 Task: Look for space in Bam, Iran from 7th July, 2023 to 15th July, 2023 for 6 adults in price range Rs.15000 to Rs.20000. Place can be entire place with 3 bedrooms having 3 beds and 3 bathrooms. Property type can be house, flat, guest house. Booking option can be shelf check-in. Required host language is English.
Action: Mouse moved to (538, 86)
Screenshot: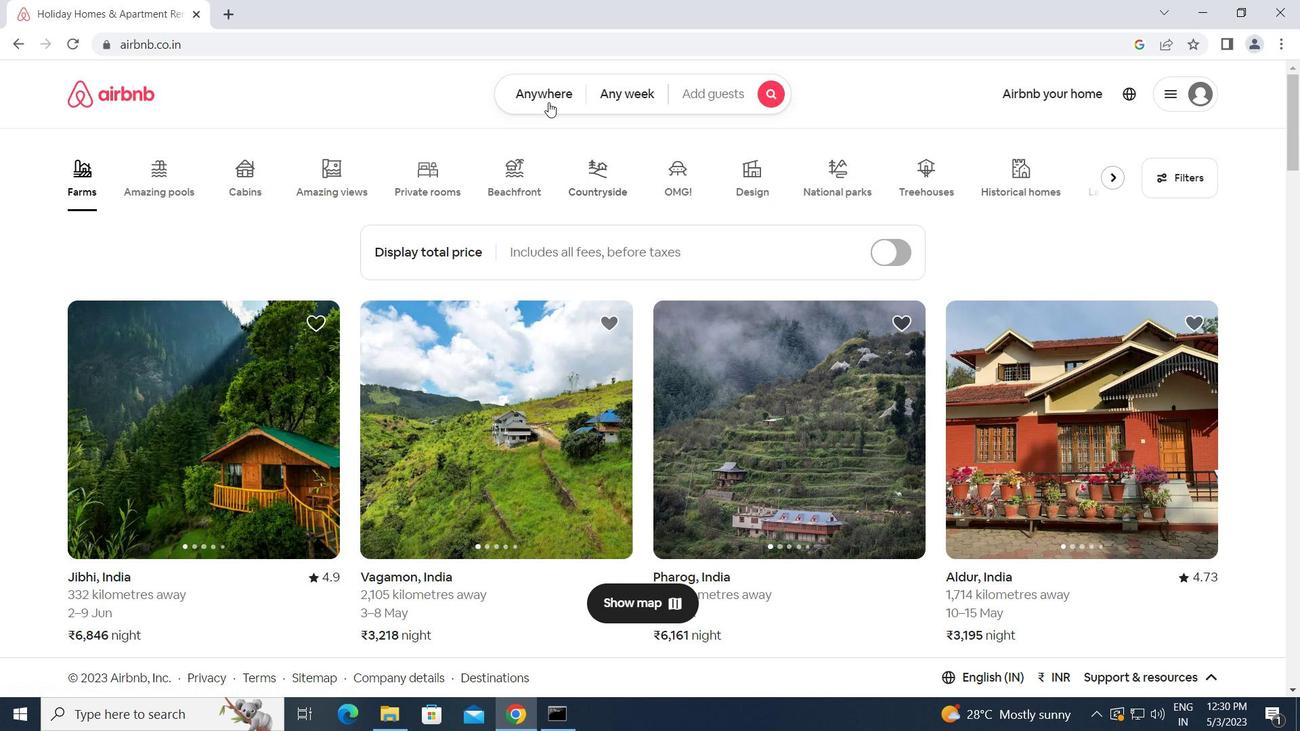 
Action: Mouse pressed left at (538, 86)
Screenshot: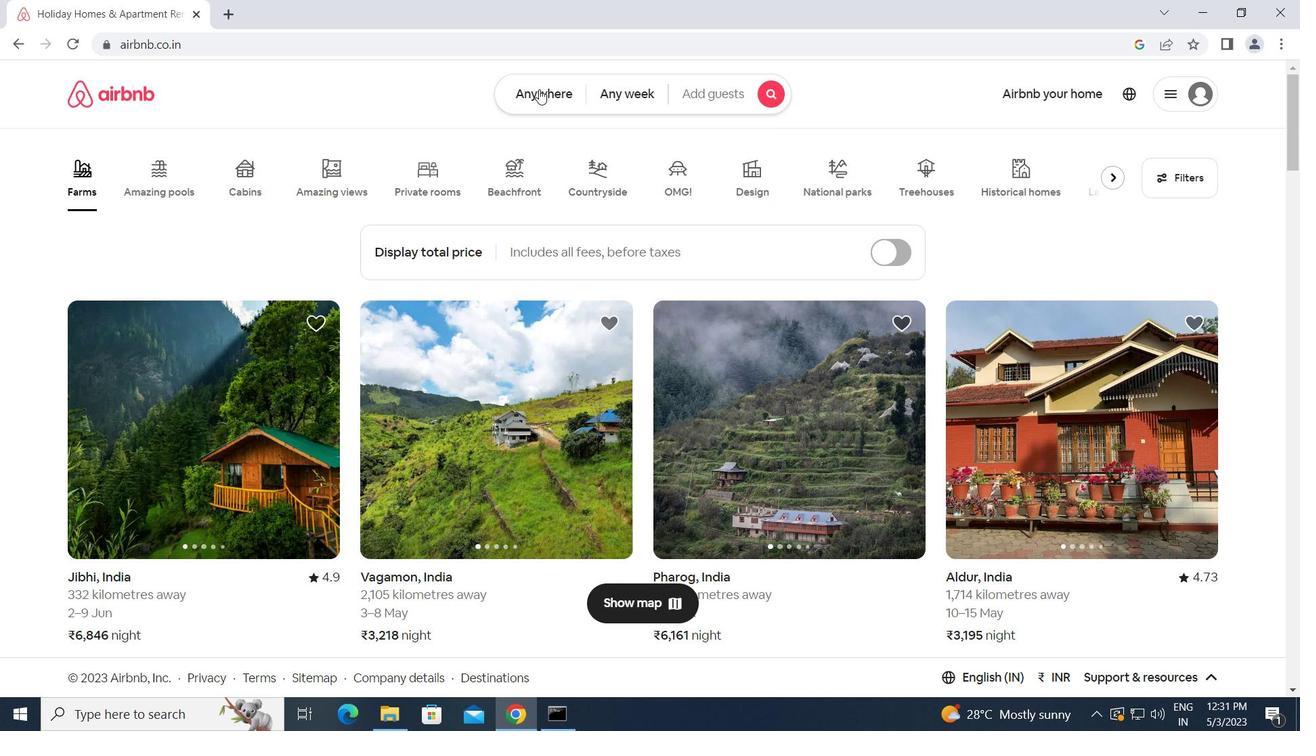 
Action: Mouse moved to (434, 153)
Screenshot: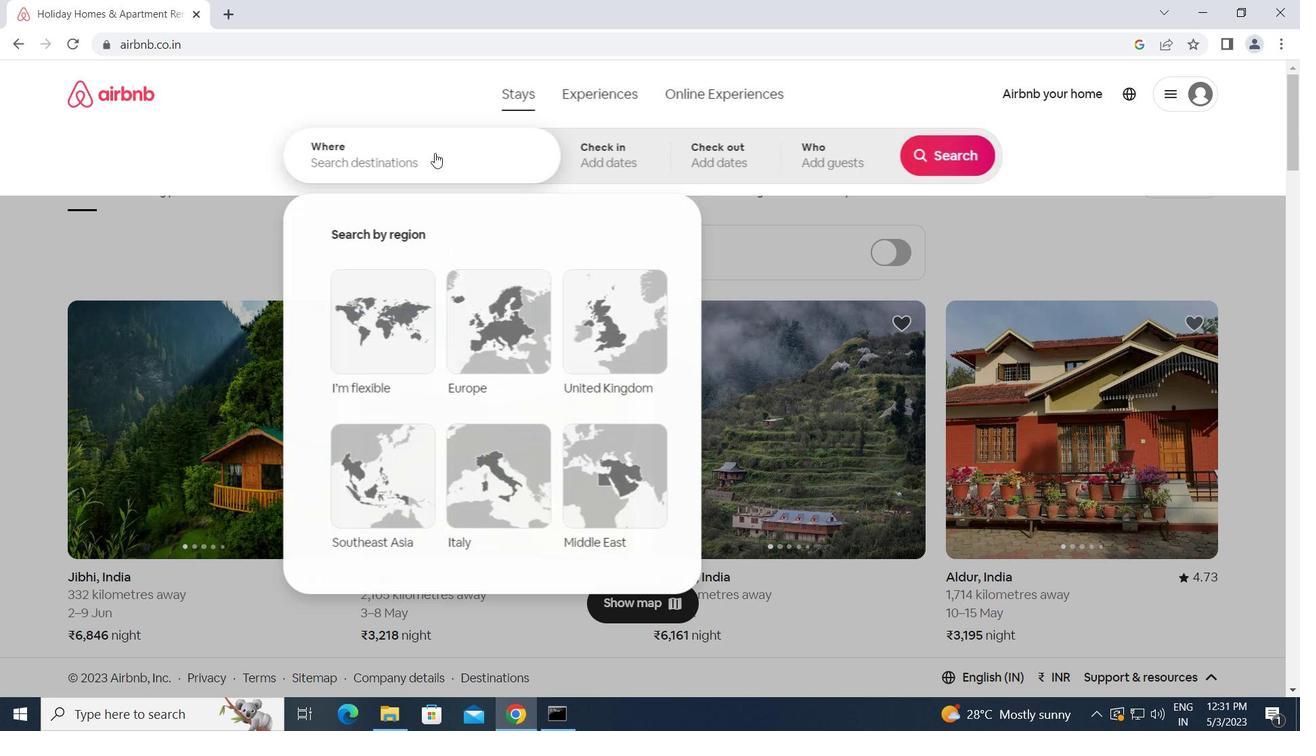 
Action: Mouse pressed left at (434, 153)
Screenshot: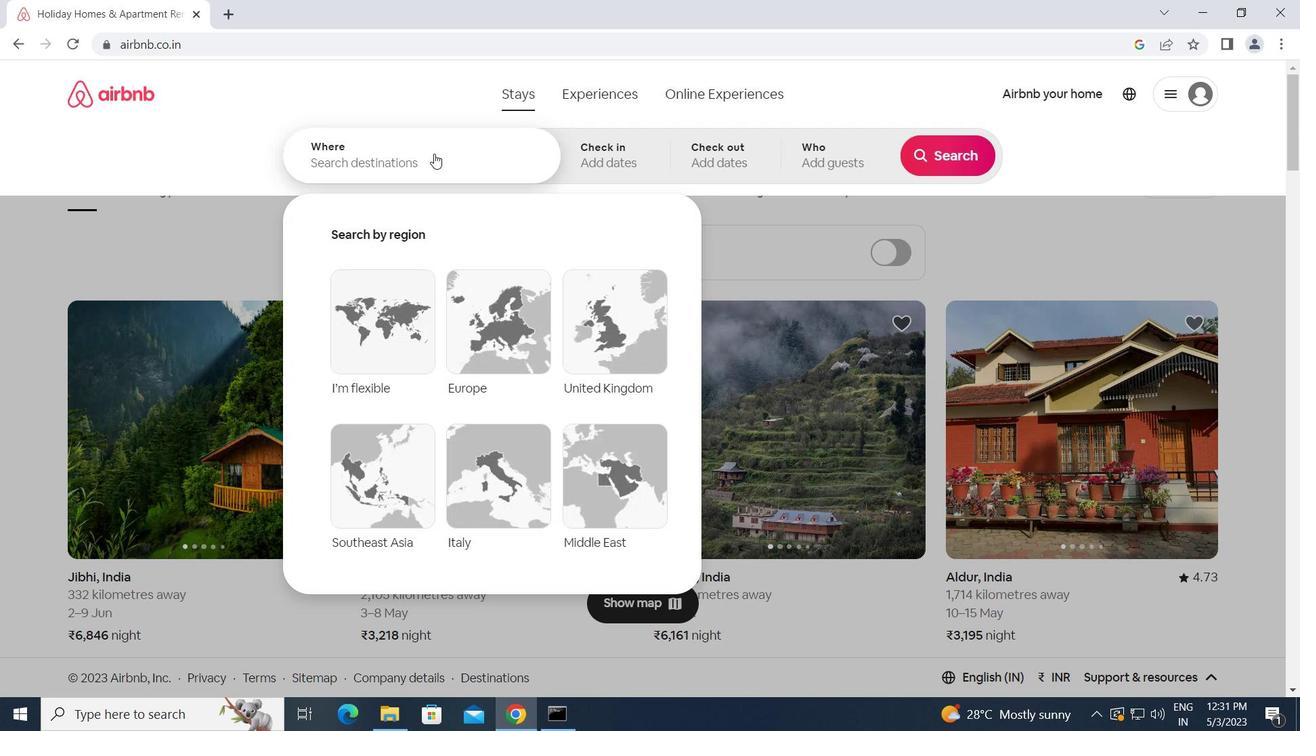 
Action: Key pressed <Key.caps_lock>b<Key.caps_lock>am,<Key.space><Key.caps_lock>i<Key.caps_lock>ran<Key.enter>
Screenshot: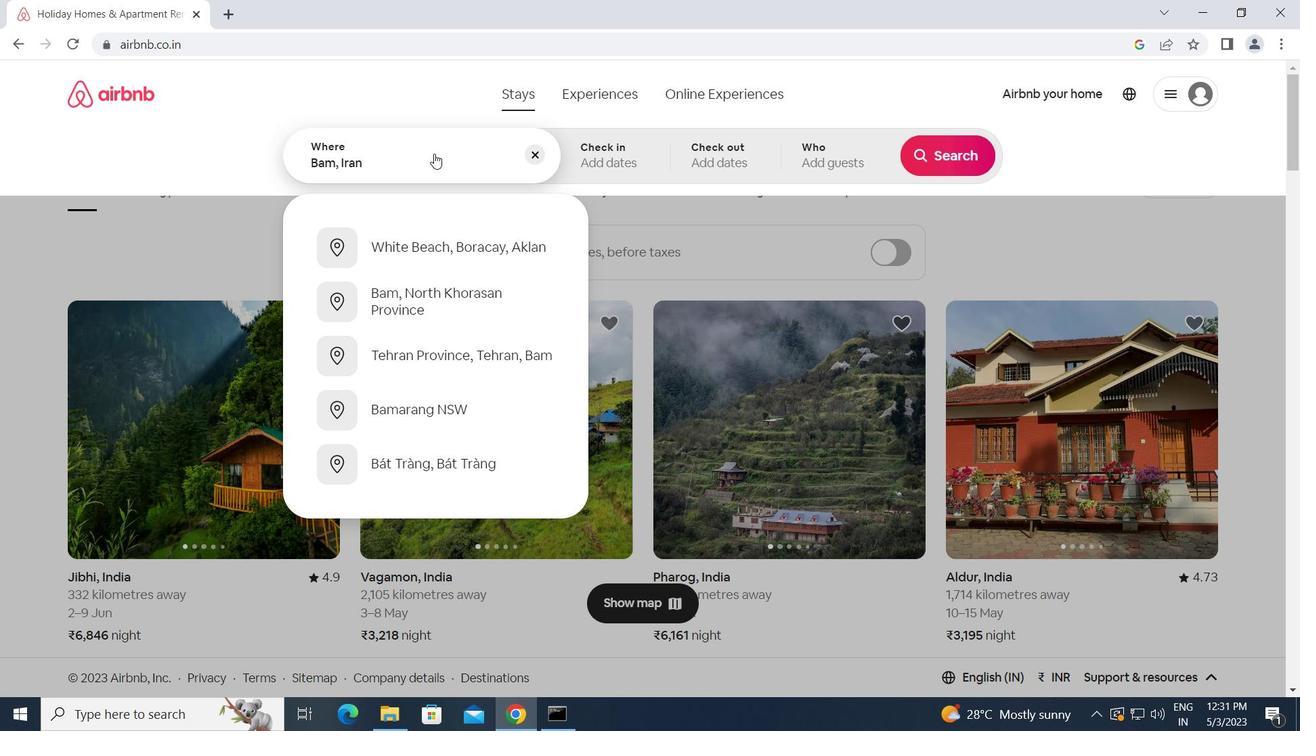 
Action: Mouse moved to (941, 292)
Screenshot: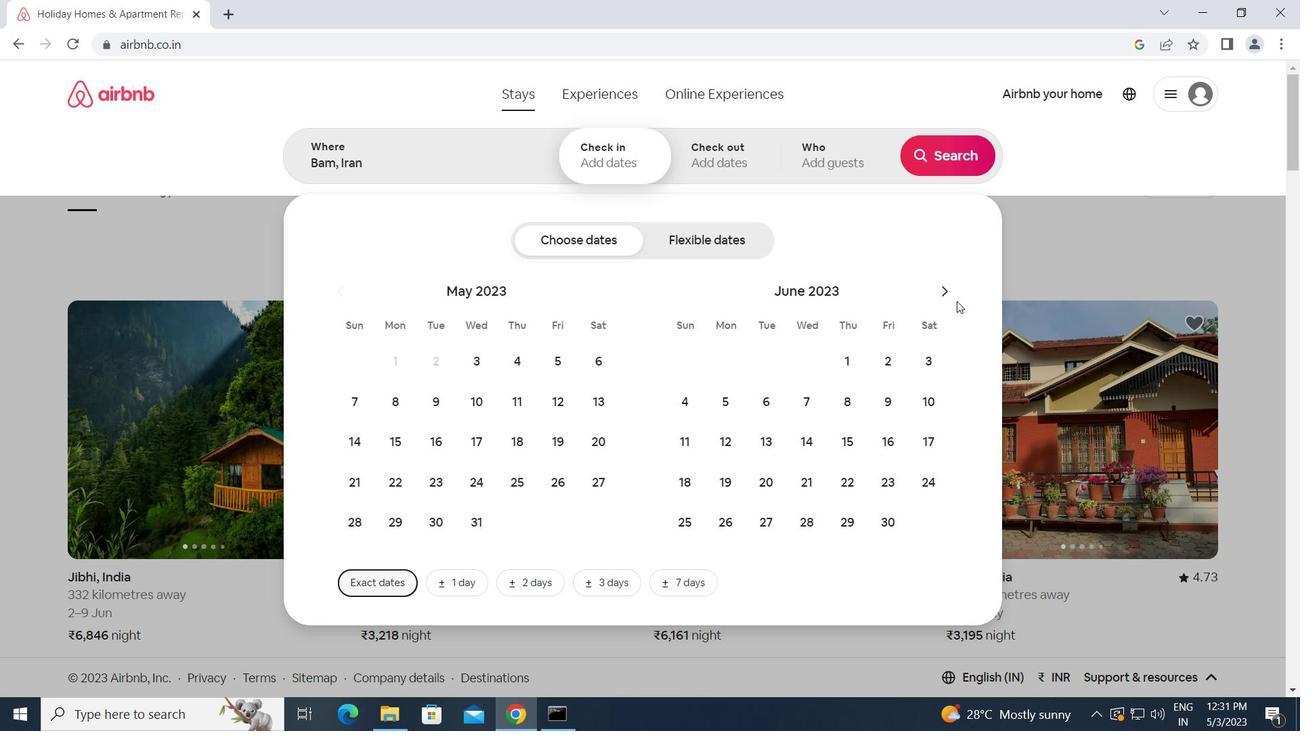 
Action: Mouse pressed left at (941, 292)
Screenshot: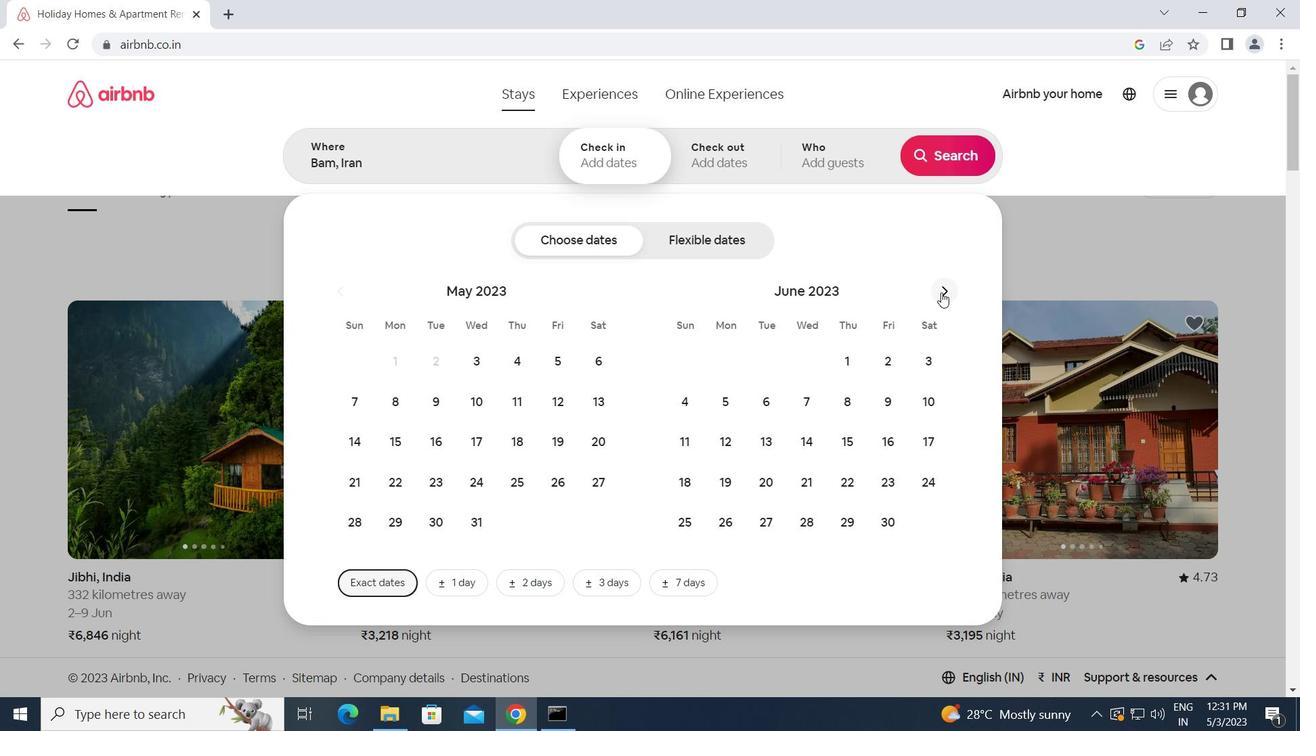 
Action: Mouse moved to (886, 401)
Screenshot: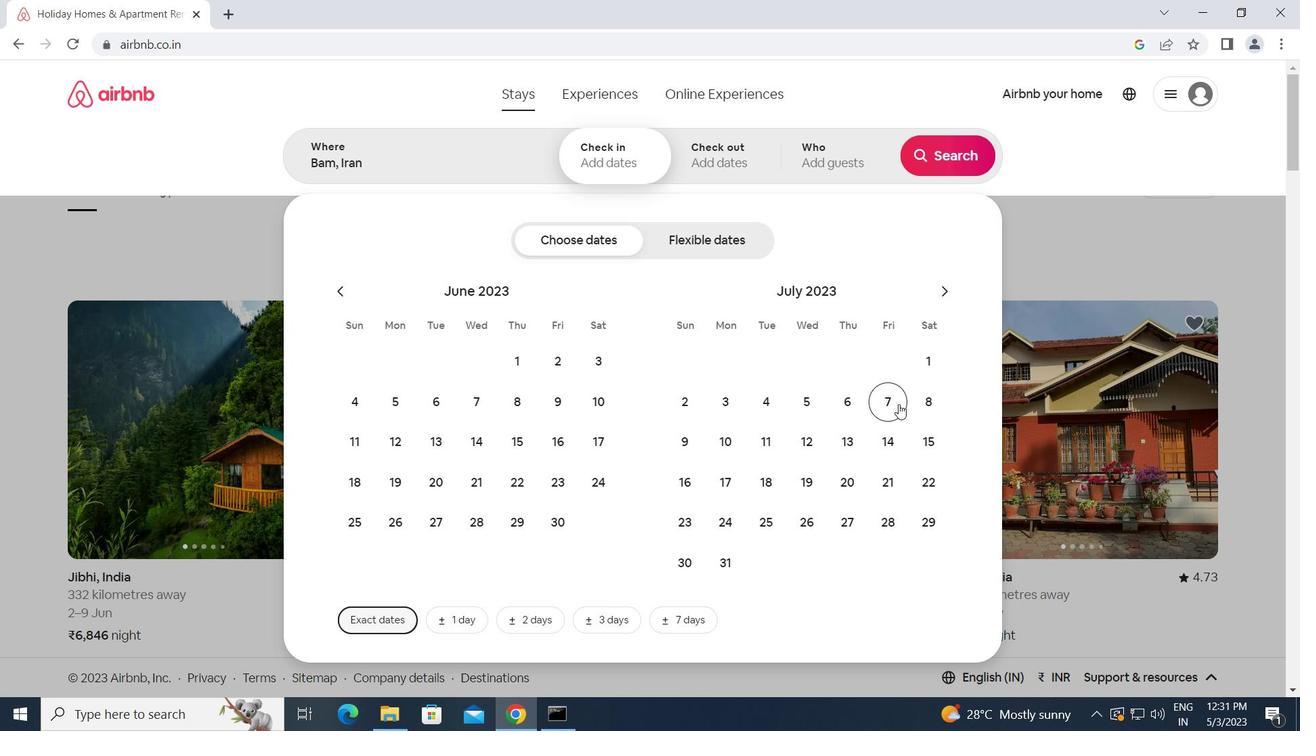 
Action: Mouse pressed left at (886, 401)
Screenshot: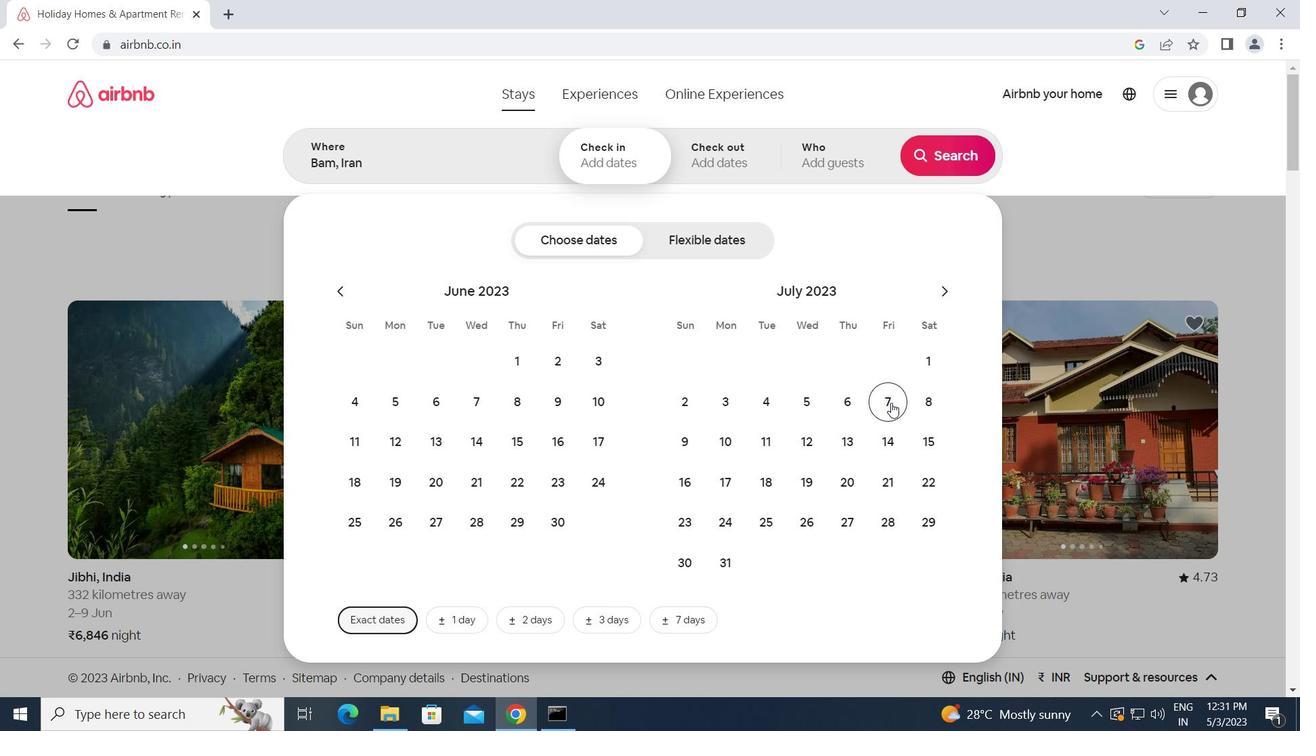 
Action: Mouse moved to (922, 443)
Screenshot: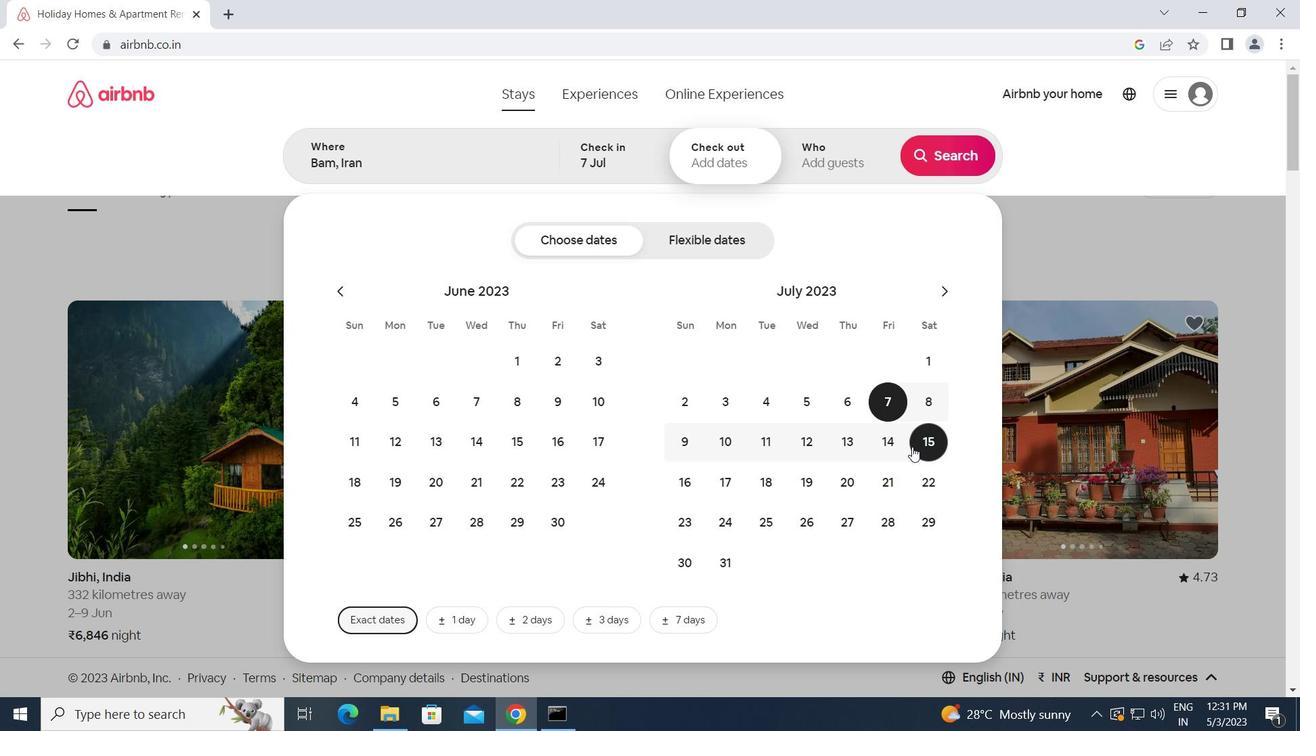 
Action: Mouse pressed left at (922, 443)
Screenshot: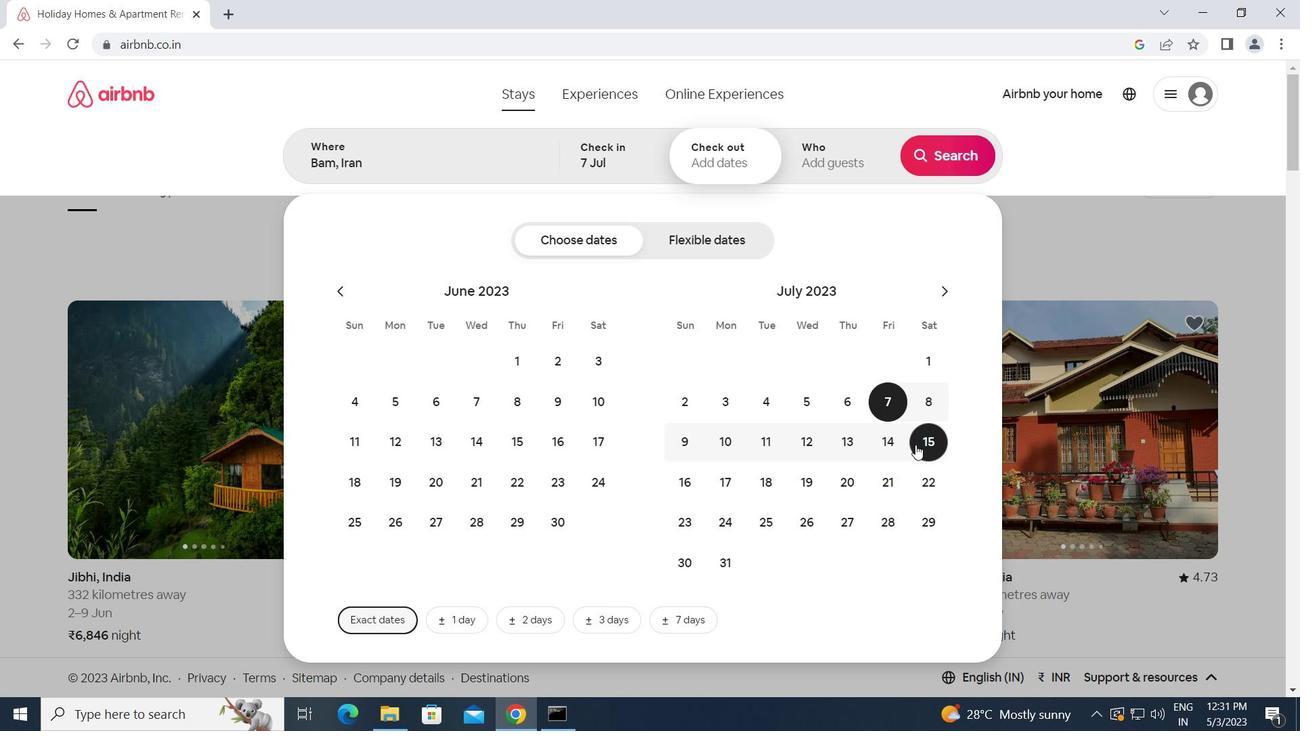 
Action: Mouse moved to (834, 156)
Screenshot: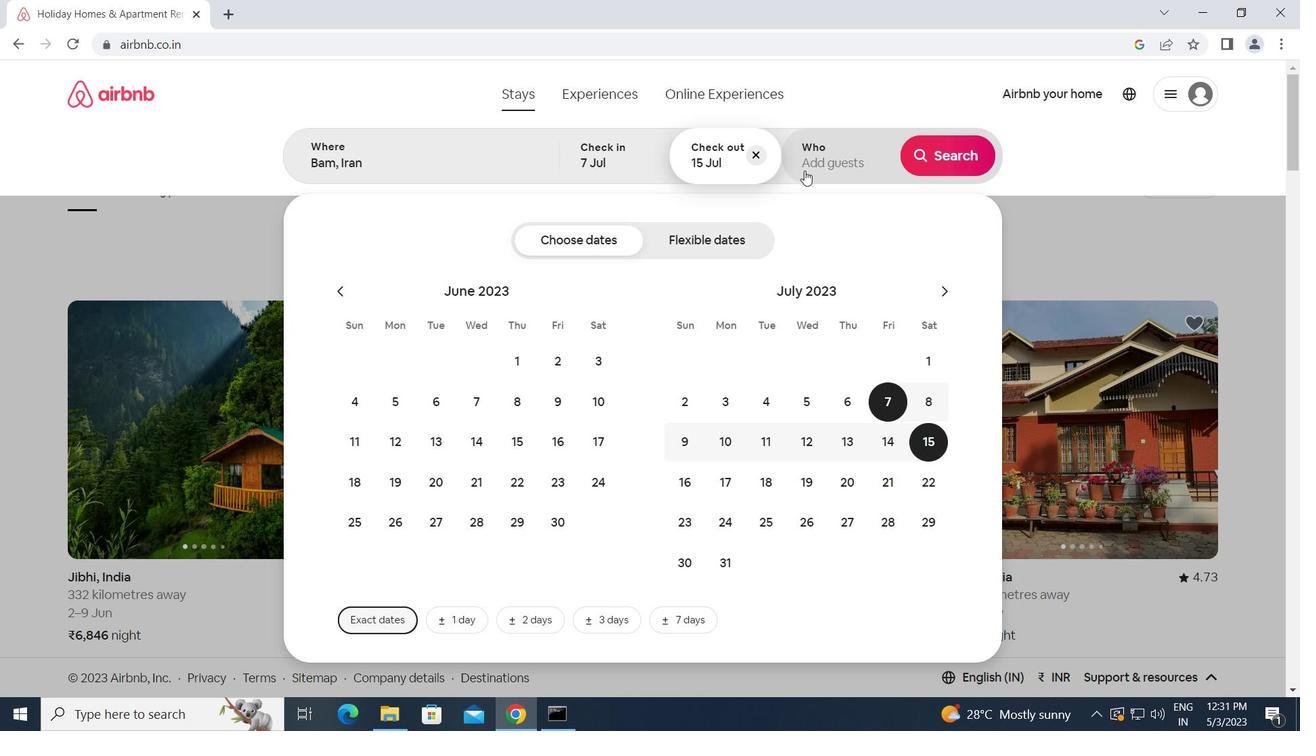 
Action: Mouse pressed left at (834, 156)
Screenshot: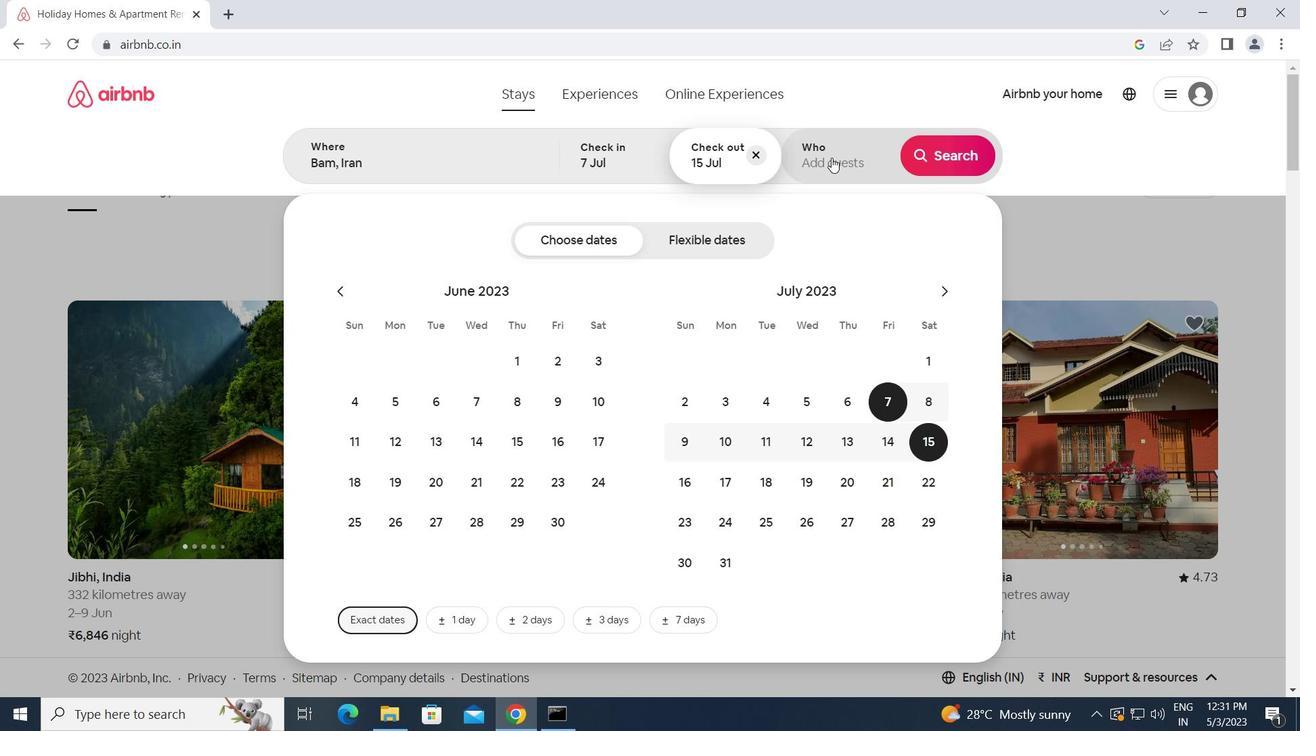 
Action: Mouse moved to (960, 247)
Screenshot: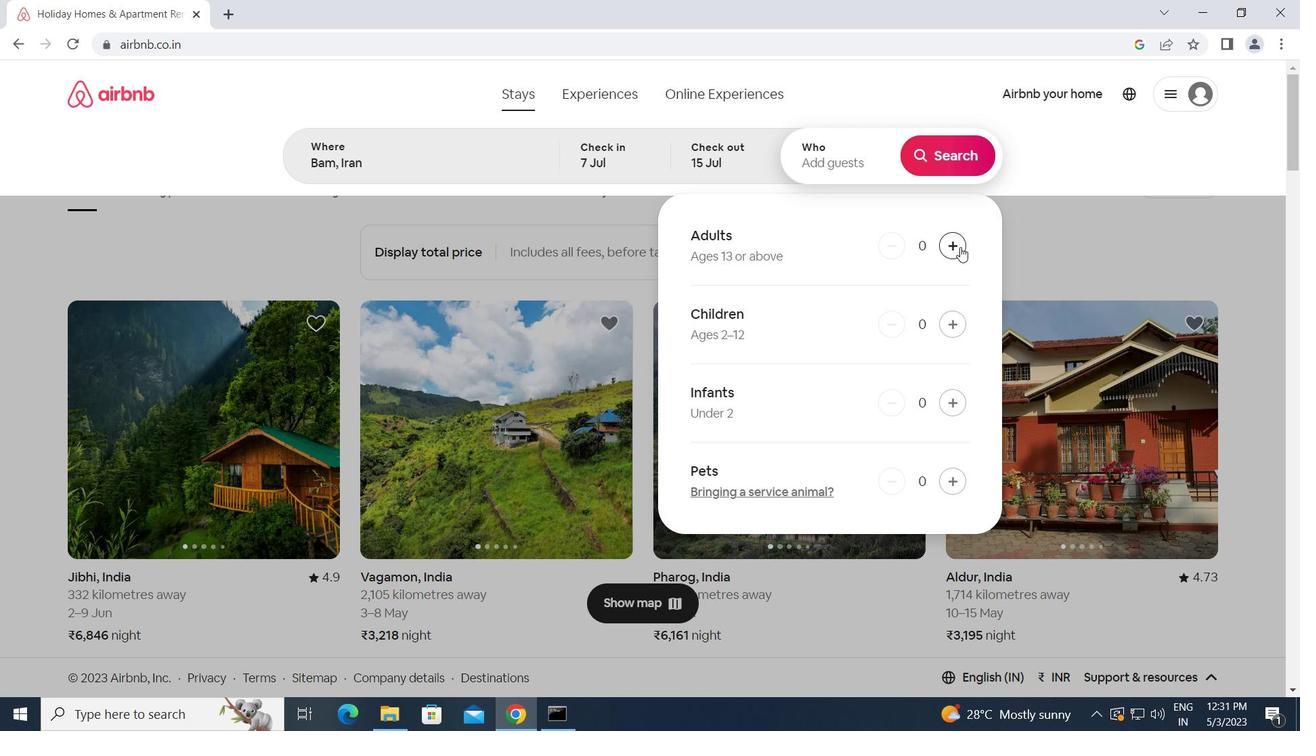 
Action: Mouse pressed left at (960, 247)
Screenshot: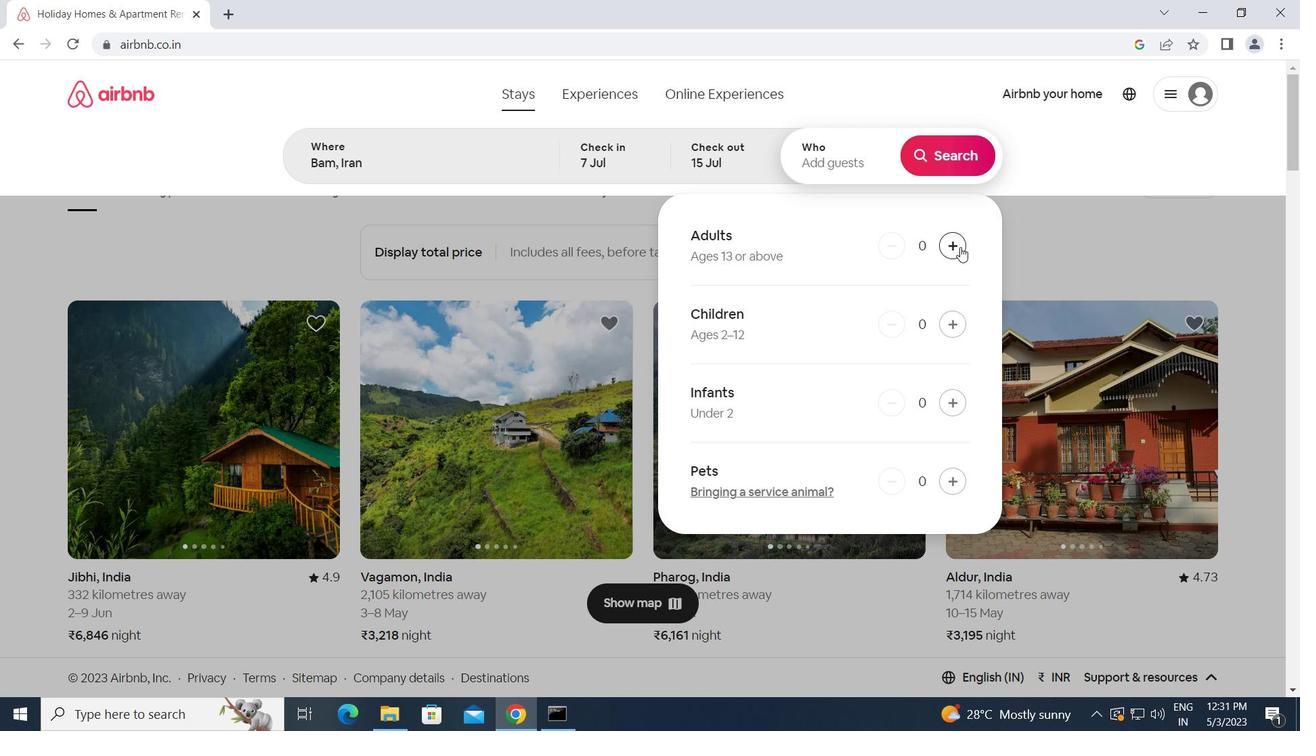 
Action: Mouse pressed left at (960, 247)
Screenshot: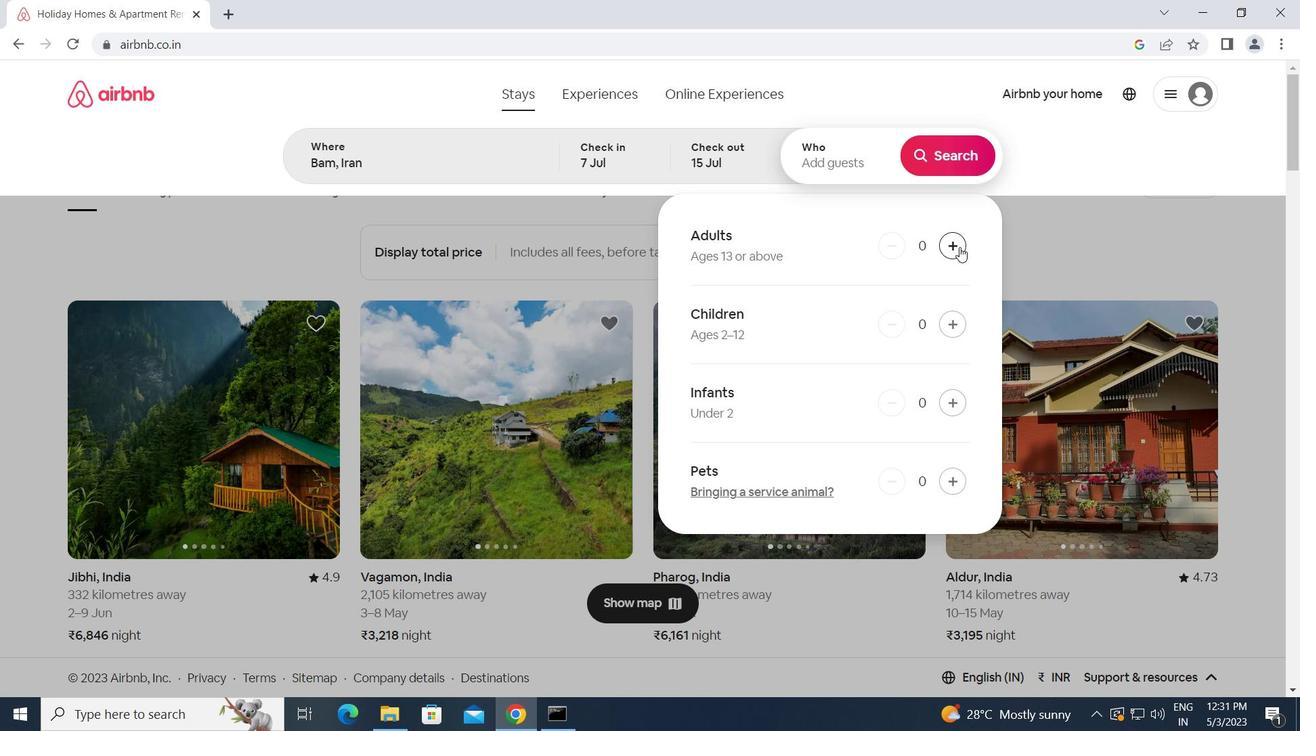 
Action: Mouse pressed left at (960, 247)
Screenshot: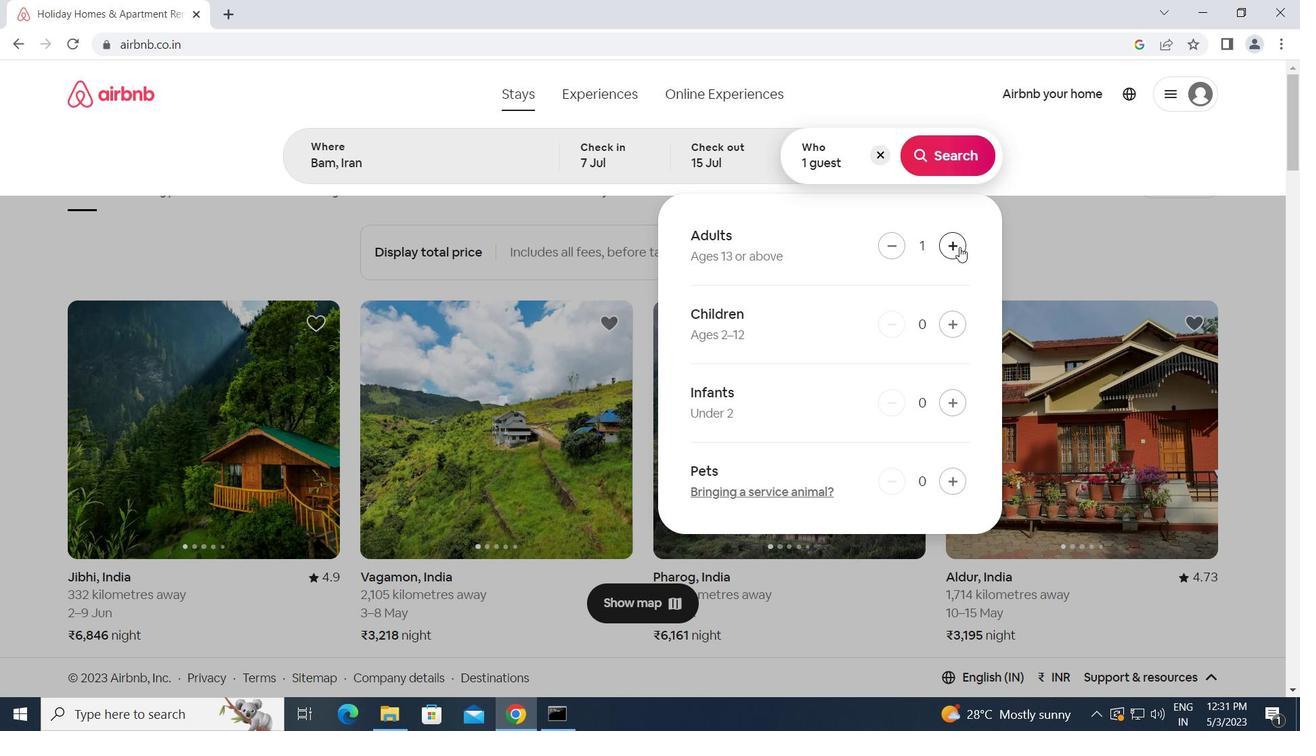 
Action: Mouse pressed left at (960, 247)
Screenshot: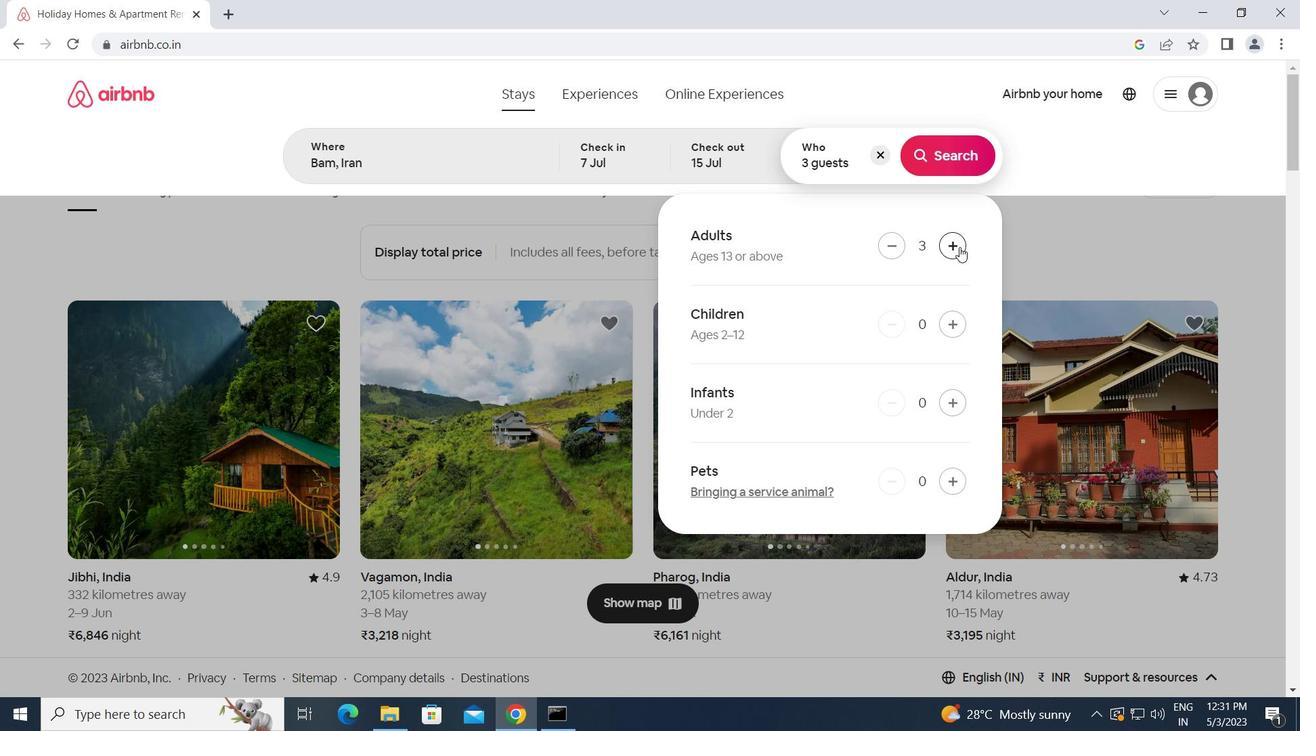
Action: Mouse pressed left at (960, 247)
Screenshot: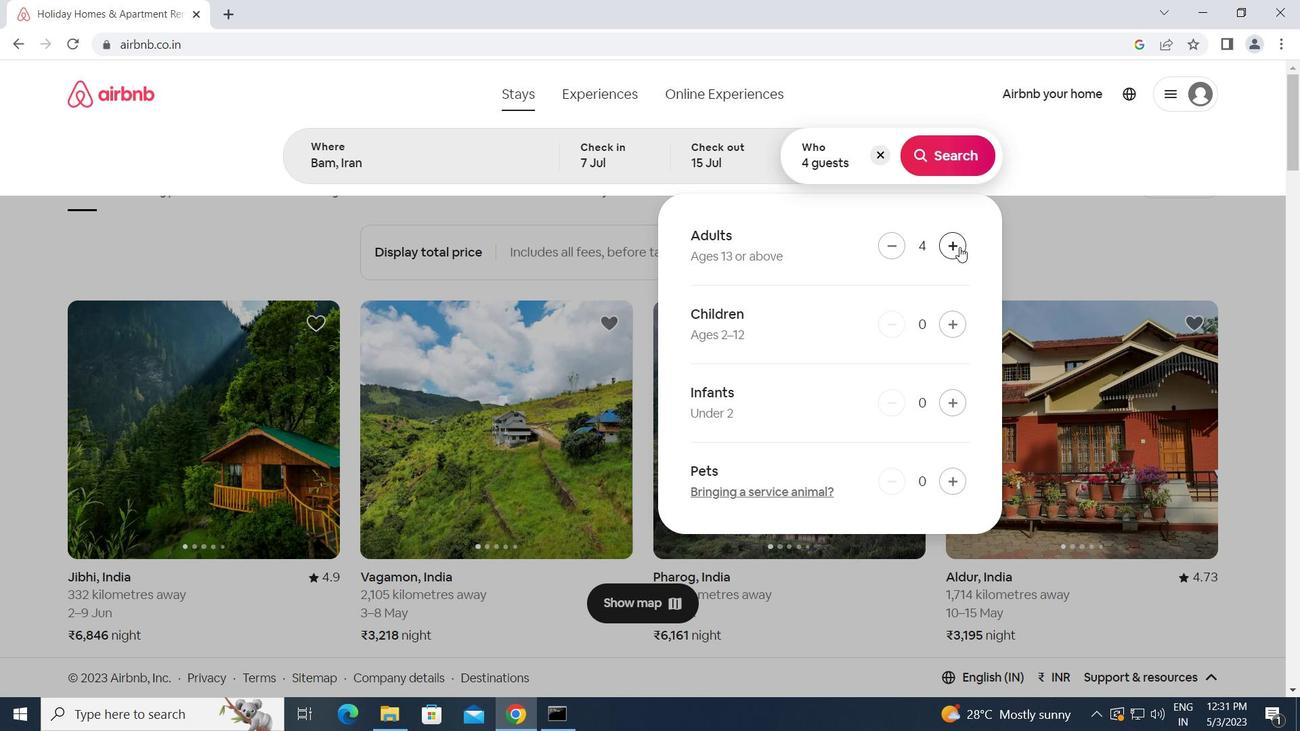
Action: Mouse pressed left at (960, 247)
Screenshot: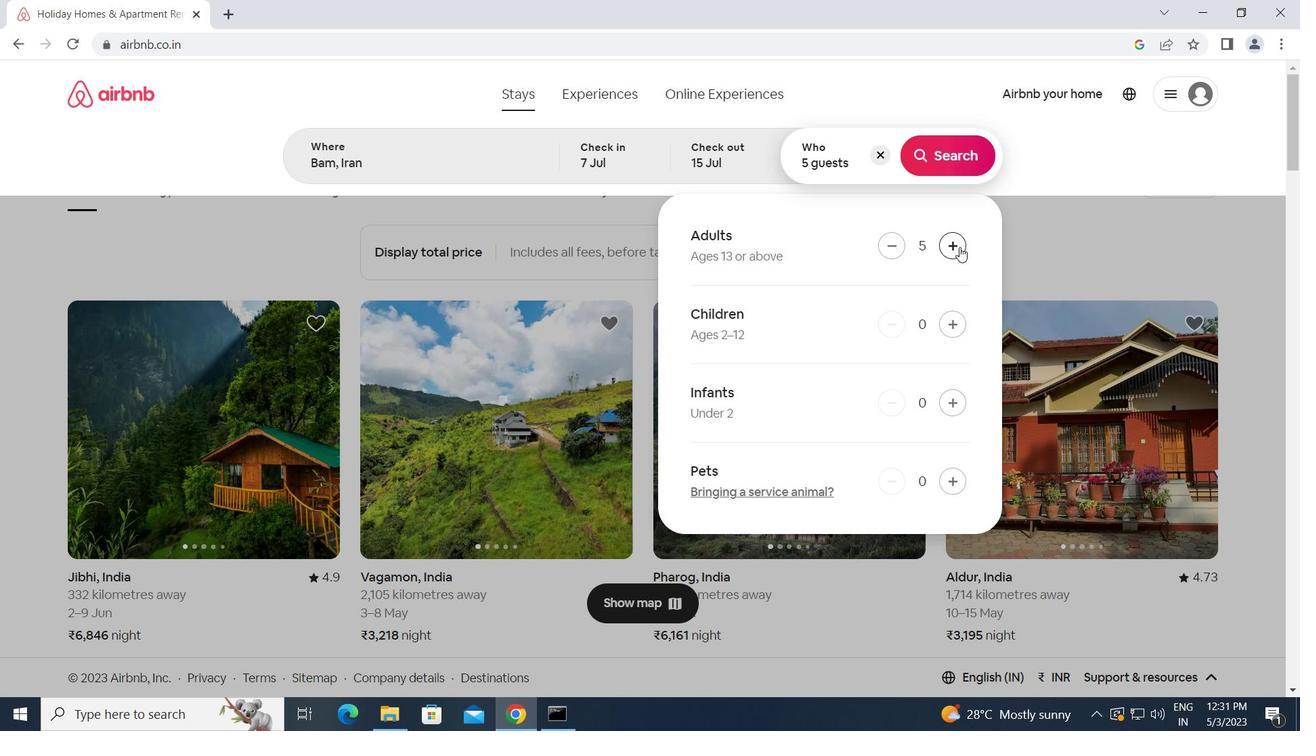 
Action: Mouse moved to (939, 157)
Screenshot: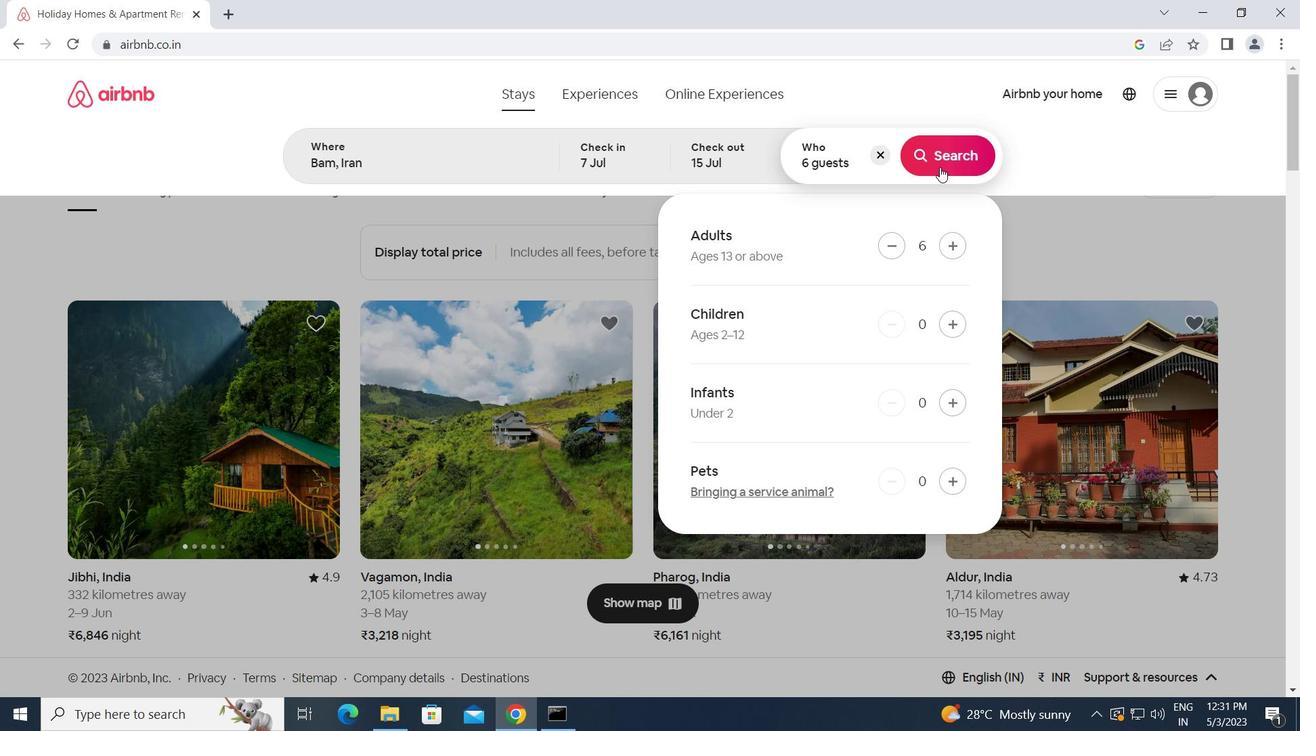 
Action: Mouse pressed left at (939, 157)
Screenshot: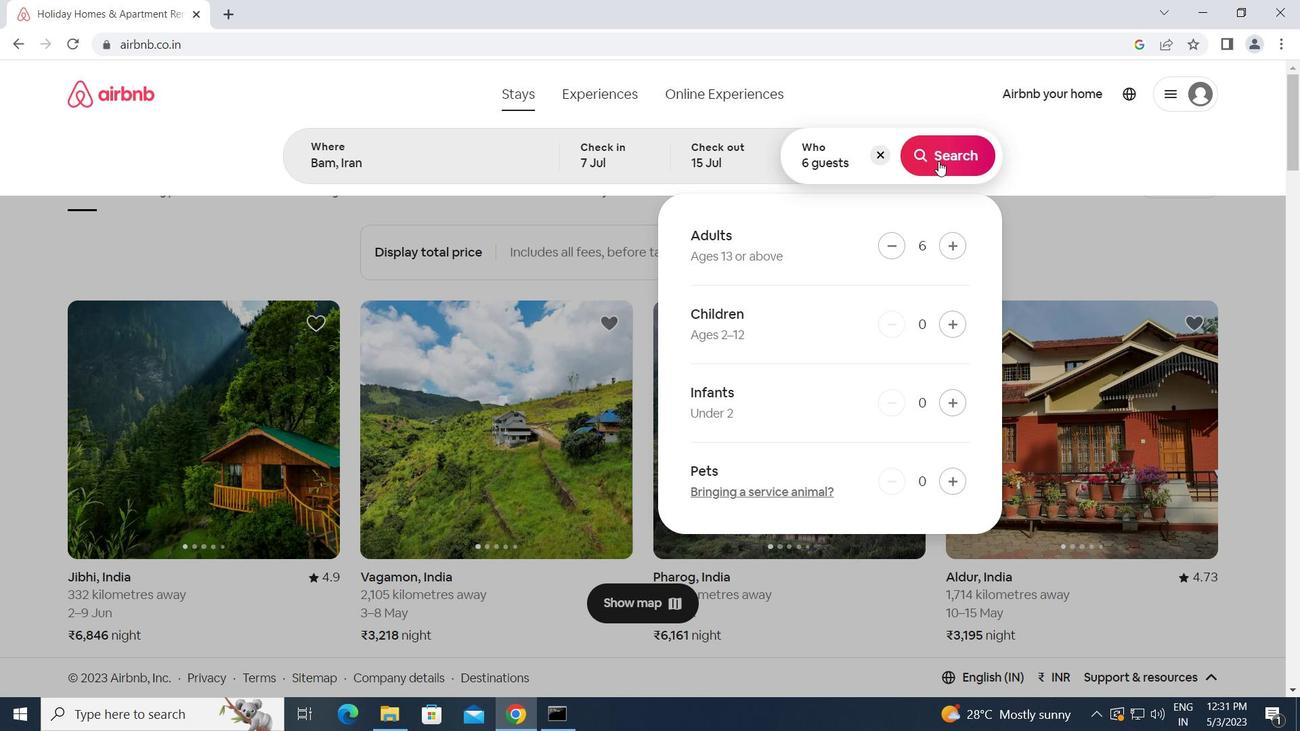 
Action: Mouse moved to (1224, 152)
Screenshot: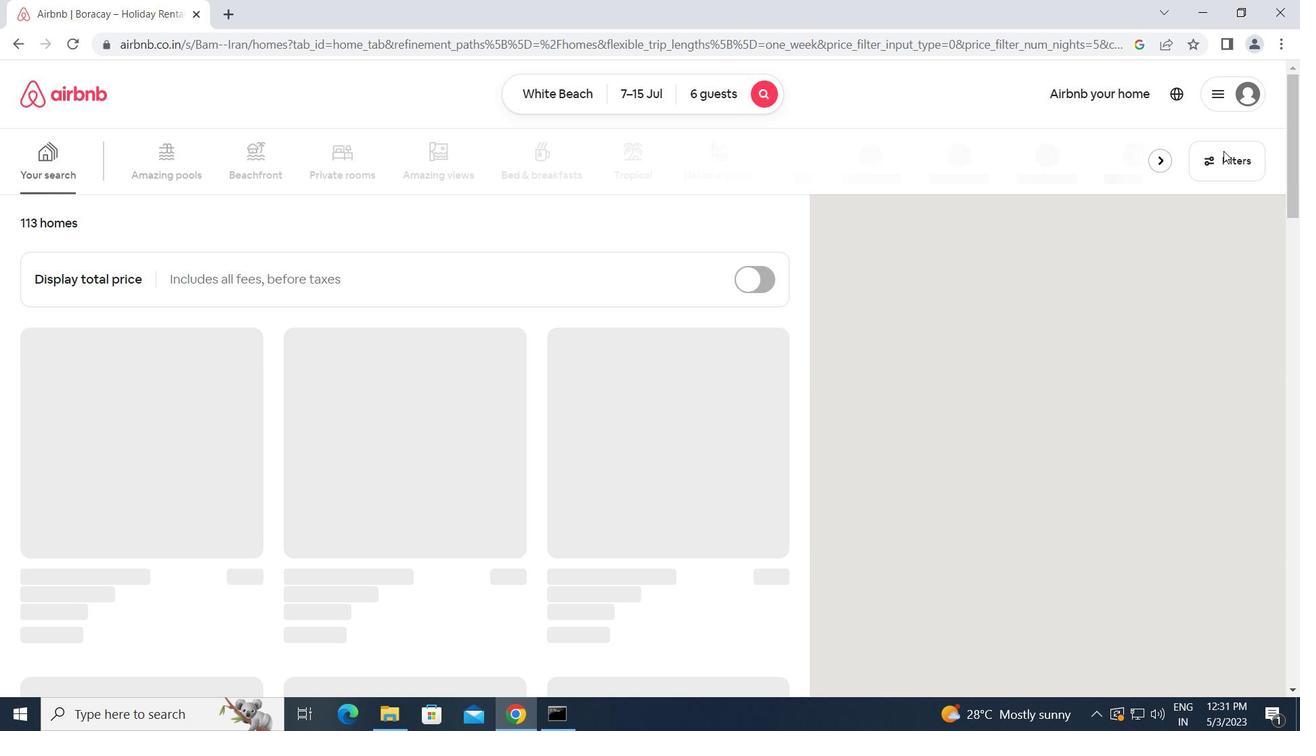 
Action: Mouse pressed left at (1224, 152)
Screenshot: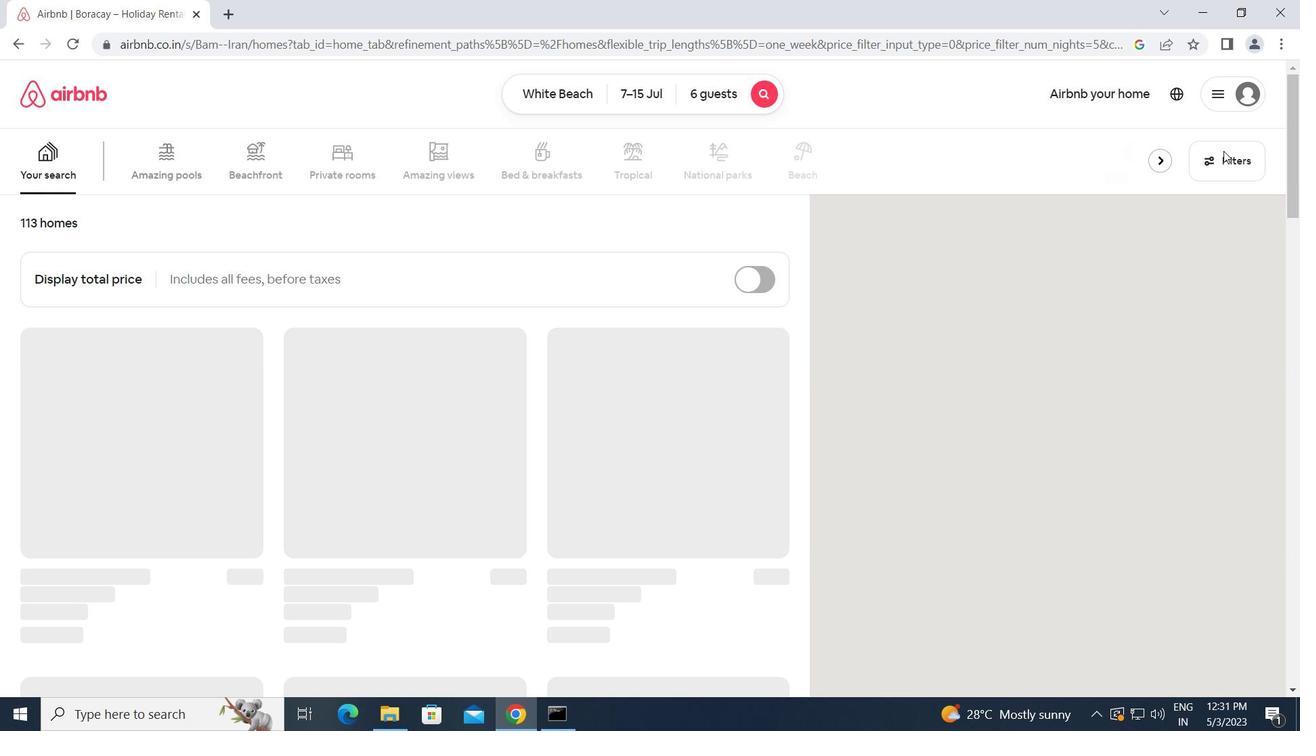 
Action: Mouse moved to (428, 376)
Screenshot: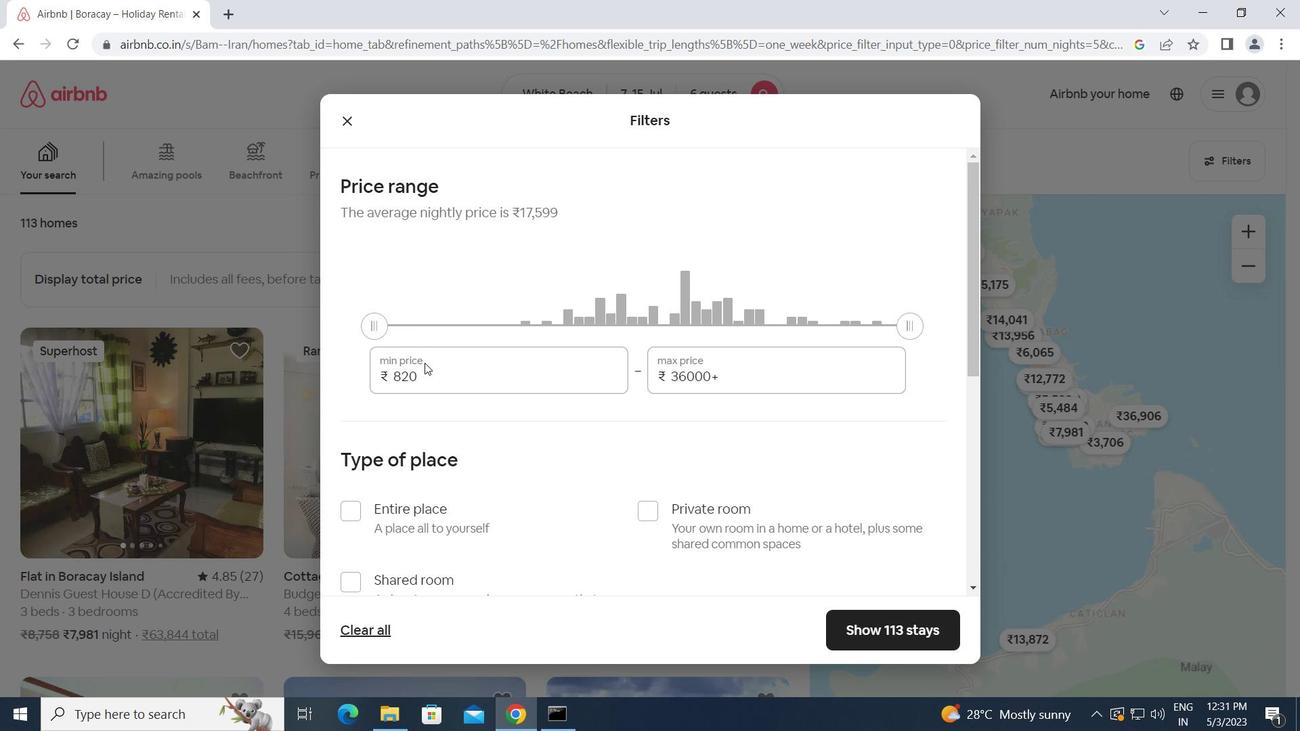 
Action: Mouse pressed left at (428, 376)
Screenshot: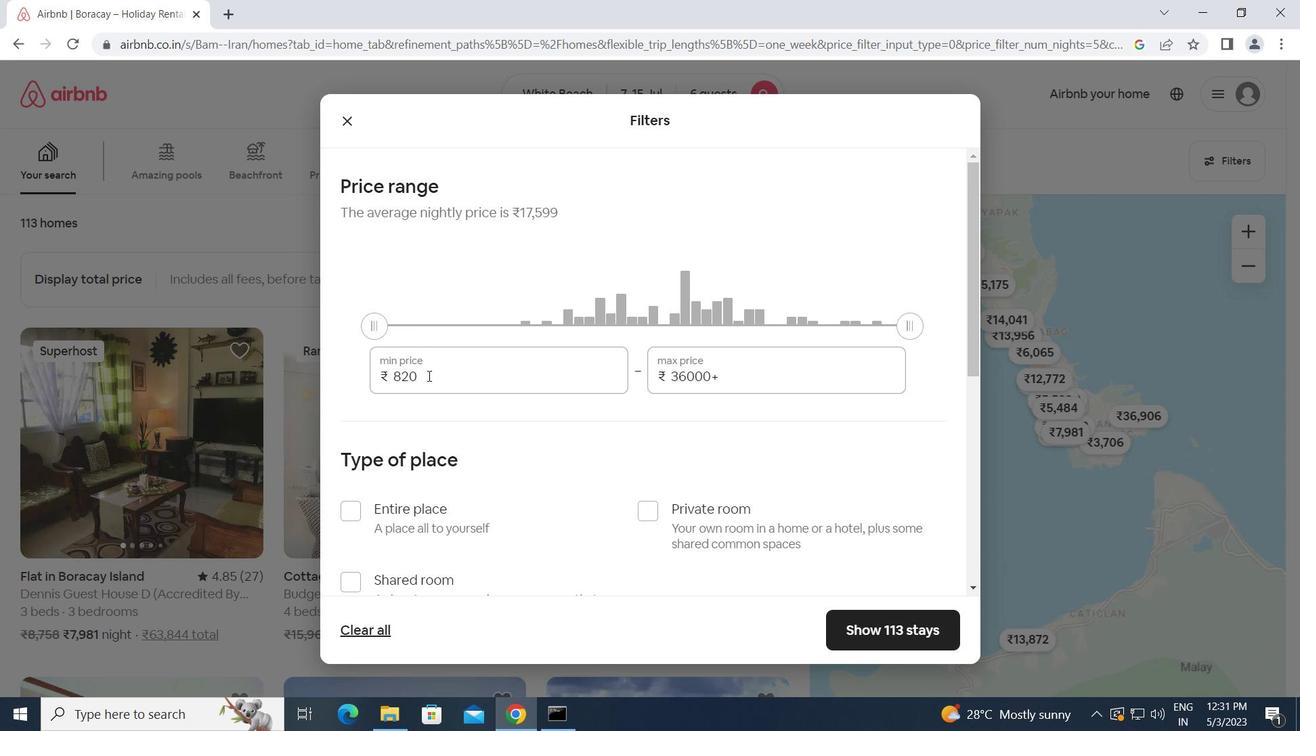 
Action: Mouse moved to (356, 378)
Screenshot: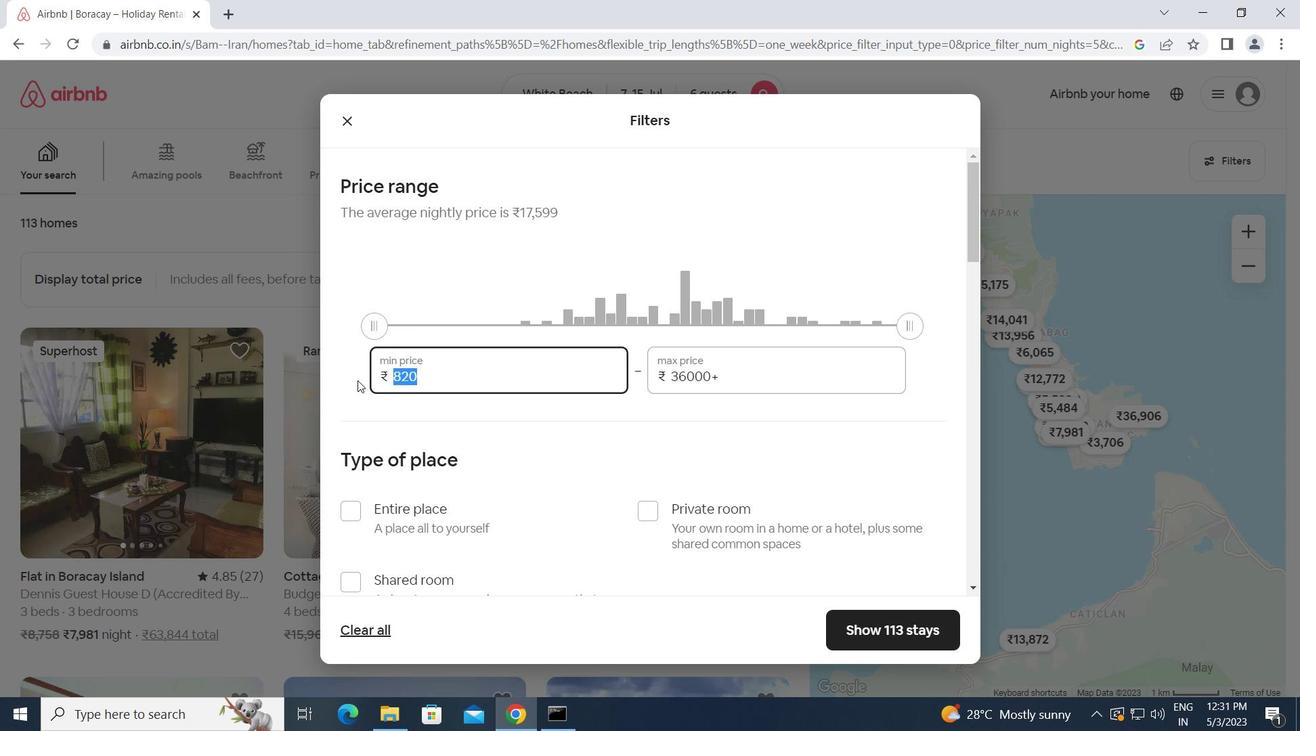 
Action: Key pressed 15000<Key.tab>20000
Screenshot: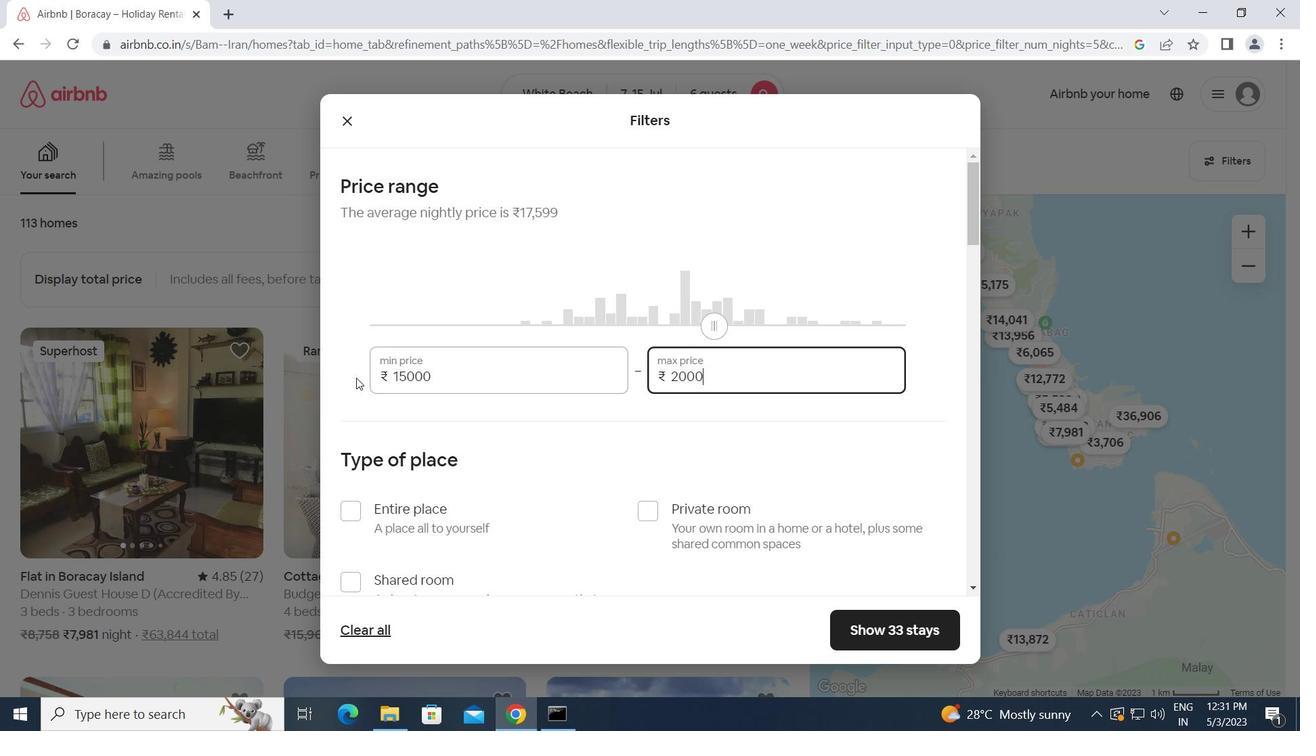 
Action: Mouse moved to (340, 508)
Screenshot: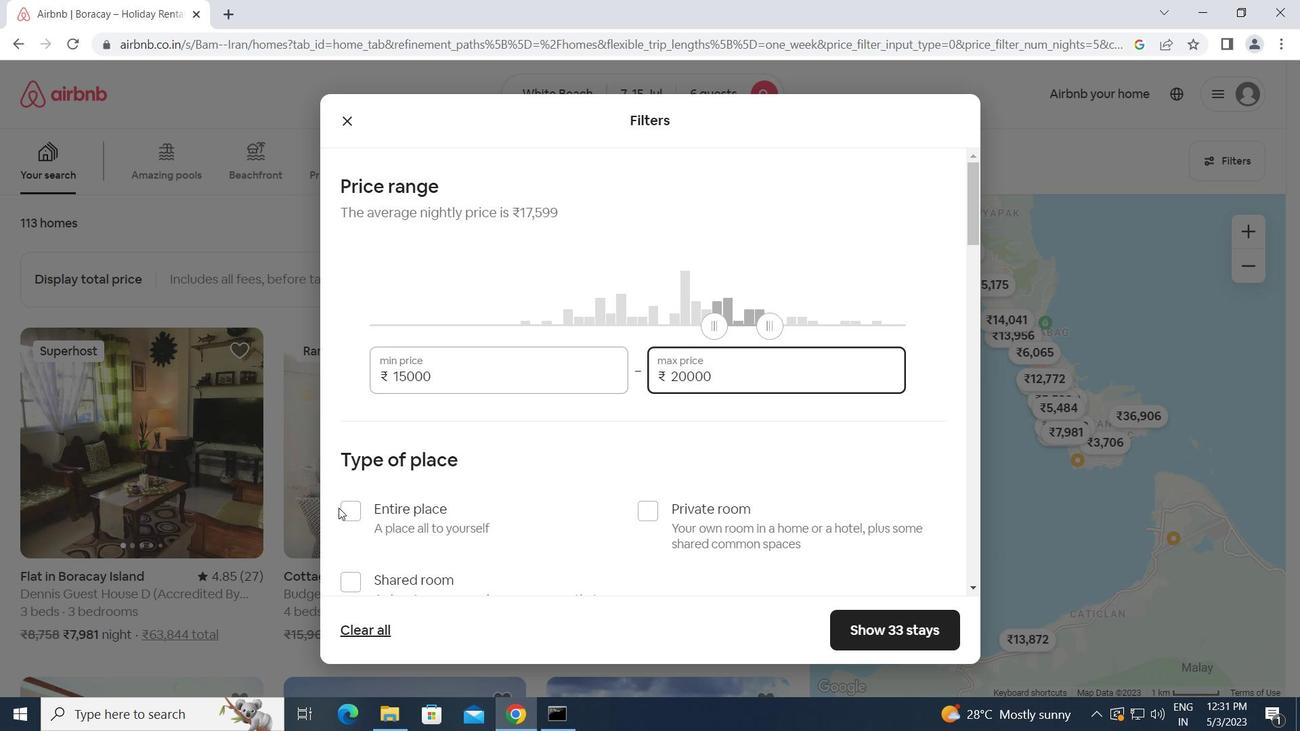 
Action: Mouse pressed left at (340, 508)
Screenshot: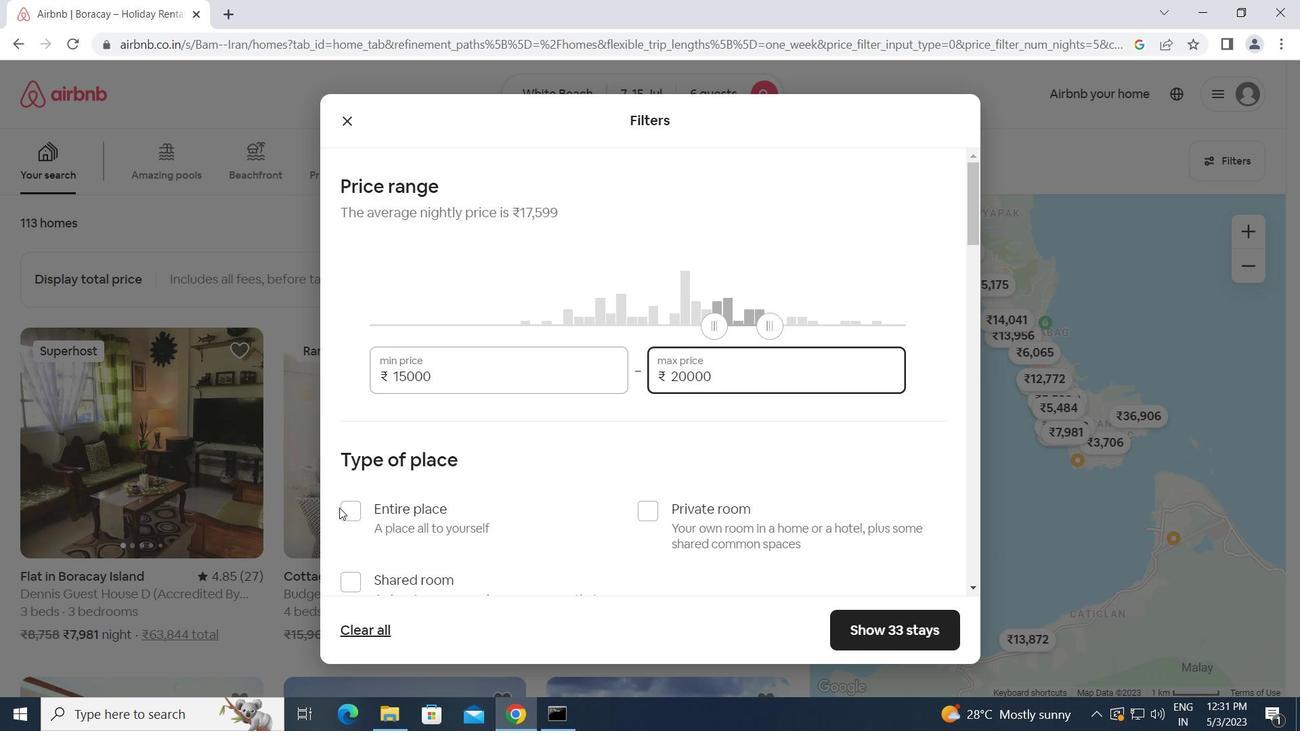 
Action: Mouse moved to (425, 511)
Screenshot: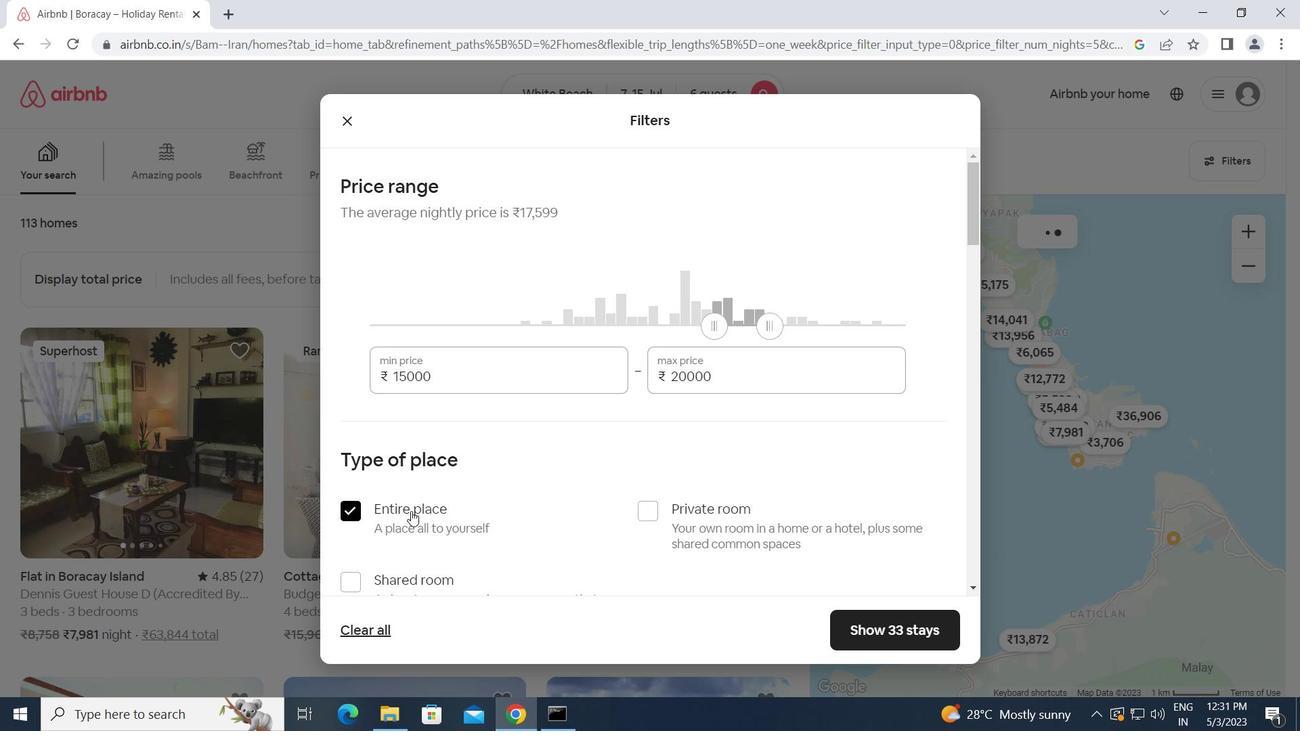 
Action: Mouse scrolled (425, 510) with delta (0, 0)
Screenshot: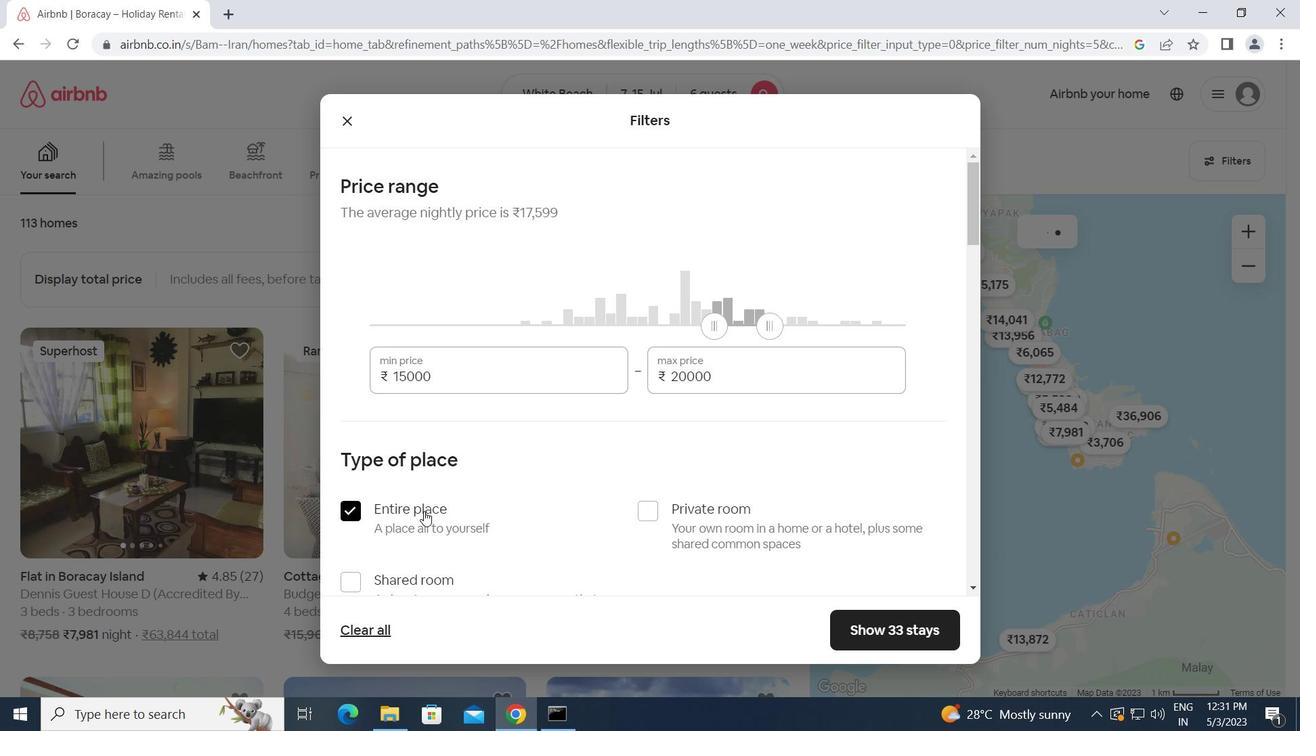 
Action: Mouse scrolled (425, 510) with delta (0, 0)
Screenshot: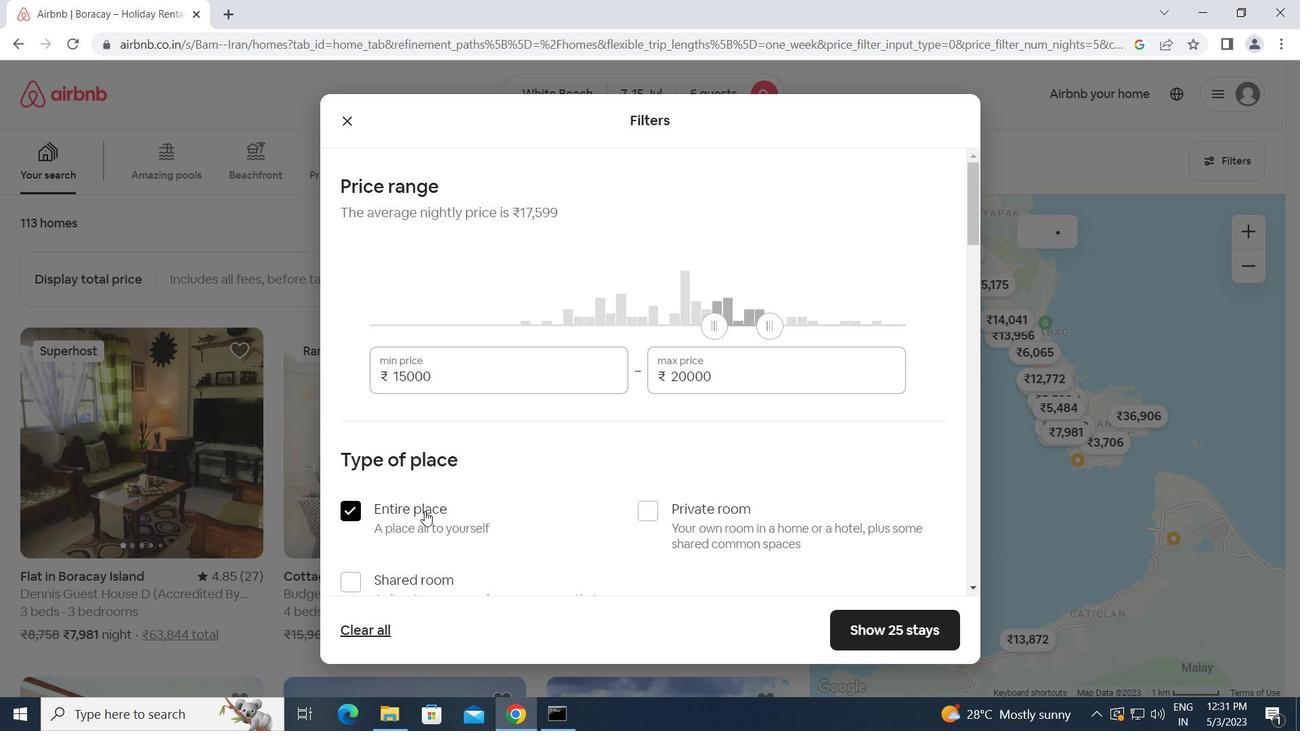 
Action: Mouse scrolled (425, 510) with delta (0, 0)
Screenshot: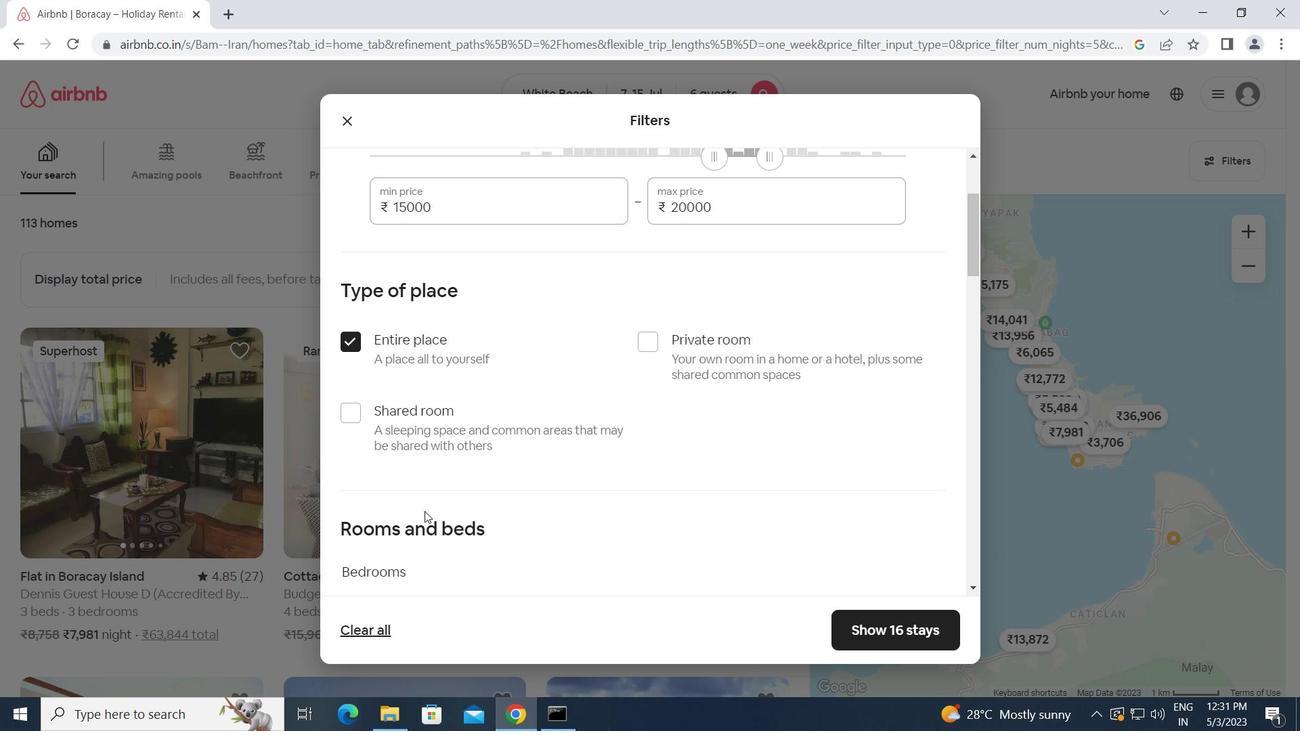 
Action: Mouse scrolled (425, 510) with delta (0, 0)
Screenshot: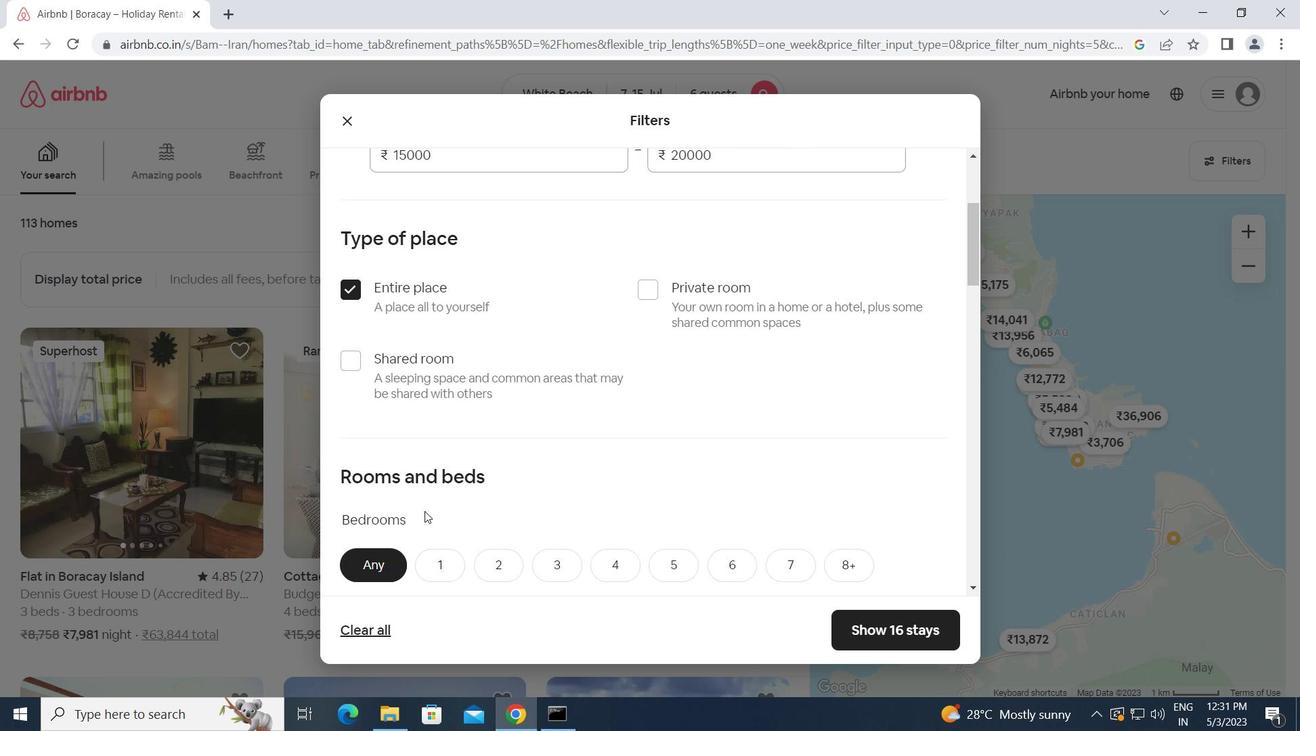 
Action: Mouse scrolled (425, 510) with delta (0, 0)
Screenshot: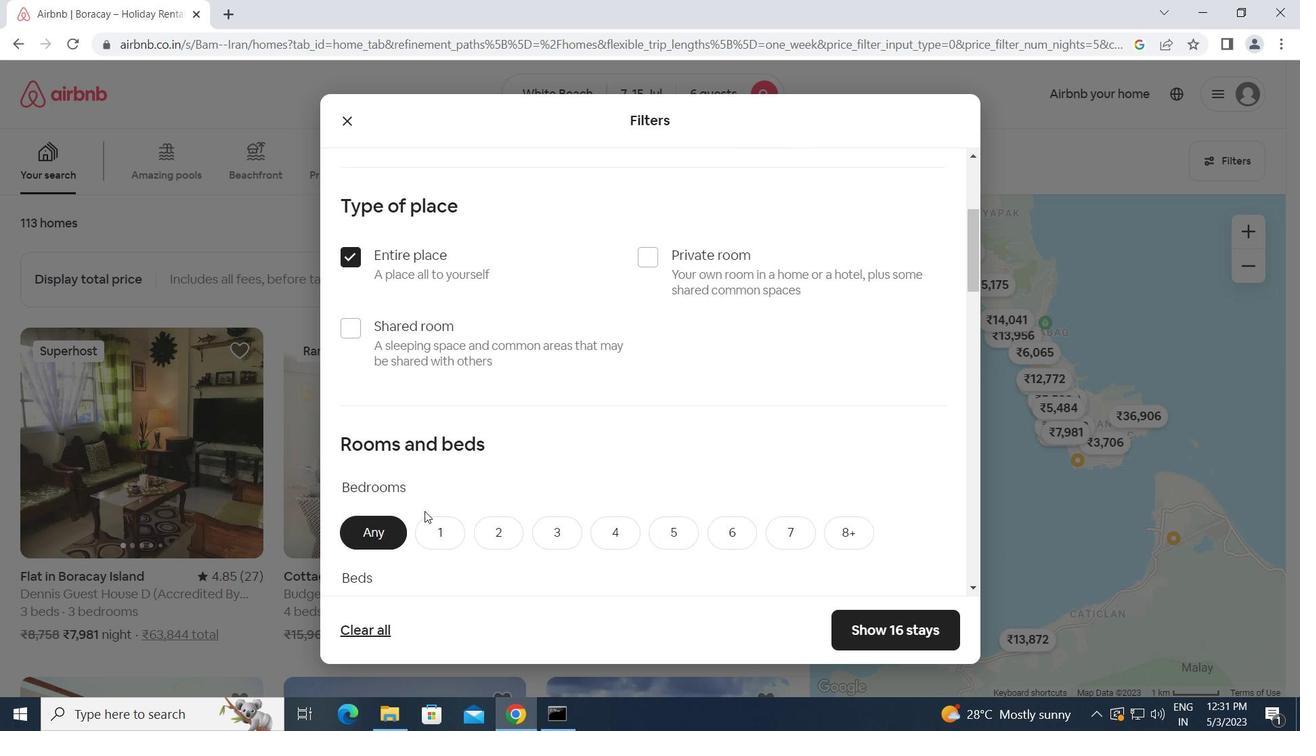 
Action: Mouse moved to (559, 365)
Screenshot: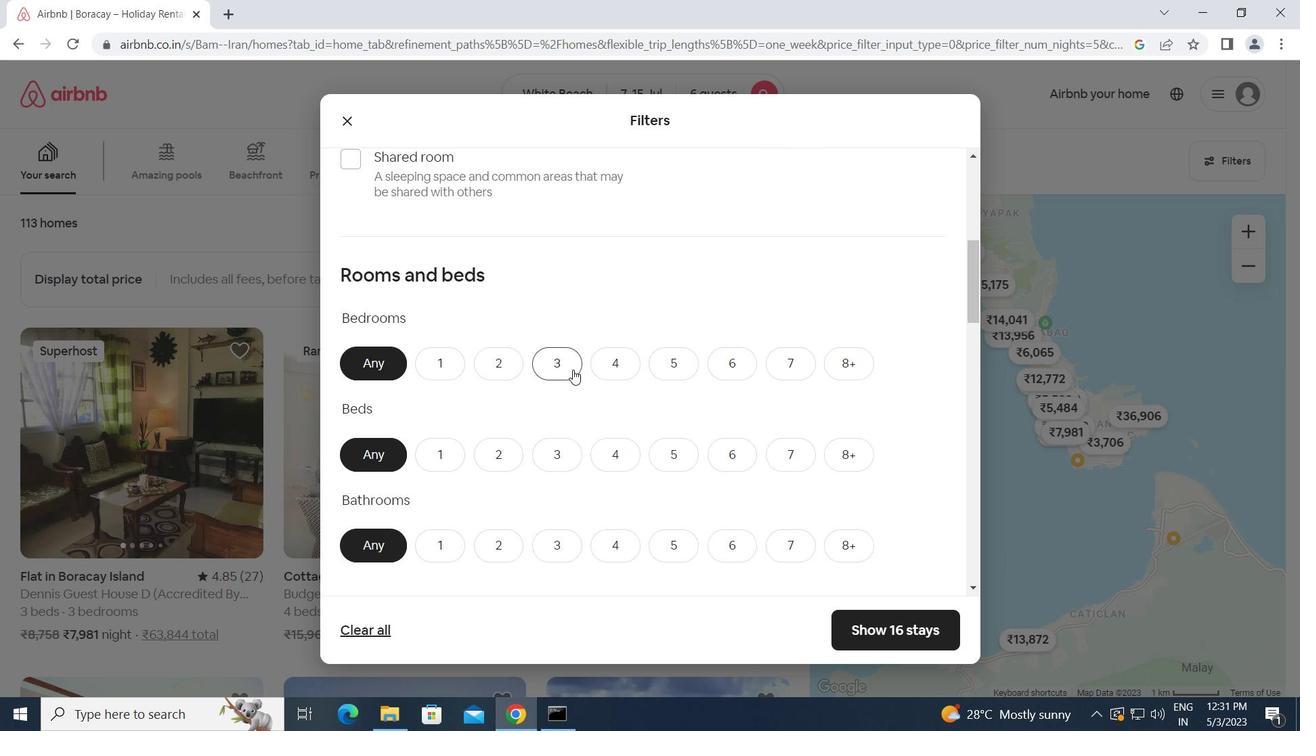 
Action: Mouse pressed left at (559, 365)
Screenshot: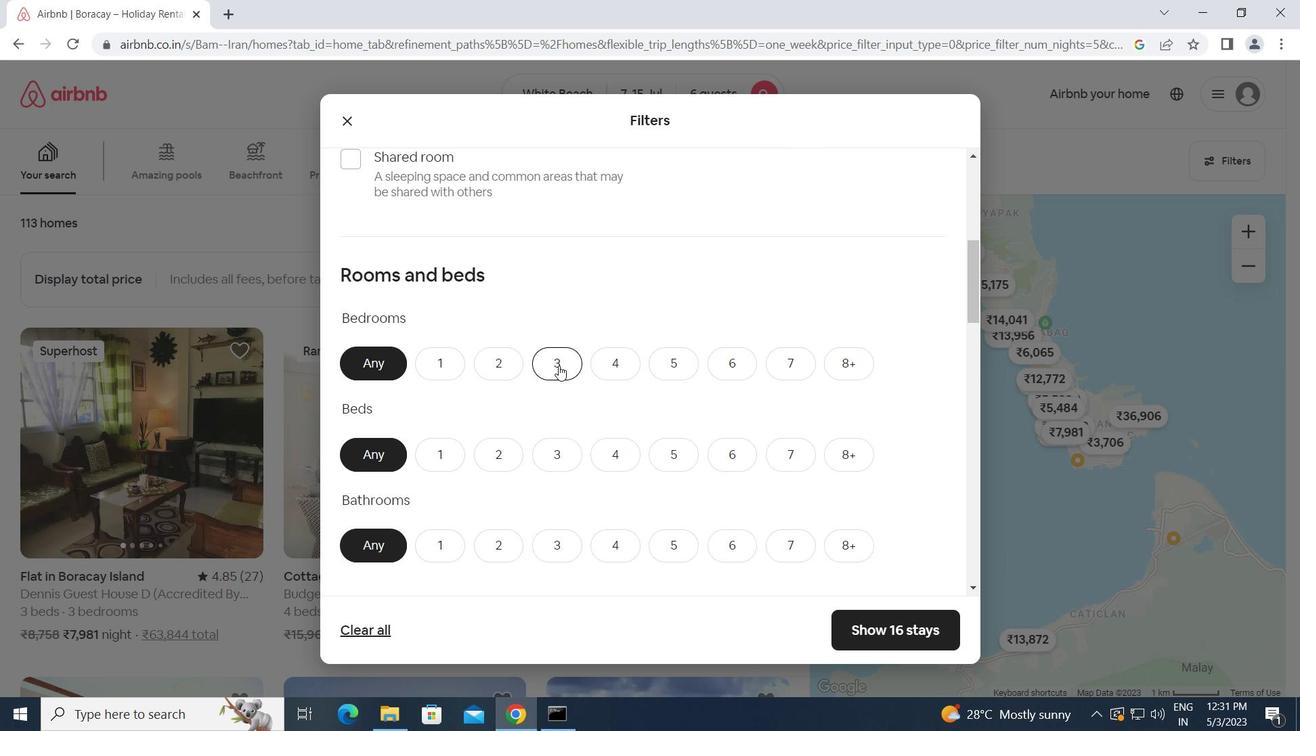 
Action: Mouse moved to (552, 444)
Screenshot: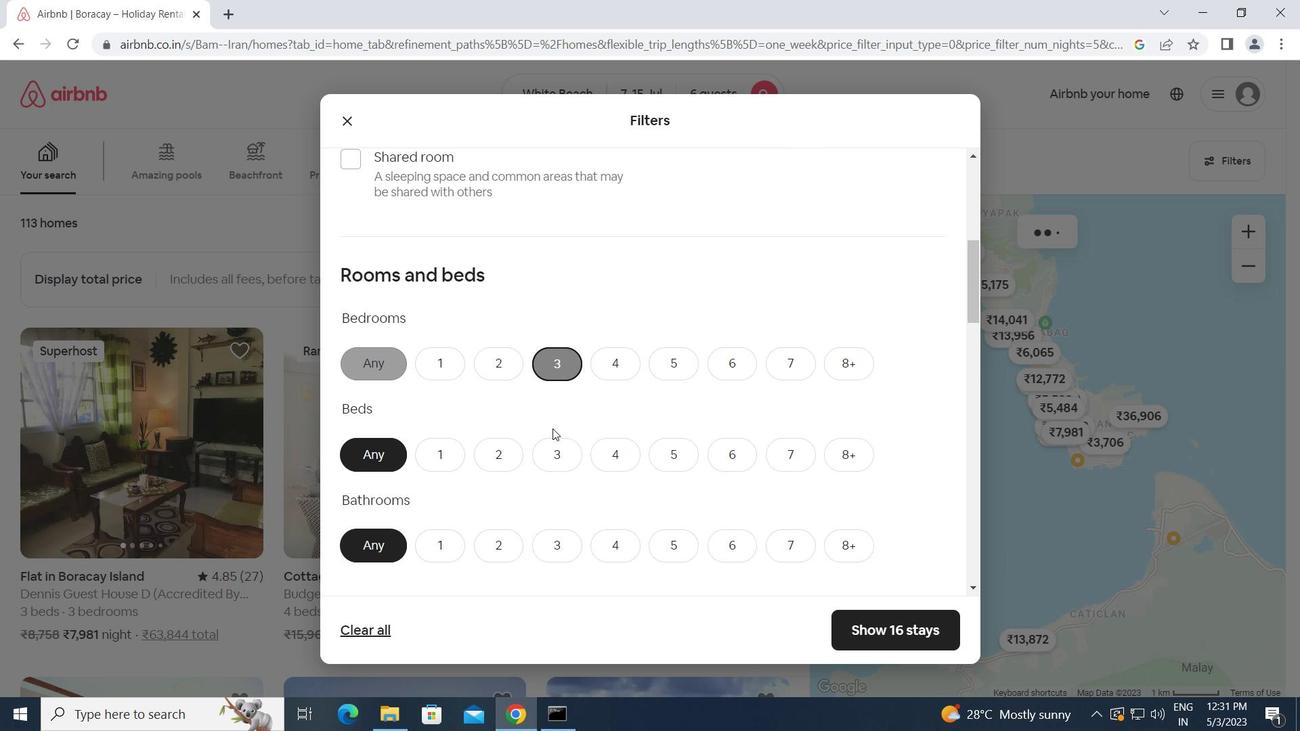 
Action: Mouse pressed left at (552, 444)
Screenshot: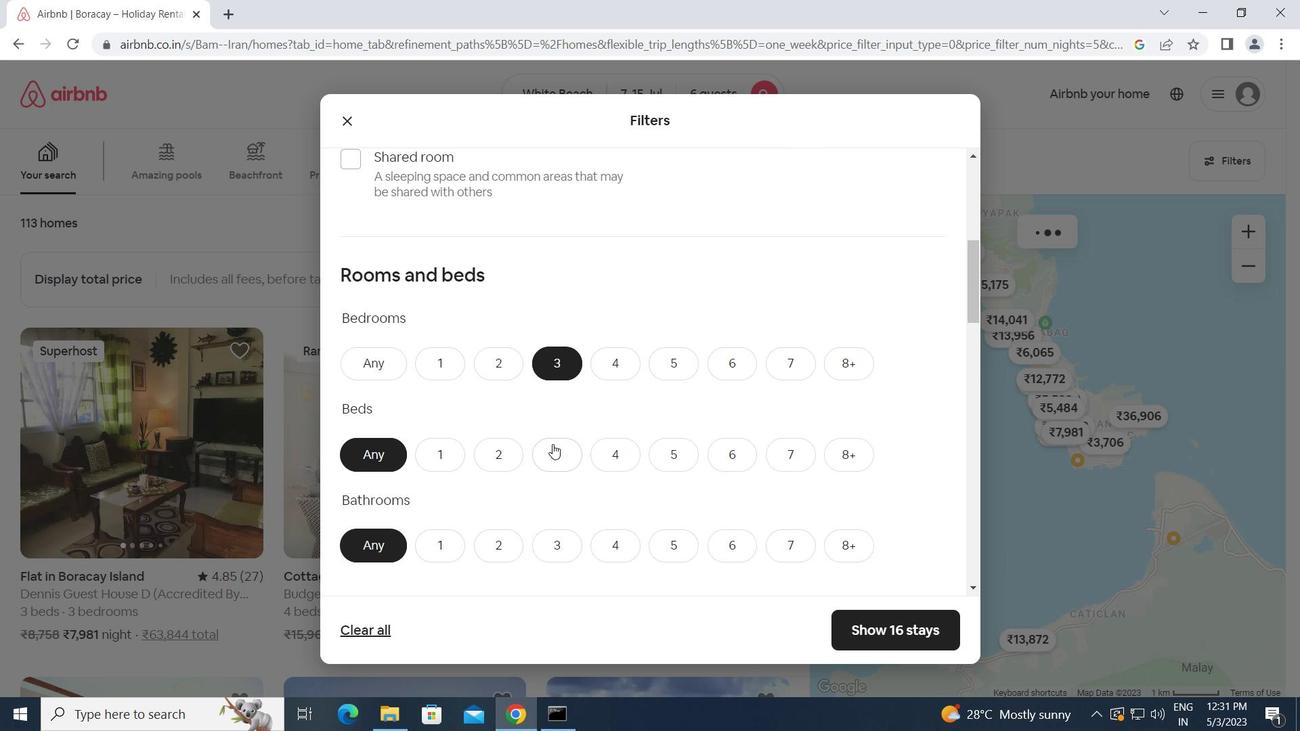
Action: Mouse moved to (552, 548)
Screenshot: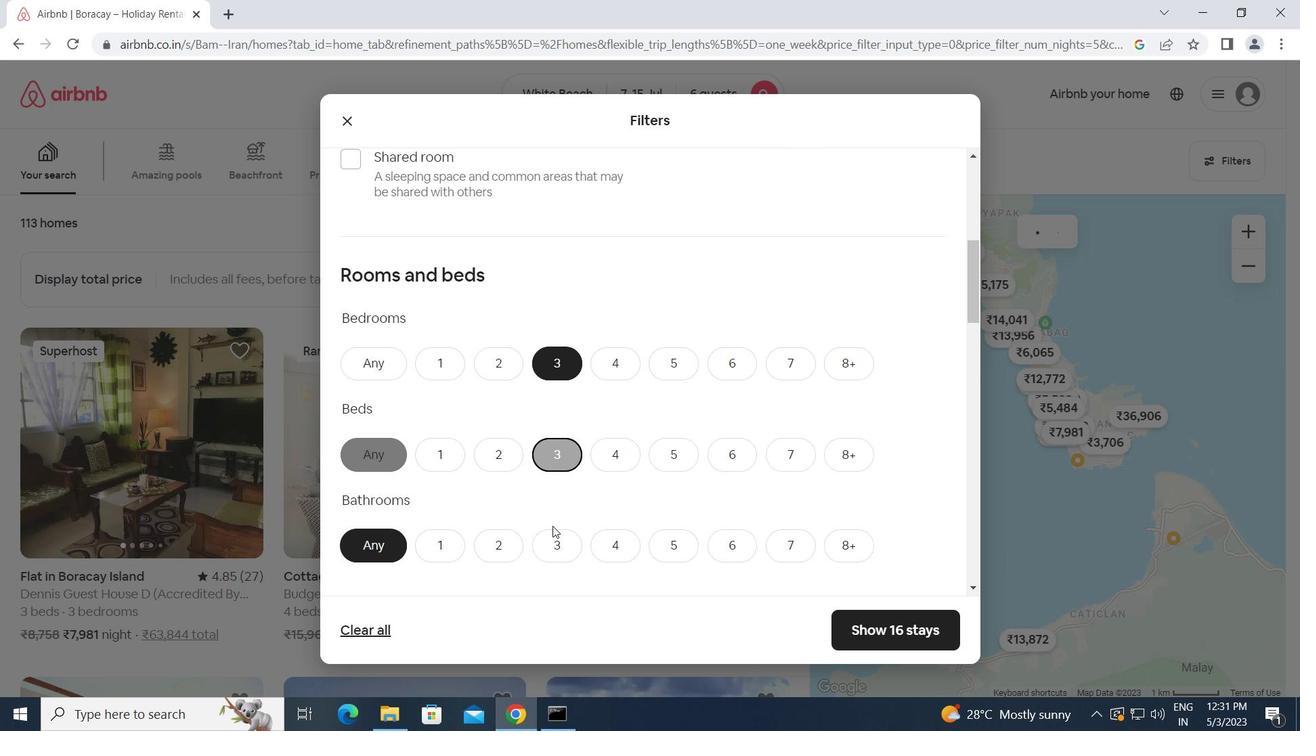 
Action: Mouse pressed left at (552, 548)
Screenshot: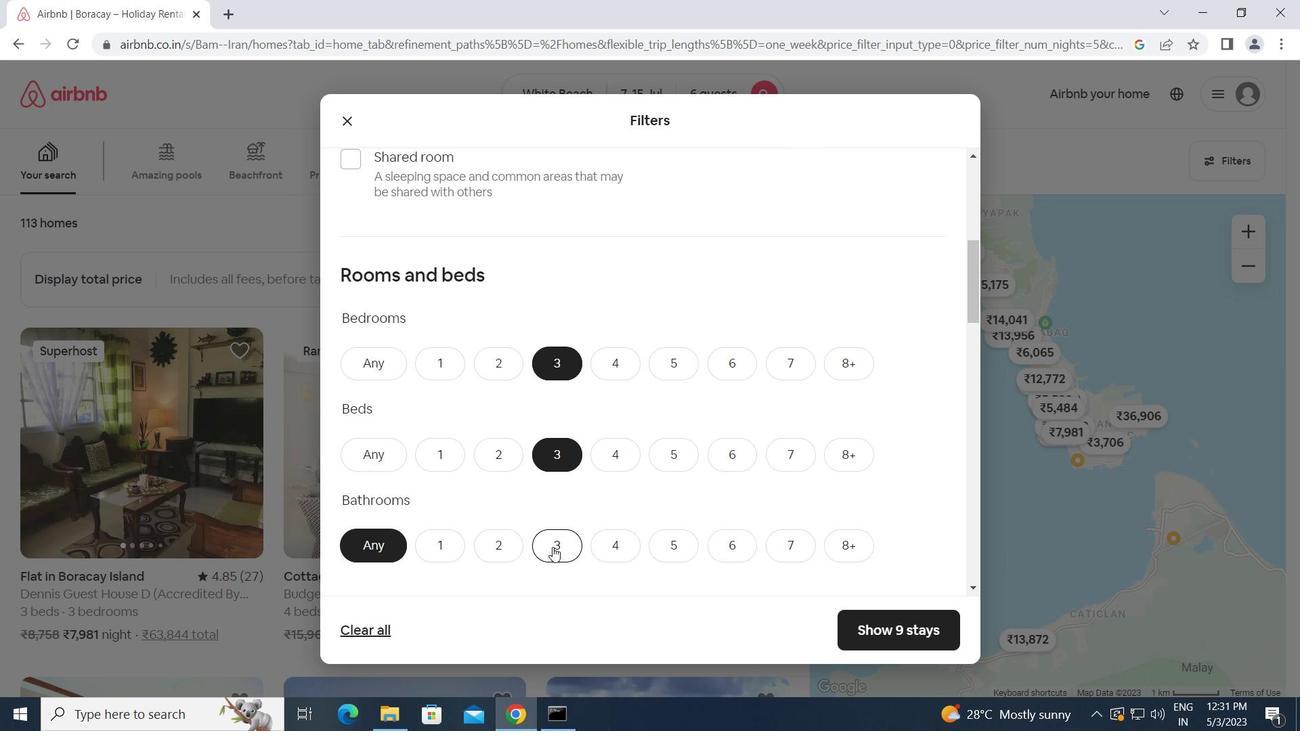 
Action: Mouse moved to (550, 527)
Screenshot: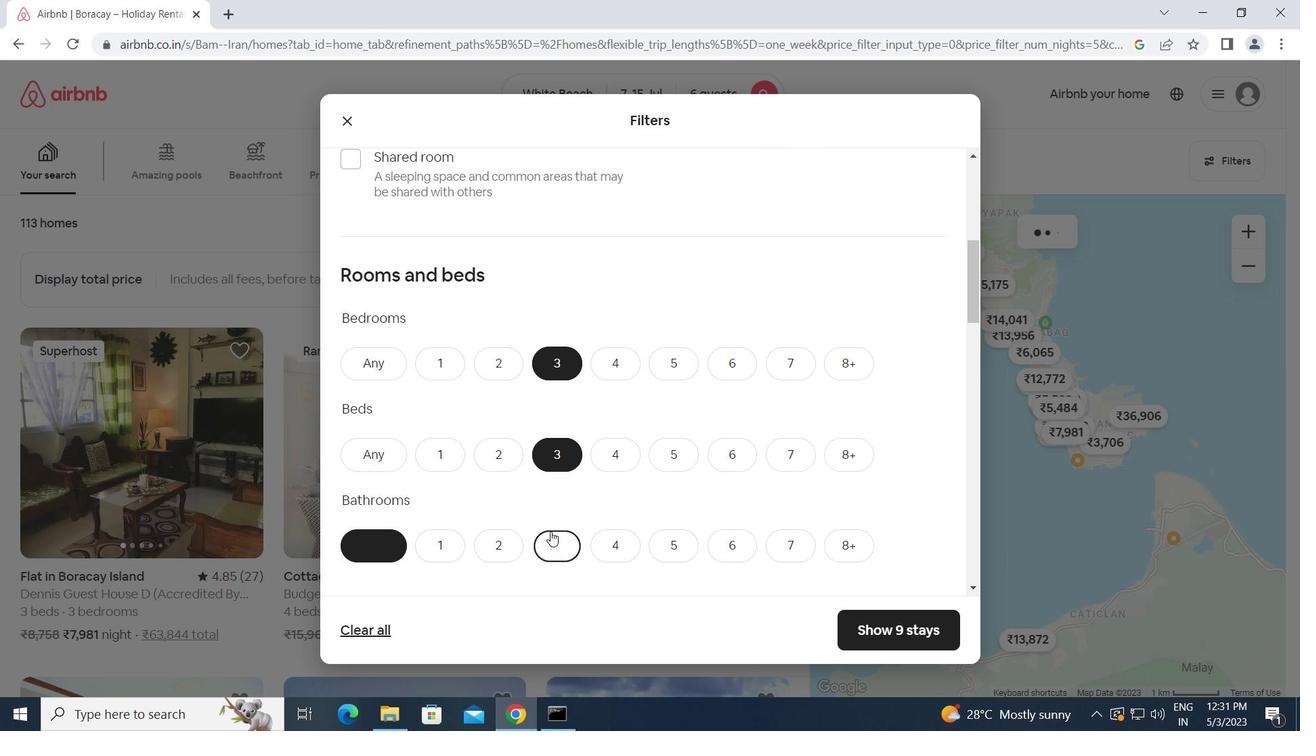 
Action: Mouse scrolled (550, 526) with delta (0, 0)
Screenshot: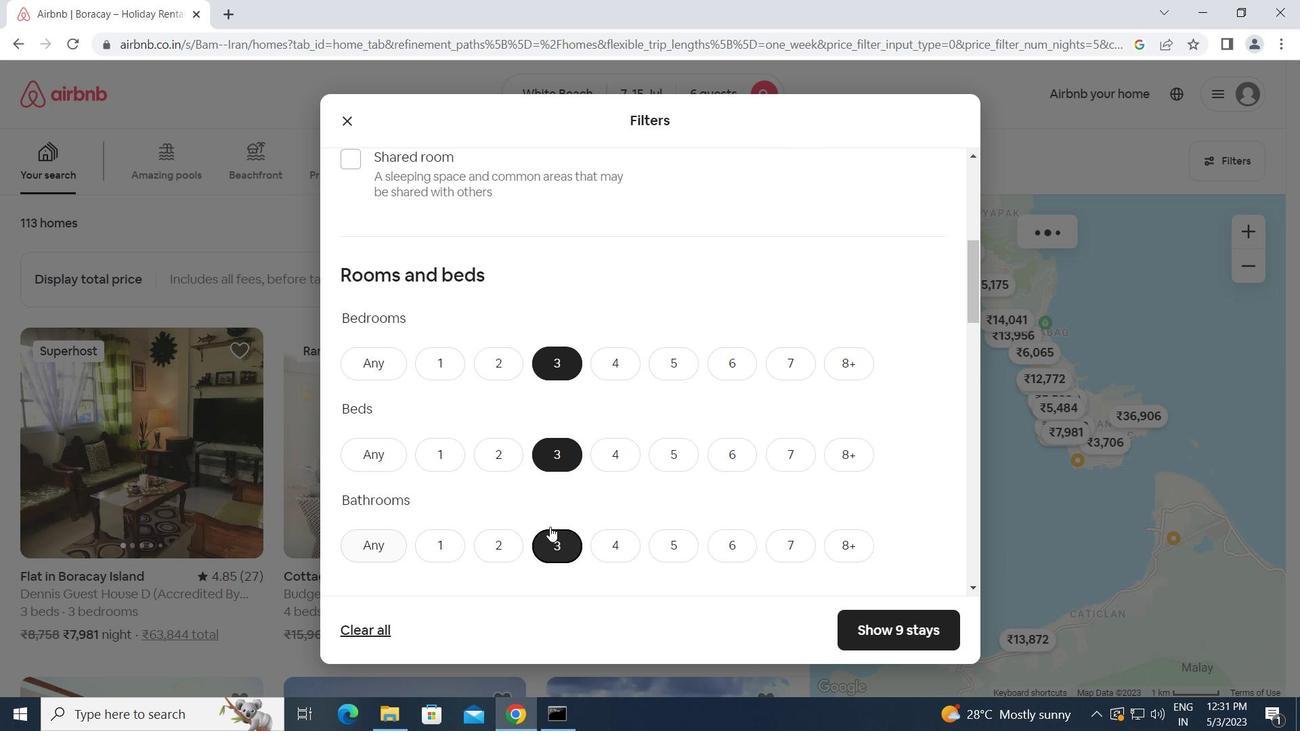 
Action: Mouse scrolled (550, 526) with delta (0, 0)
Screenshot: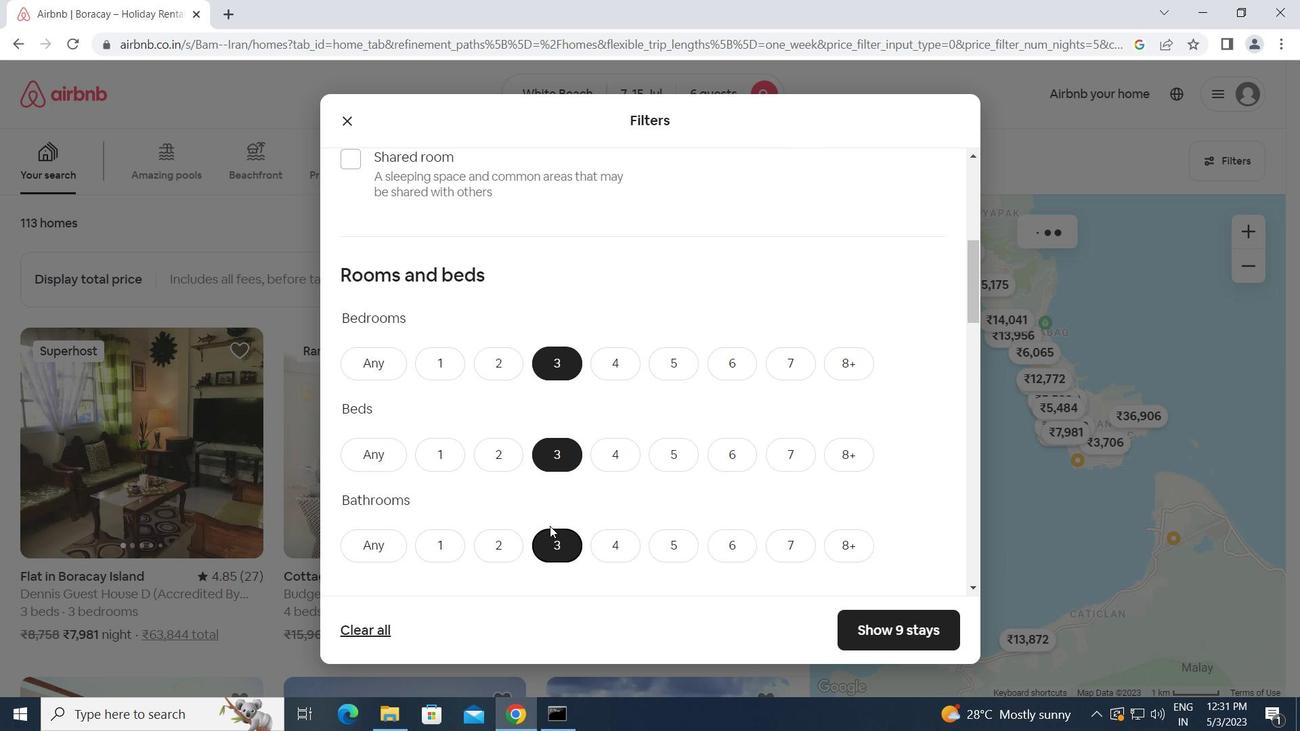 
Action: Mouse moved to (550, 524)
Screenshot: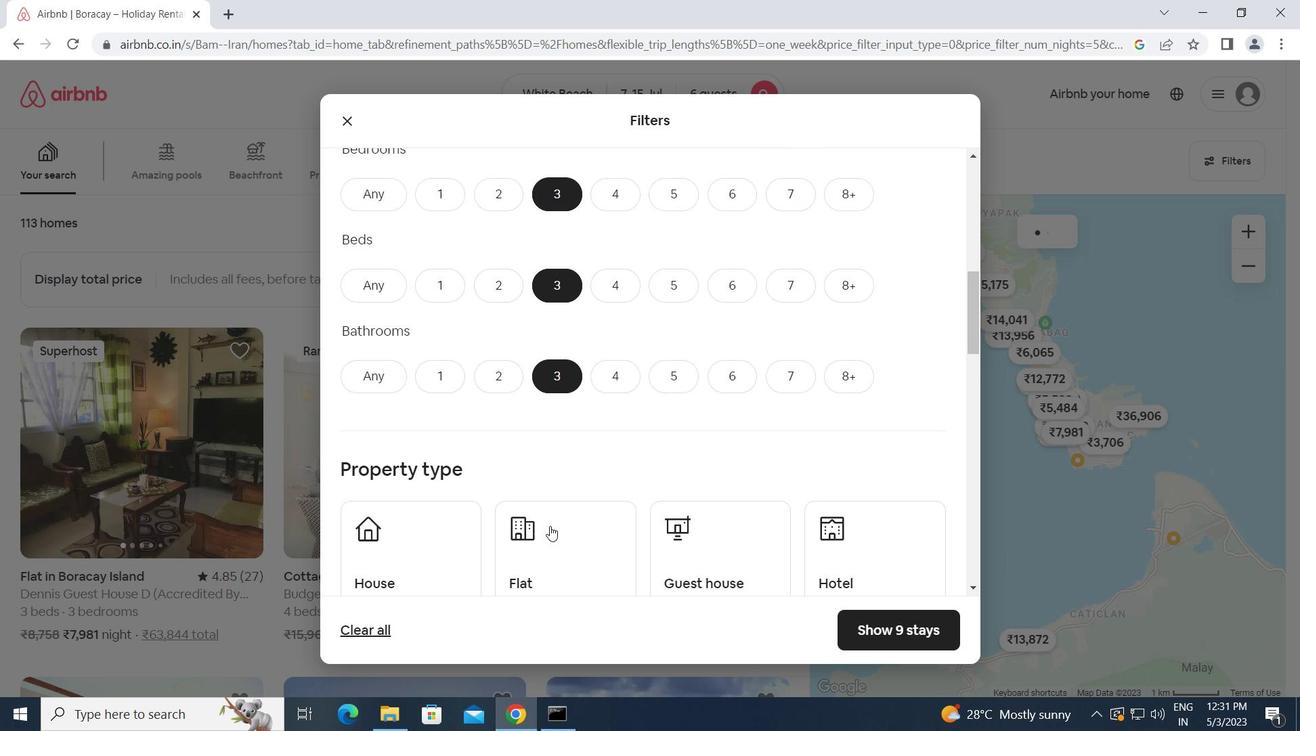 
Action: Mouse scrolled (550, 523) with delta (0, 0)
Screenshot: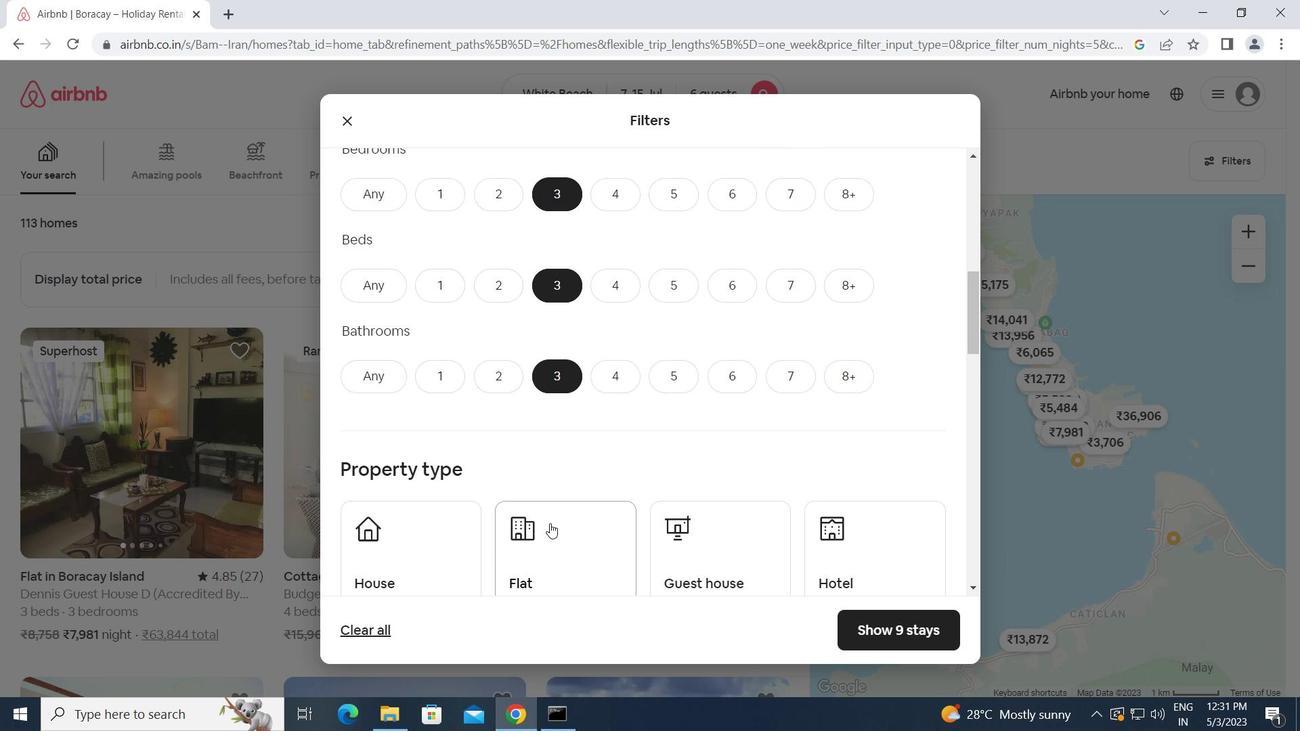 
Action: Mouse moved to (436, 481)
Screenshot: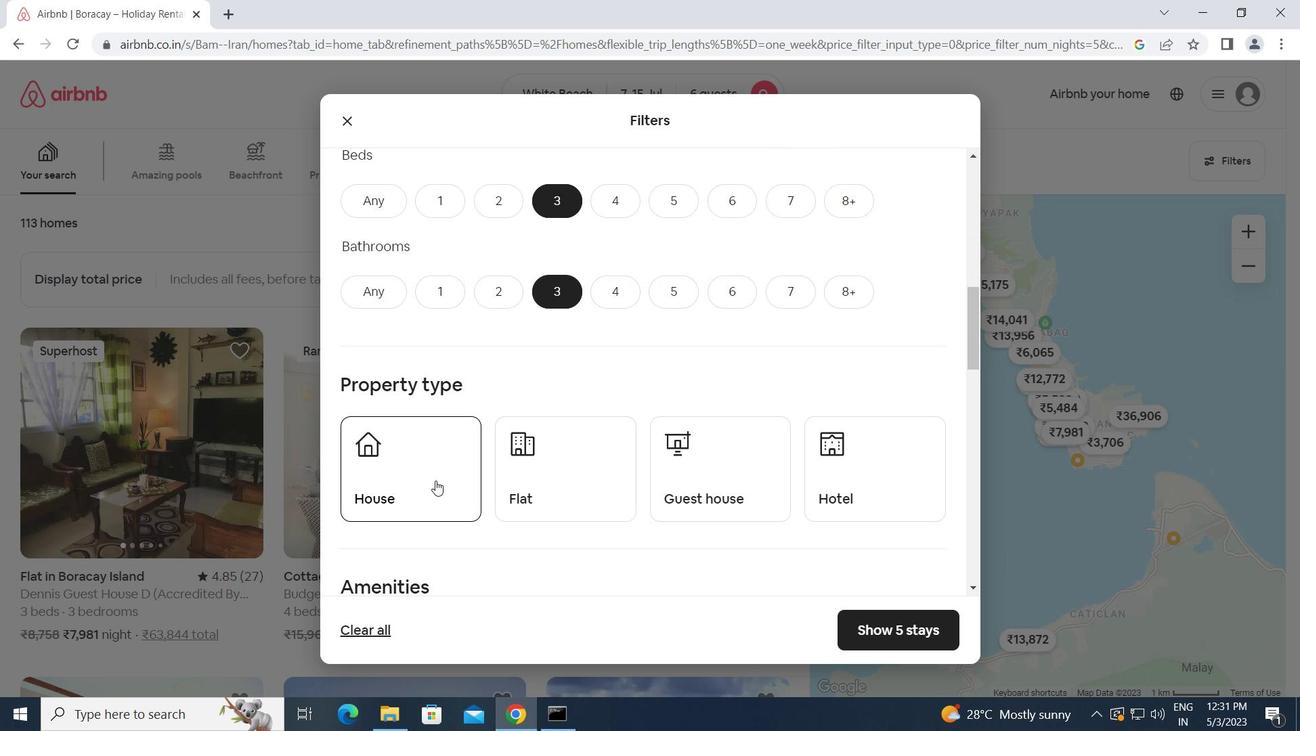 
Action: Mouse pressed left at (436, 481)
Screenshot: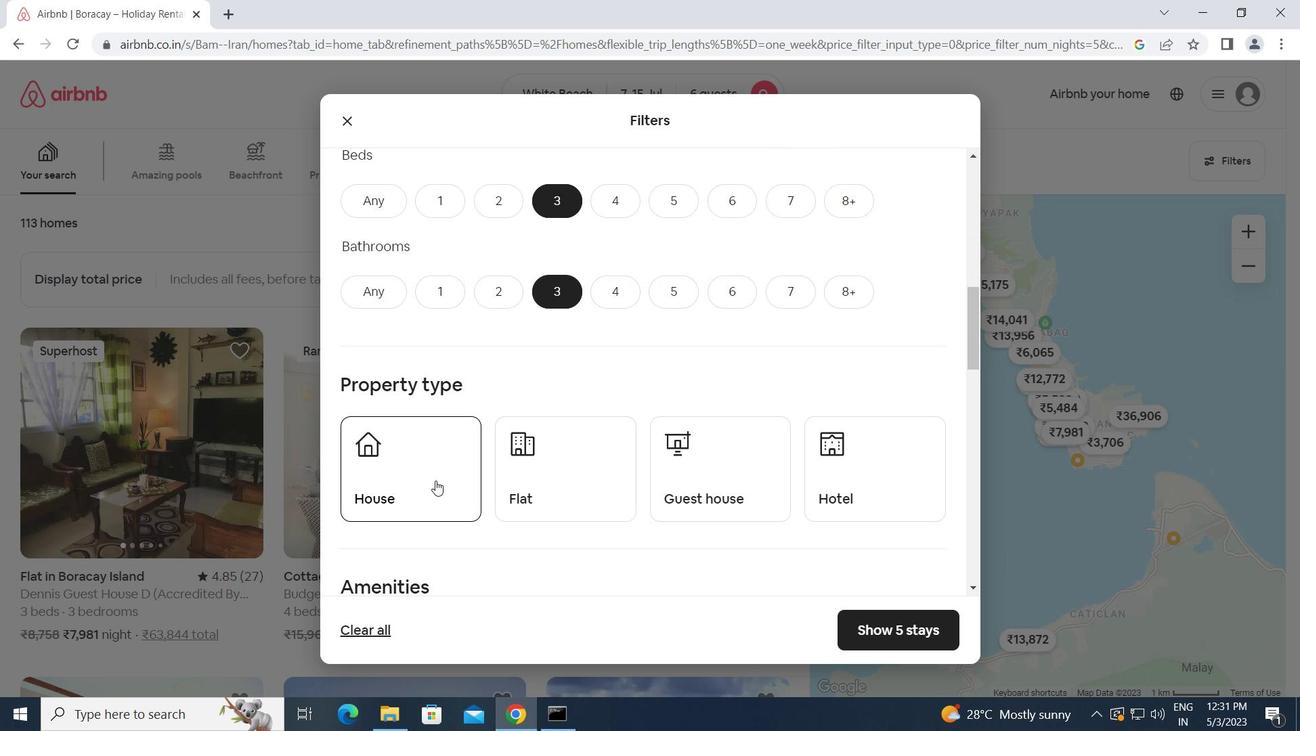 
Action: Mouse moved to (573, 474)
Screenshot: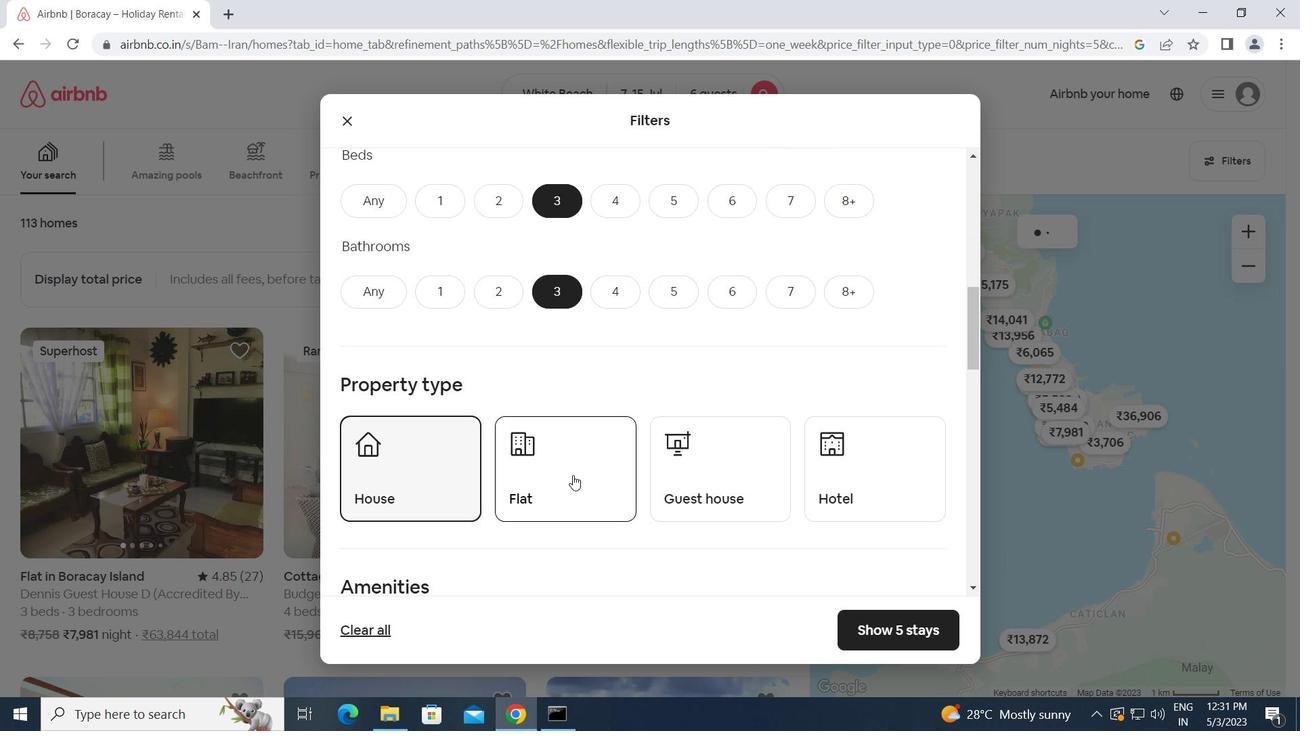 
Action: Mouse pressed left at (573, 474)
Screenshot: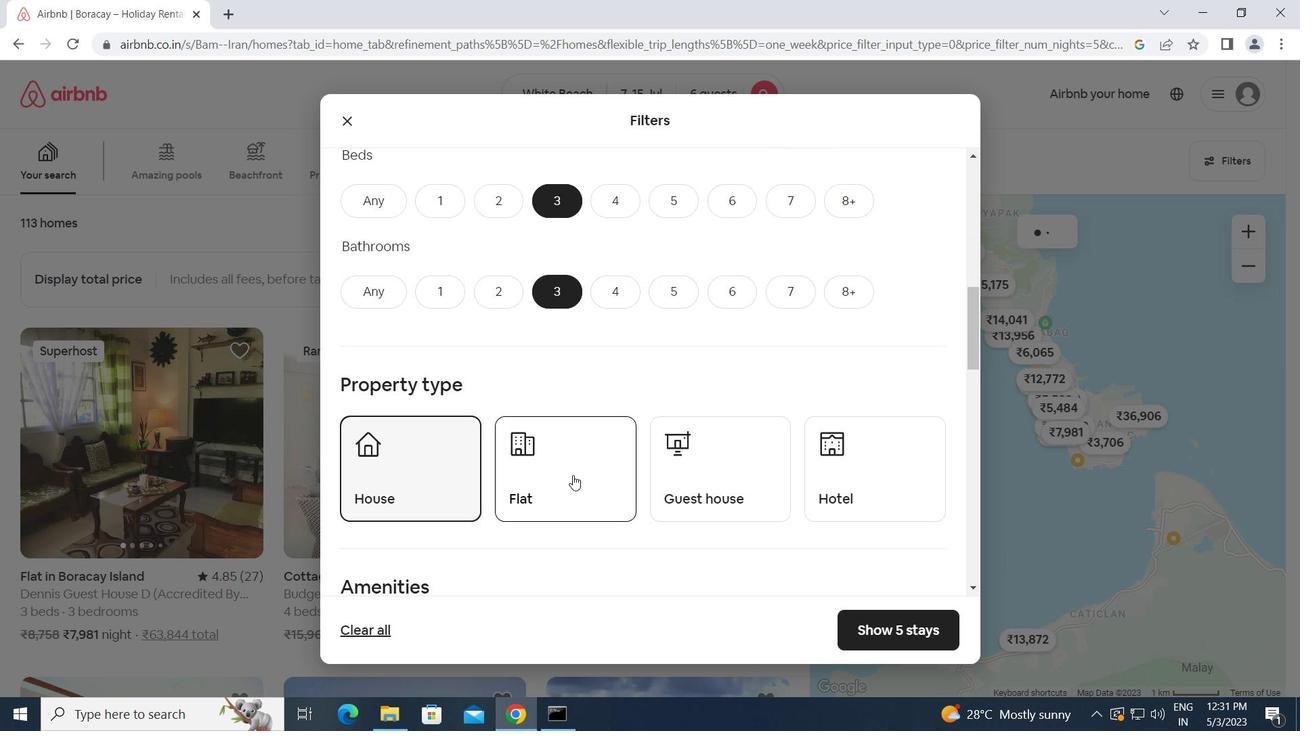 
Action: Mouse moved to (719, 464)
Screenshot: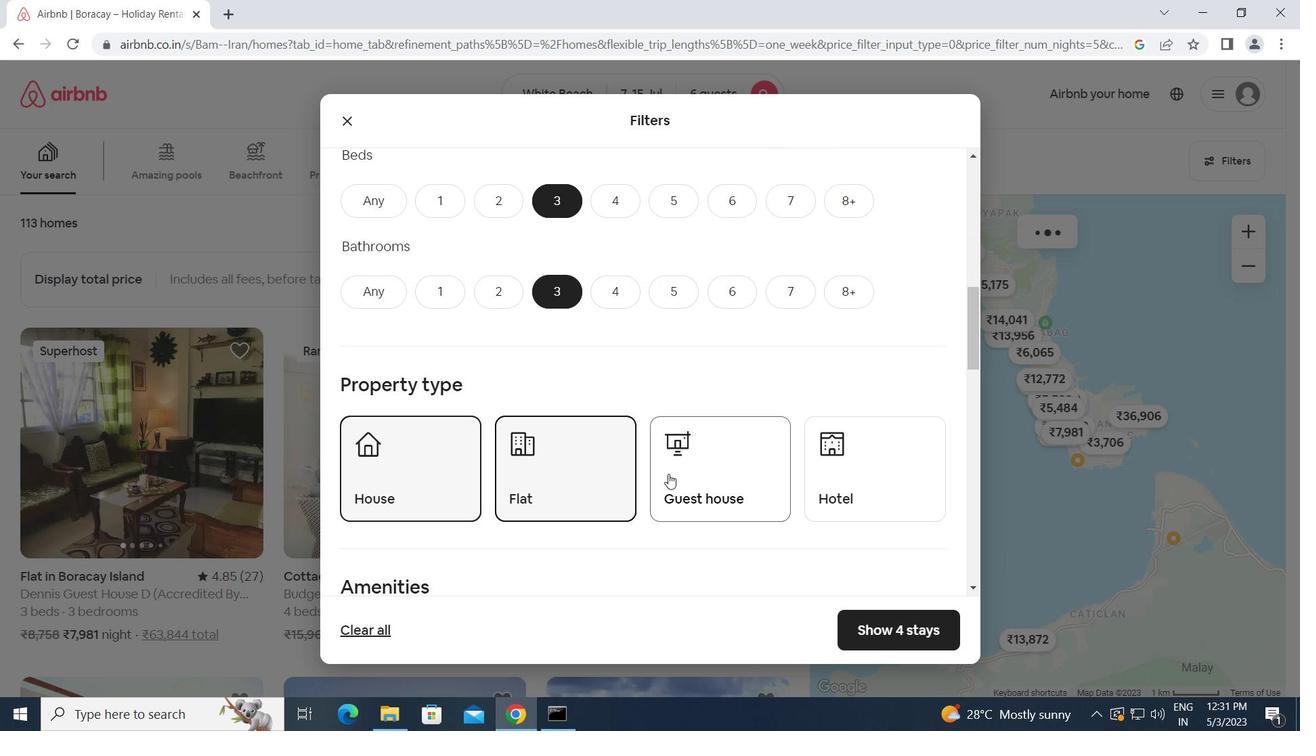 
Action: Mouse pressed left at (719, 464)
Screenshot: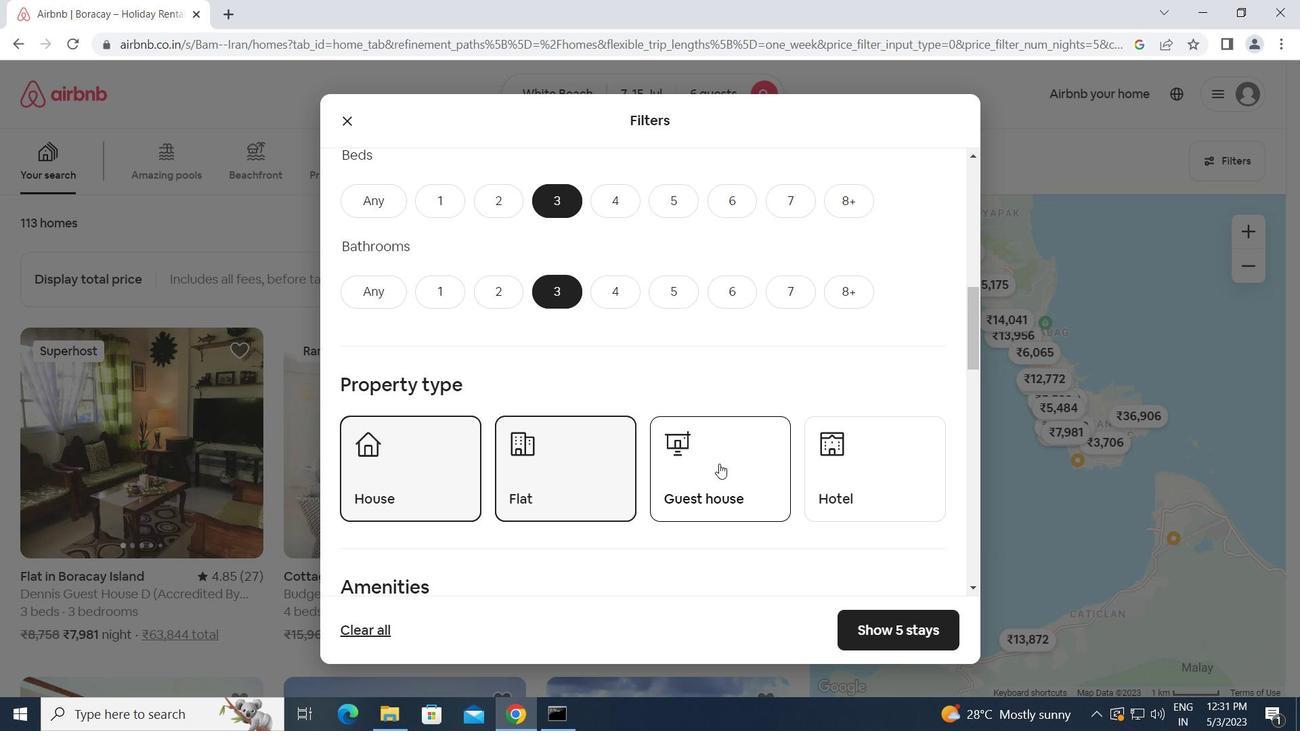 
Action: Mouse scrolled (719, 463) with delta (0, 0)
Screenshot: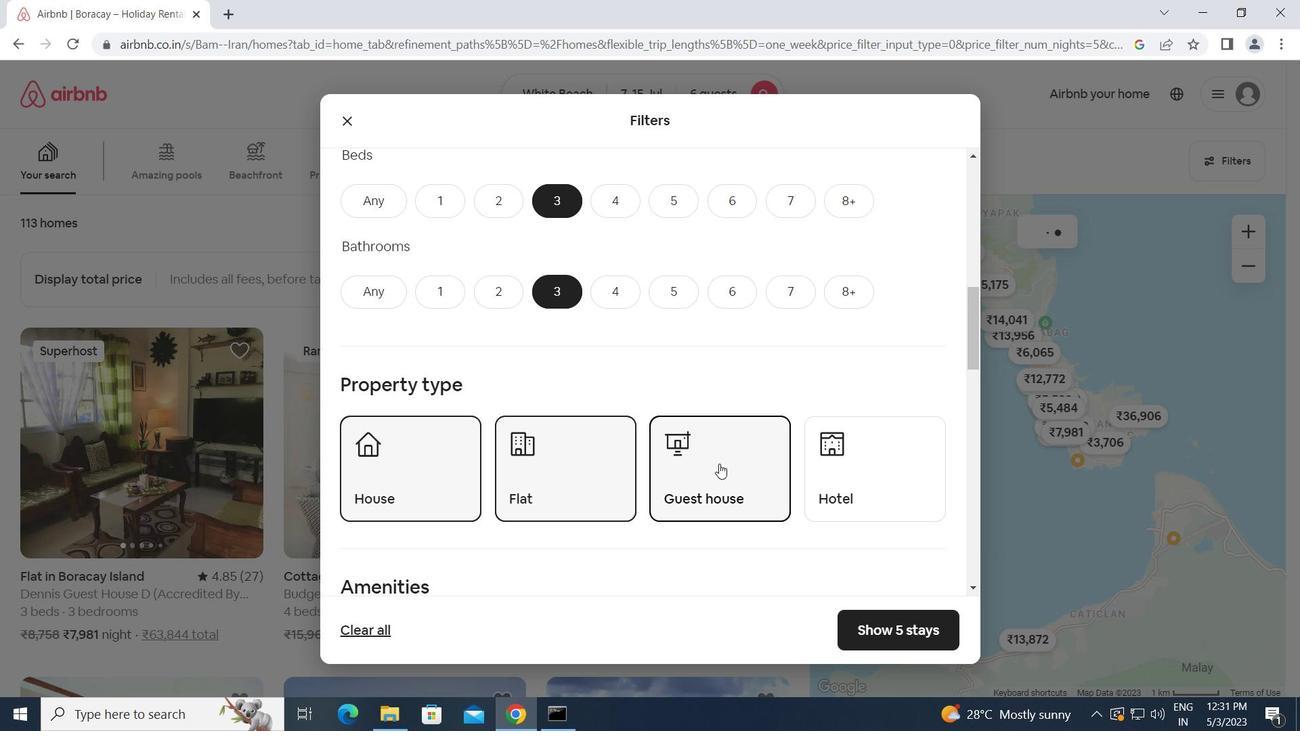 
Action: Mouse scrolled (719, 463) with delta (0, 0)
Screenshot: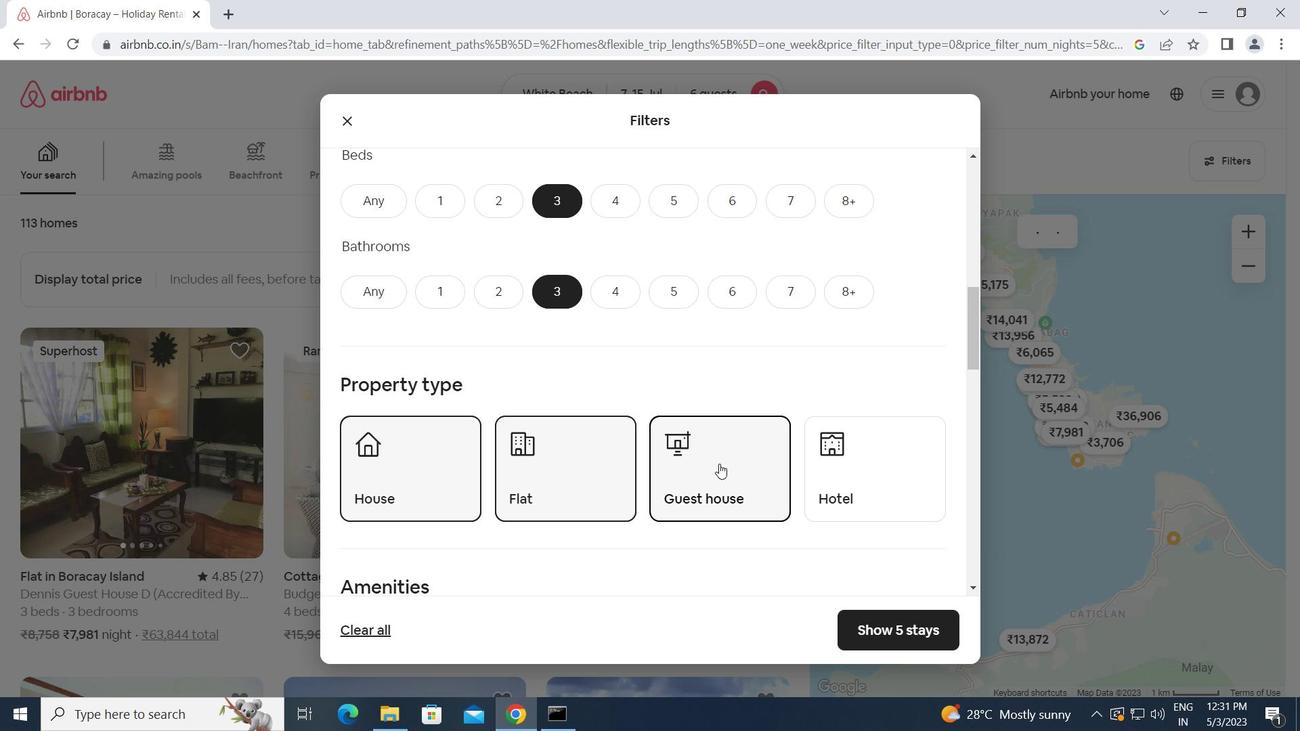 
Action: Mouse scrolled (719, 463) with delta (0, 0)
Screenshot: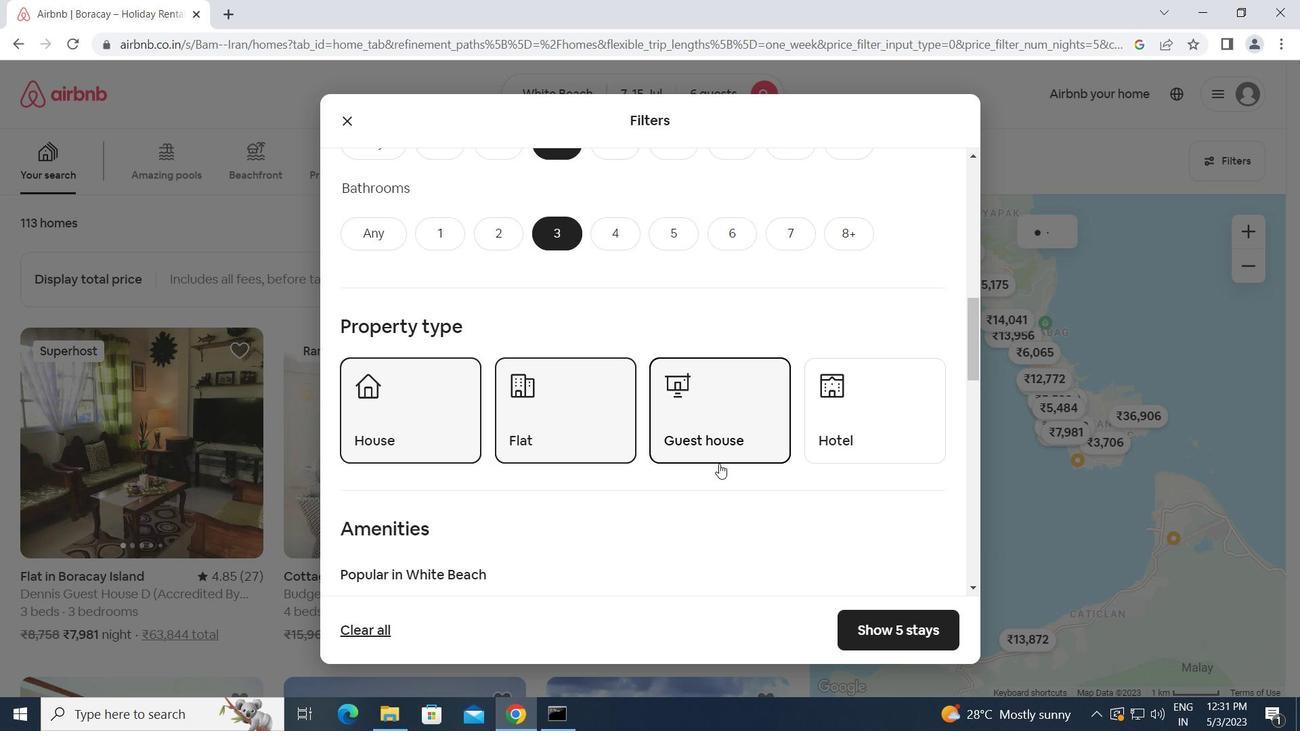 
Action: Mouse moved to (719, 463)
Screenshot: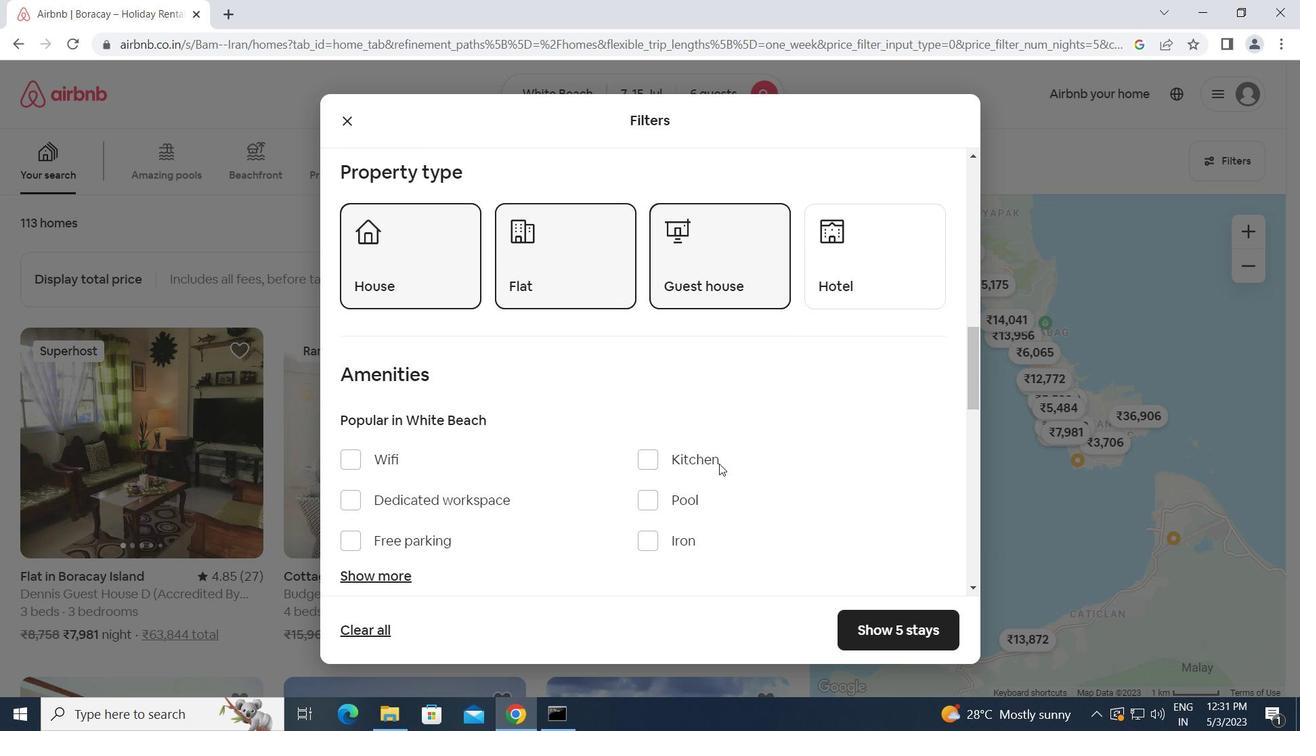 
Action: Mouse scrolled (719, 462) with delta (0, 0)
Screenshot: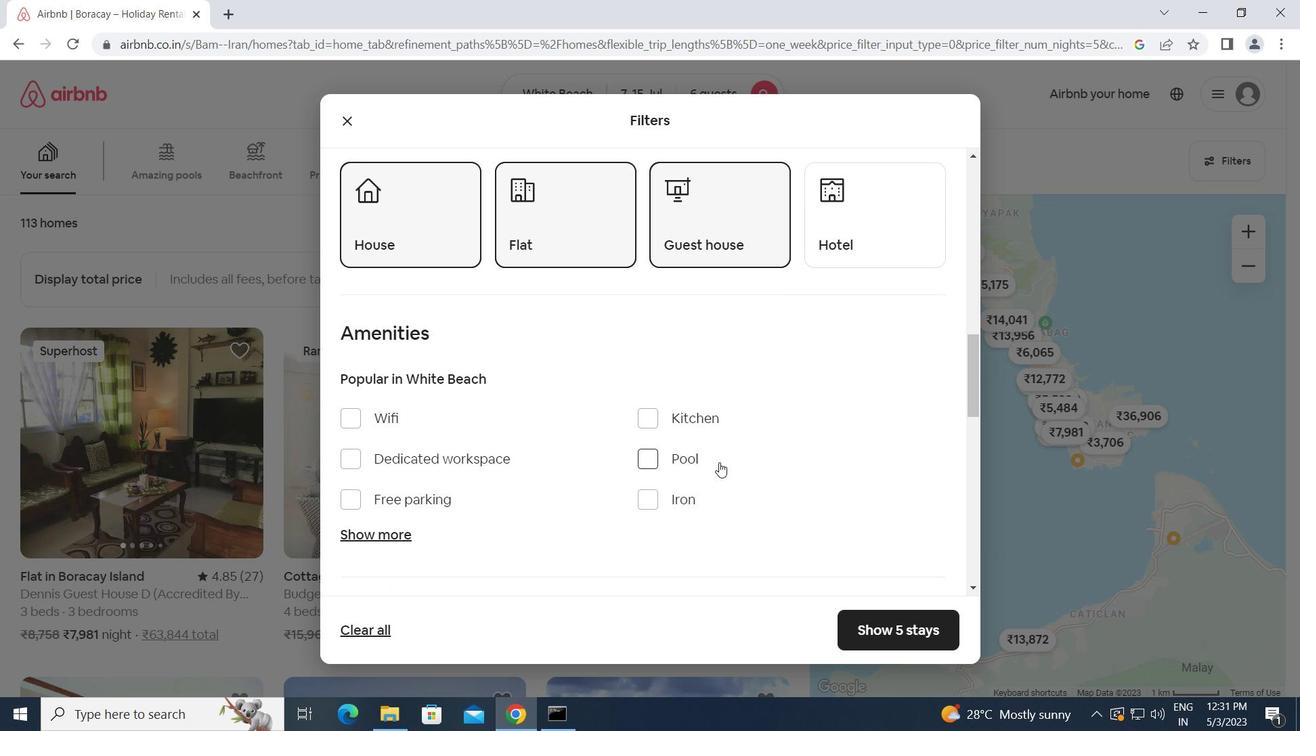 
Action: Mouse scrolled (719, 462) with delta (0, 0)
Screenshot: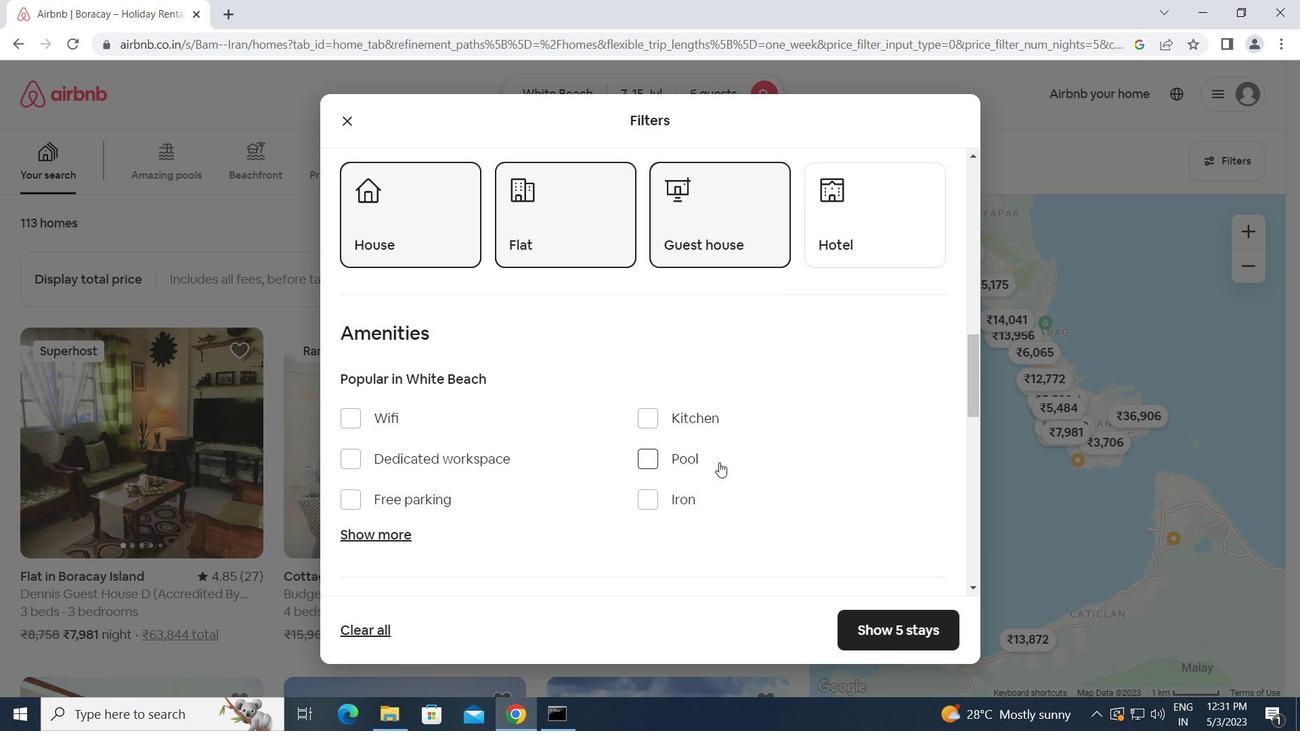 
Action: Mouse scrolled (719, 462) with delta (0, 0)
Screenshot: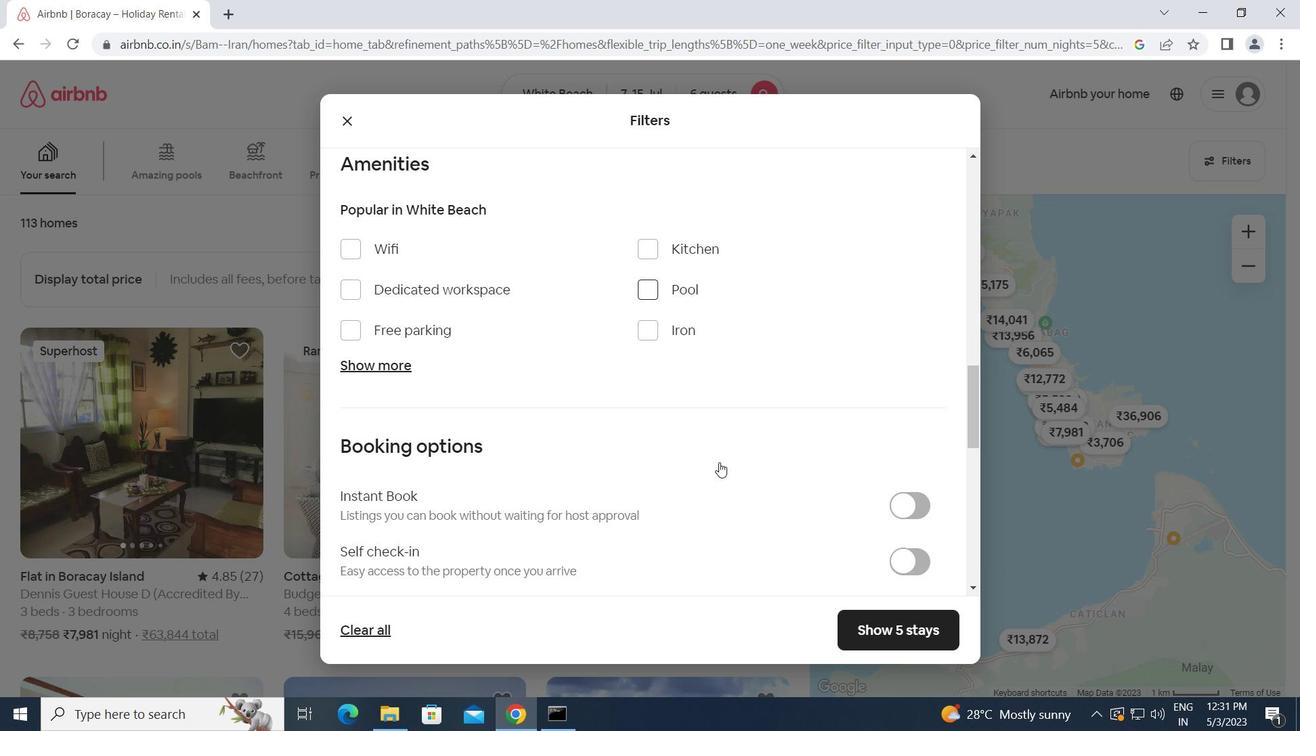 
Action: Mouse moved to (912, 480)
Screenshot: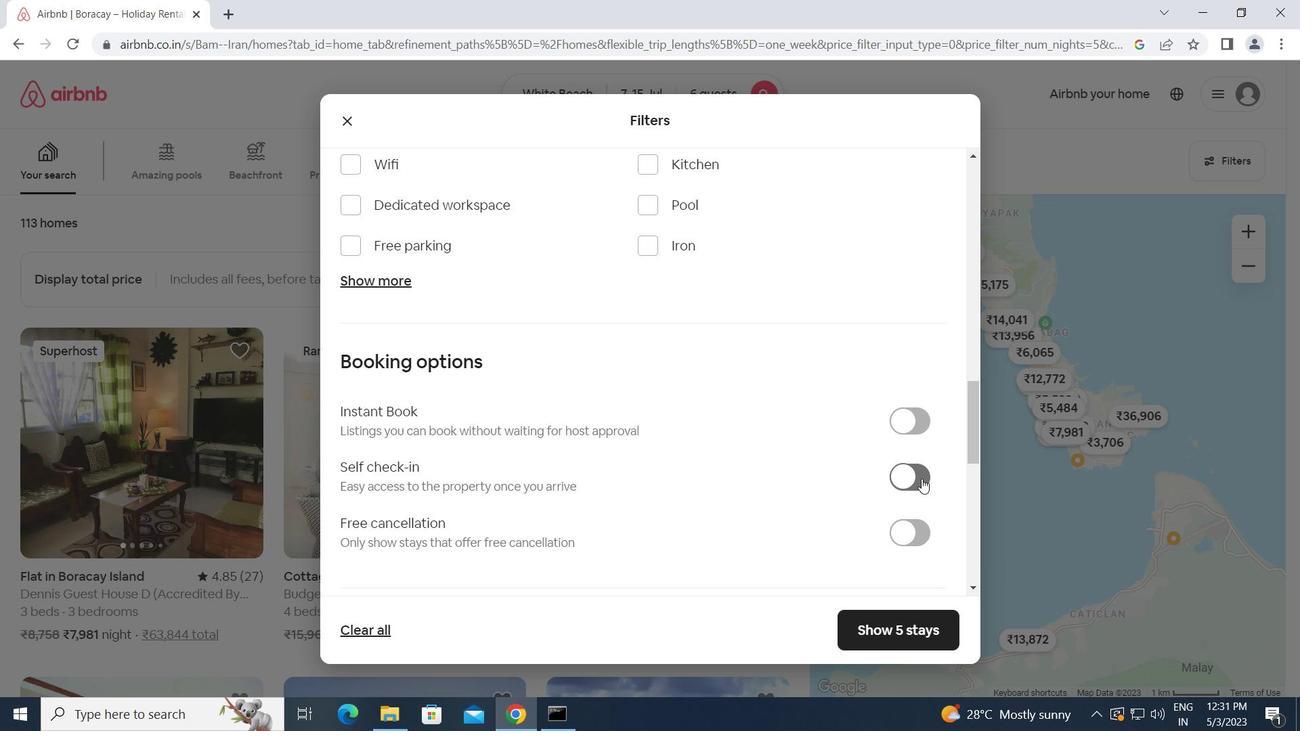 
Action: Mouse pressed left at (912, 480)
Screenshot: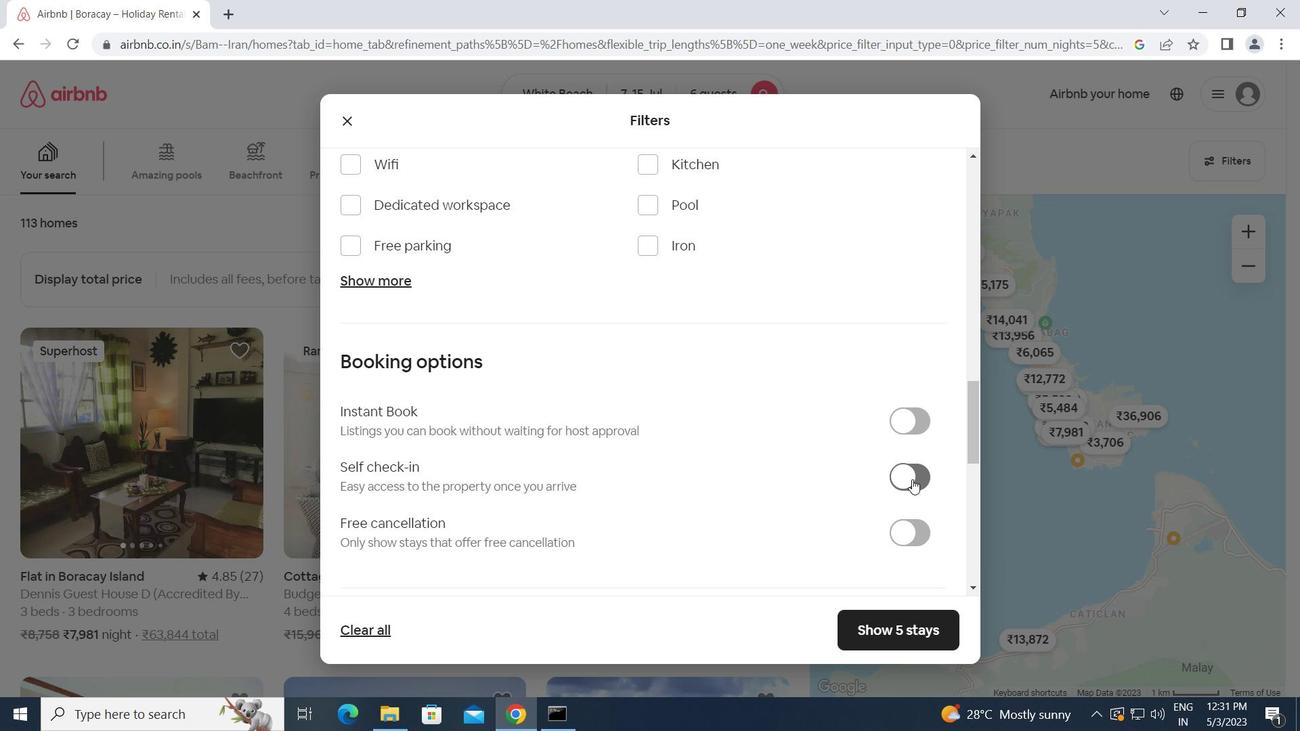
Action: Mouse moved to (722, 489)
Screenshot: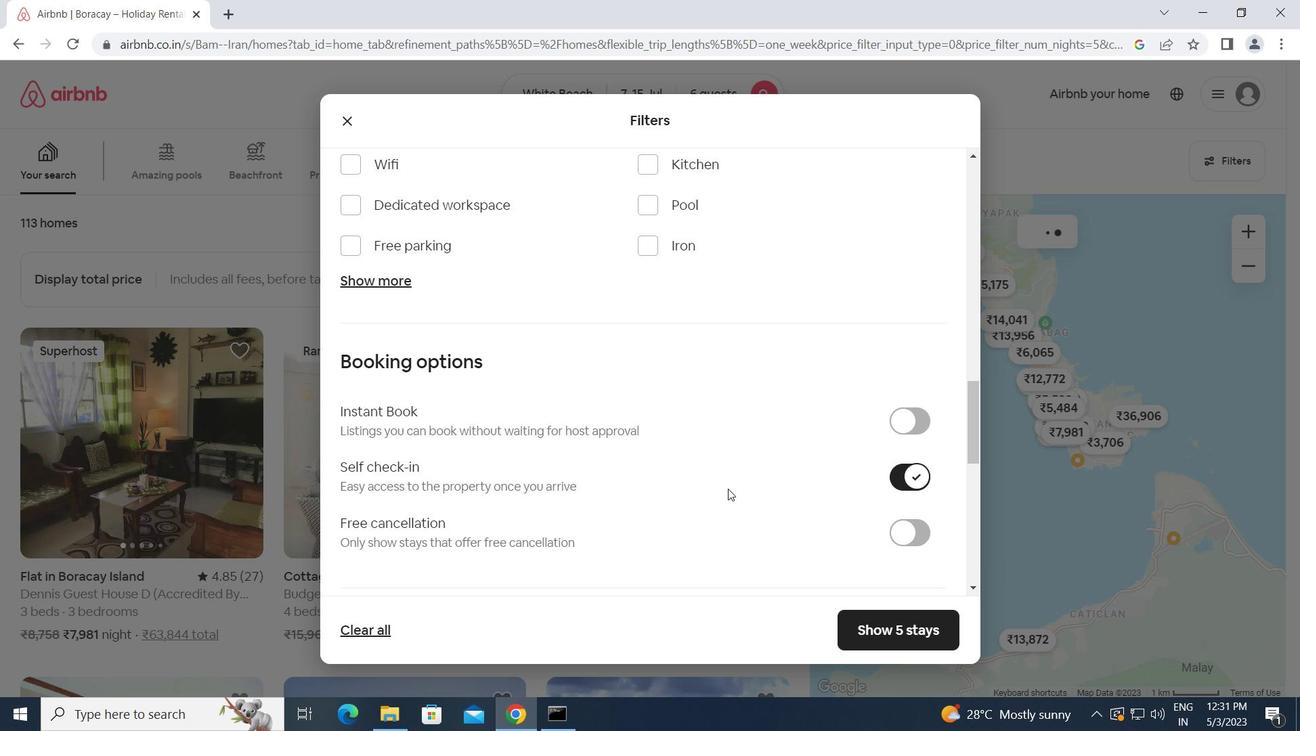 
Action: Mouse scrolled (722, 489) with delta (0, 0)
Screenshot: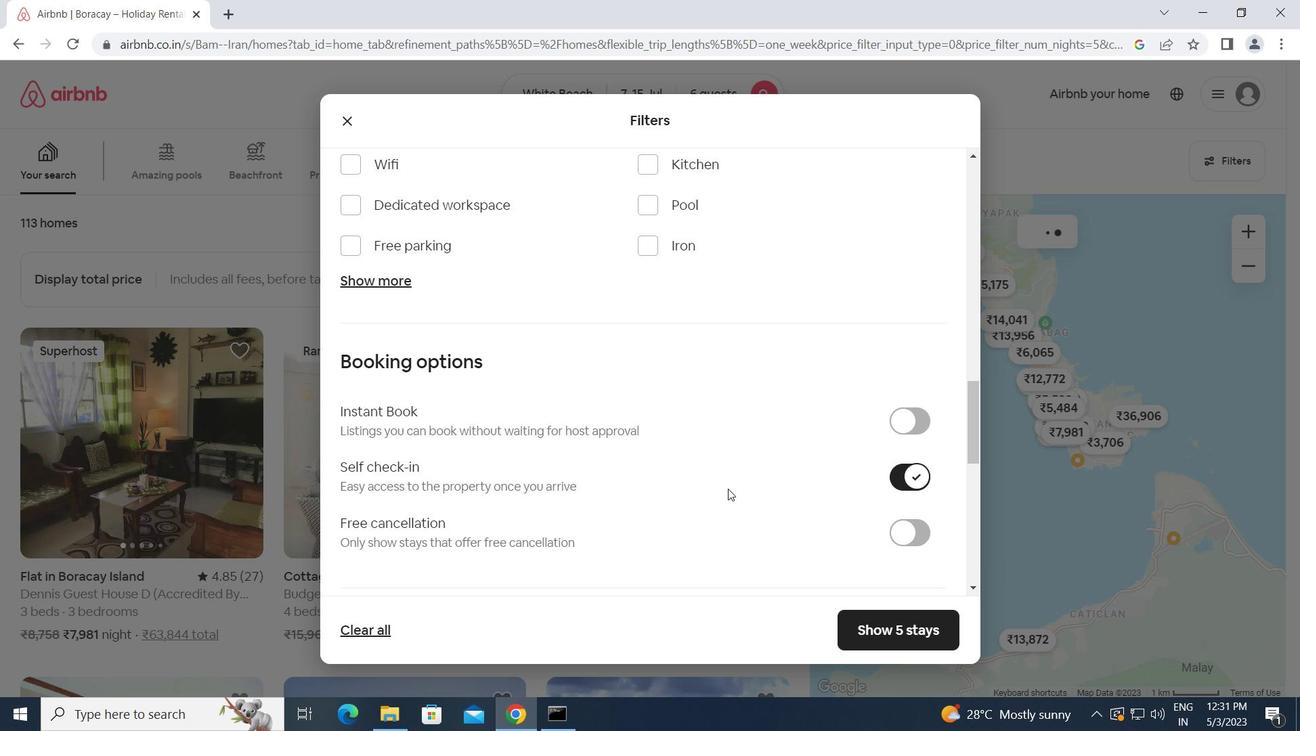 
Action: Mouse moved to (720, 489)
Screenshot: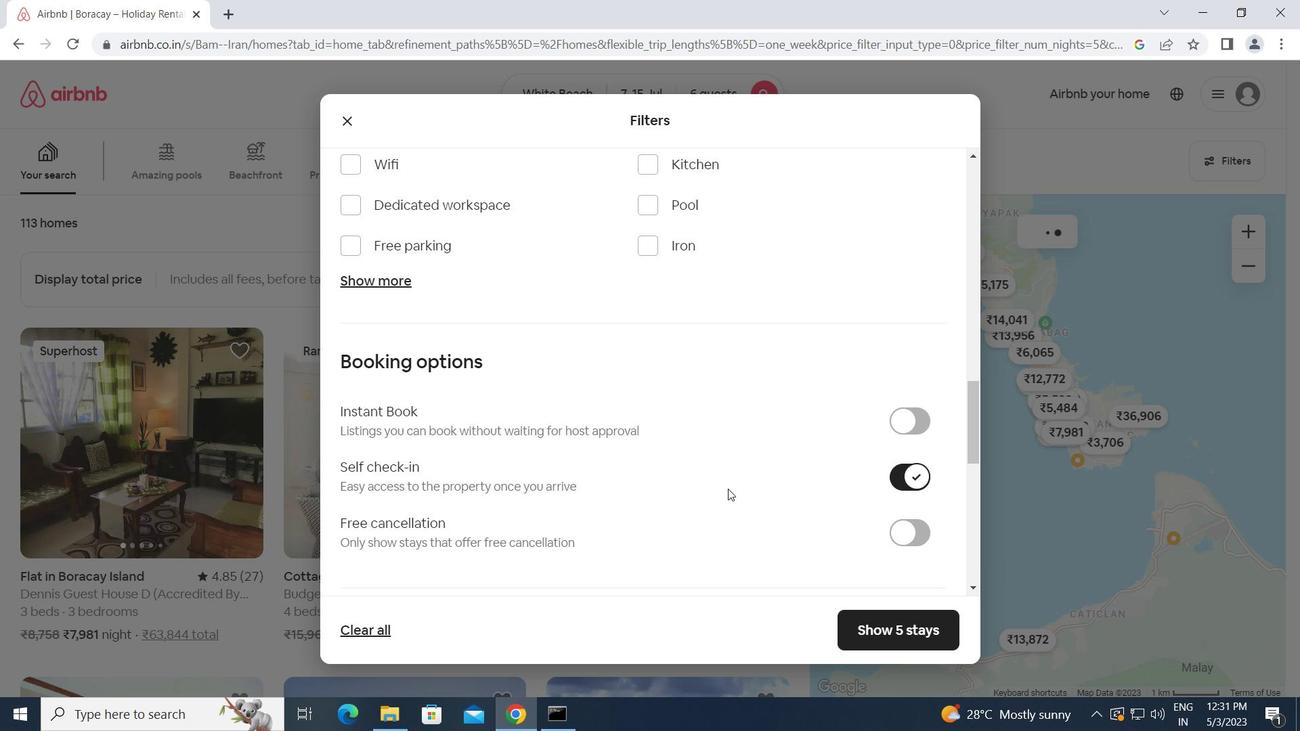 
Action: Mouse scrolled (720, 489) with delta (0, 0)
Screenshot: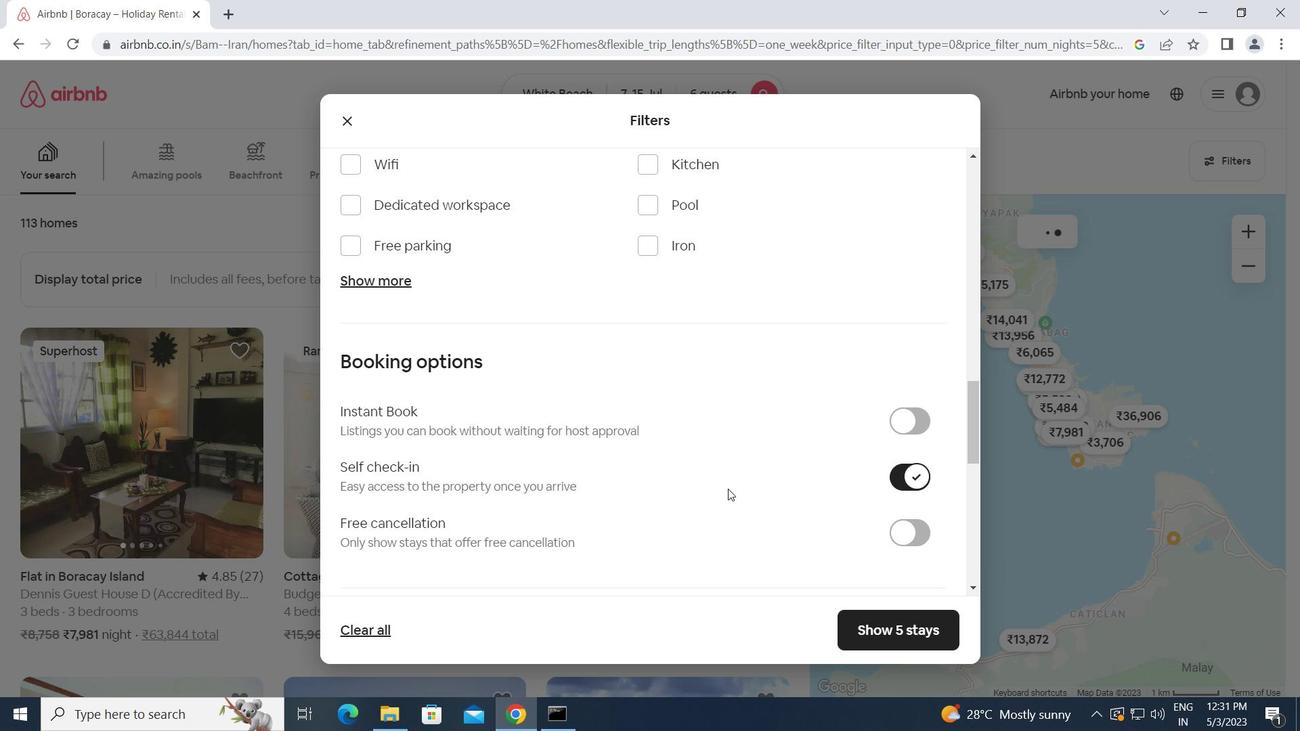 
Action: Mouse moved to (718, 489)
Screenshot: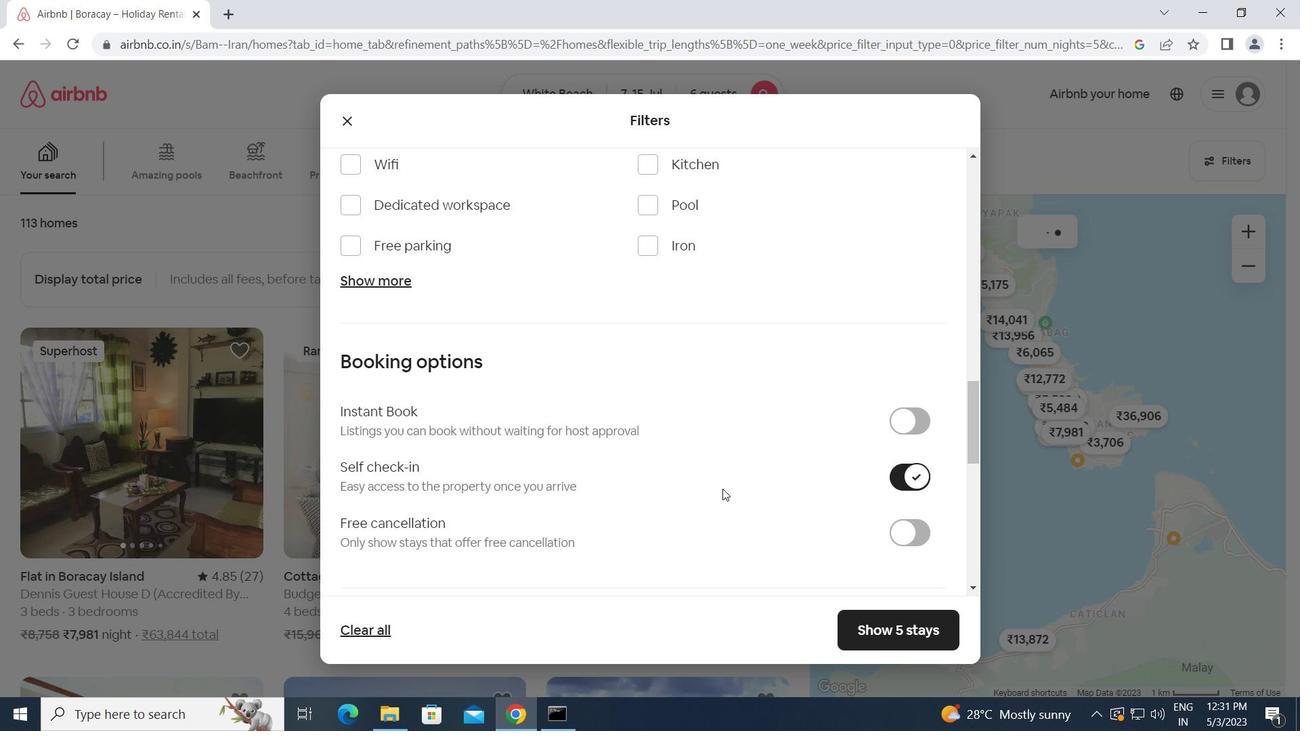 
Action: Mouse scrolled (718, 489) with delta (0, 0)
Screenshot: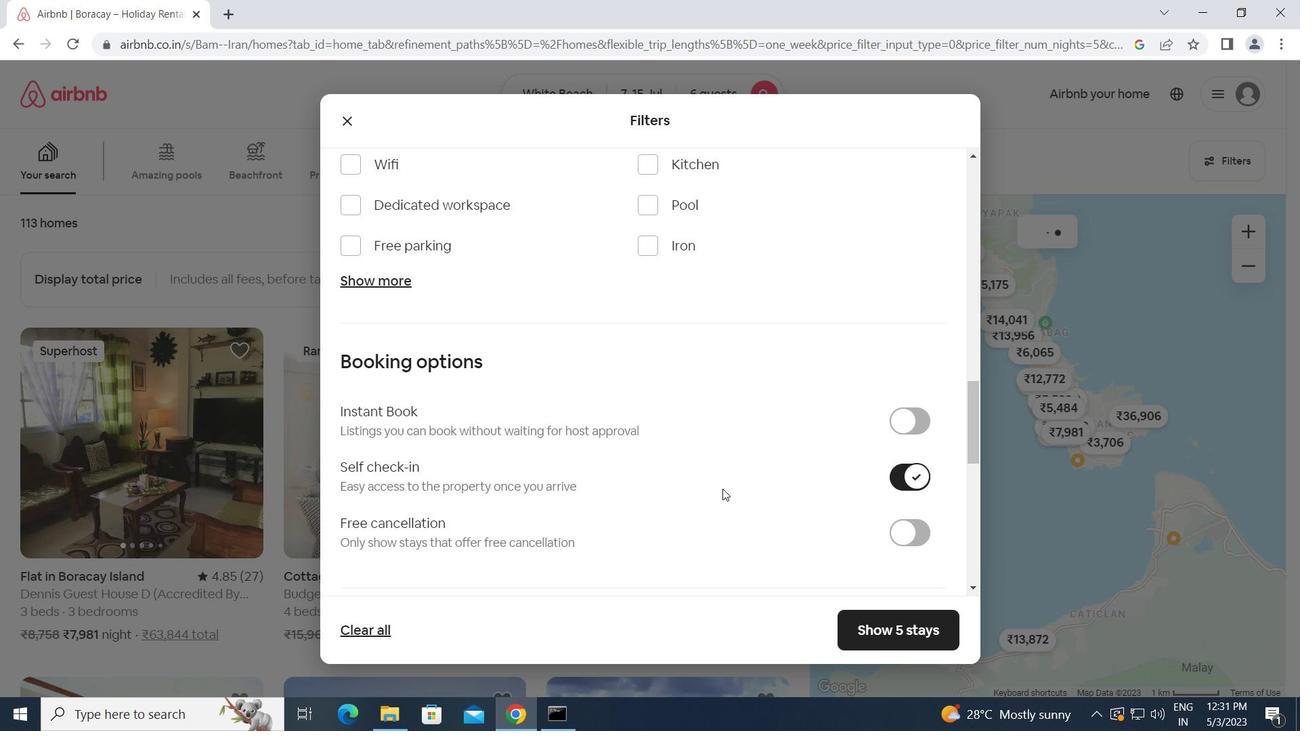 
Action: Mouse moved to (716, 489)
Screenshot: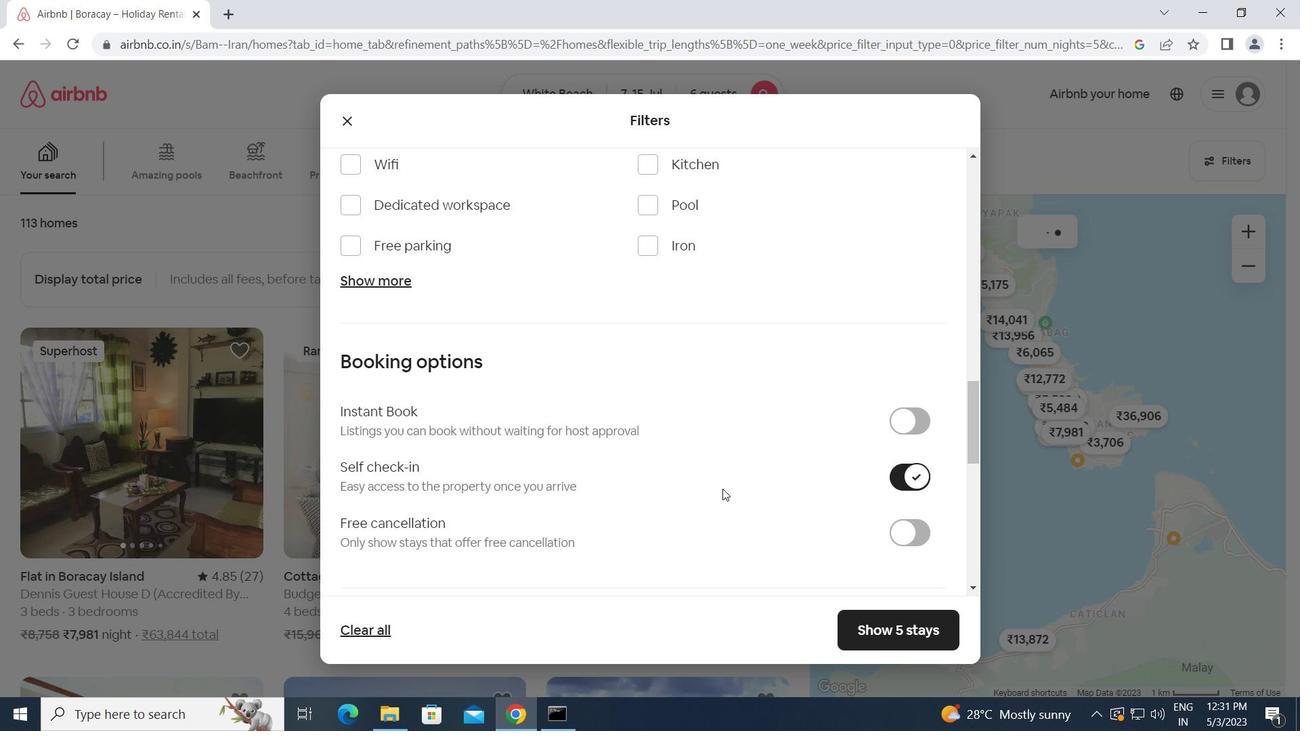 
Action: Mouse scrolled (716, 489) with delta (0, 0)
Screenshot: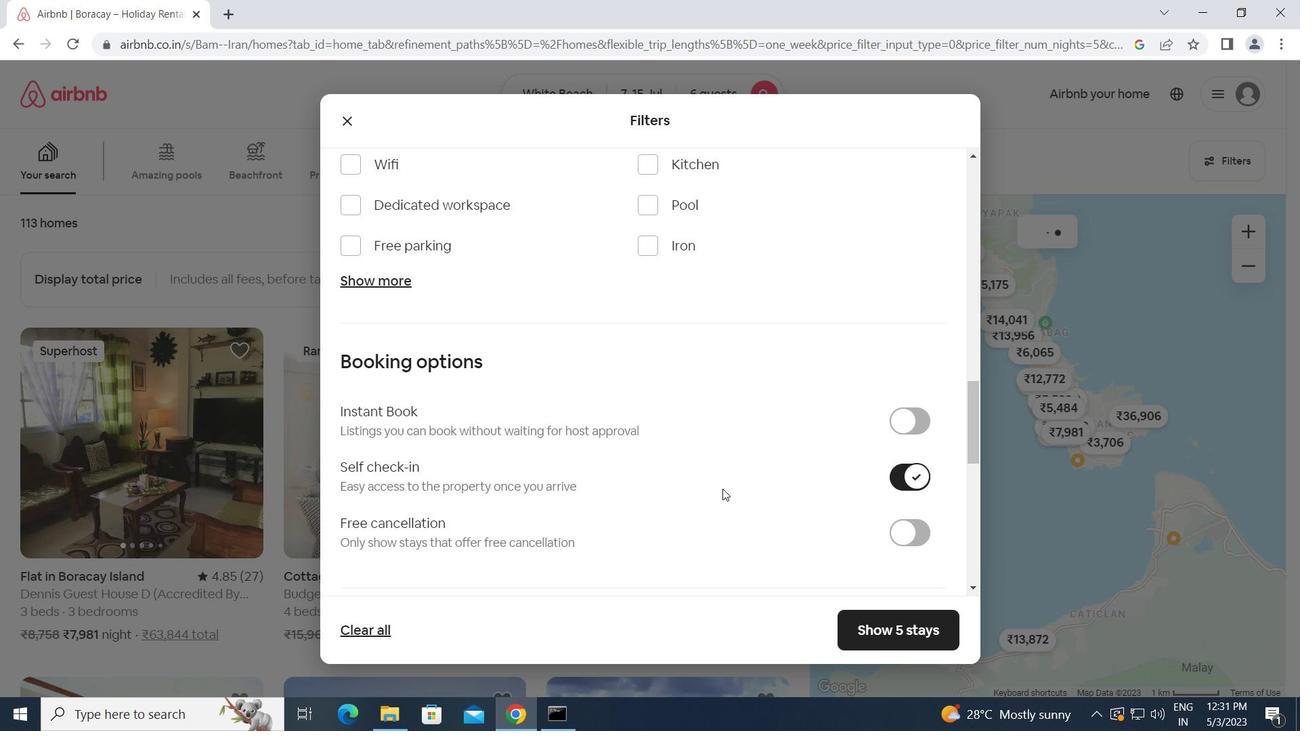 
Action: Mouse moved to (714, 489)
Screenshot: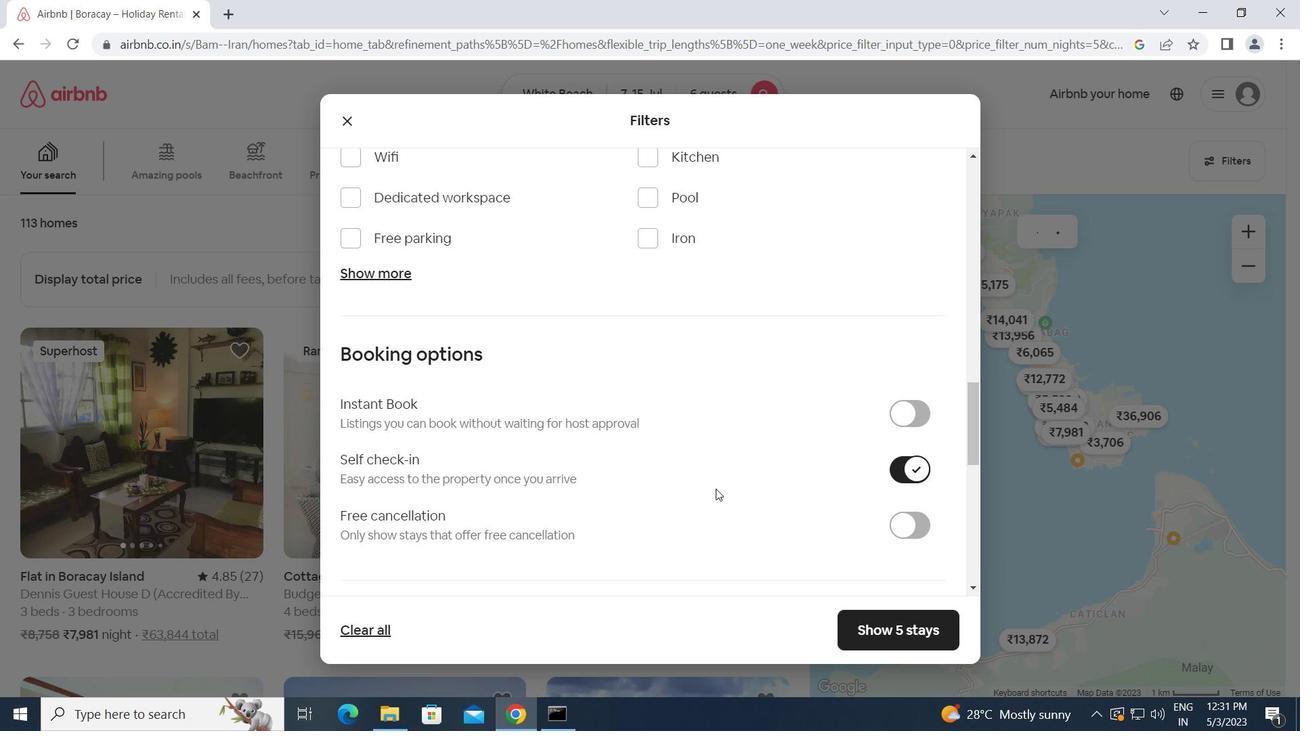 
Action: Mouse scrolled (714, 489) with delta (0, 0)
Screenshot: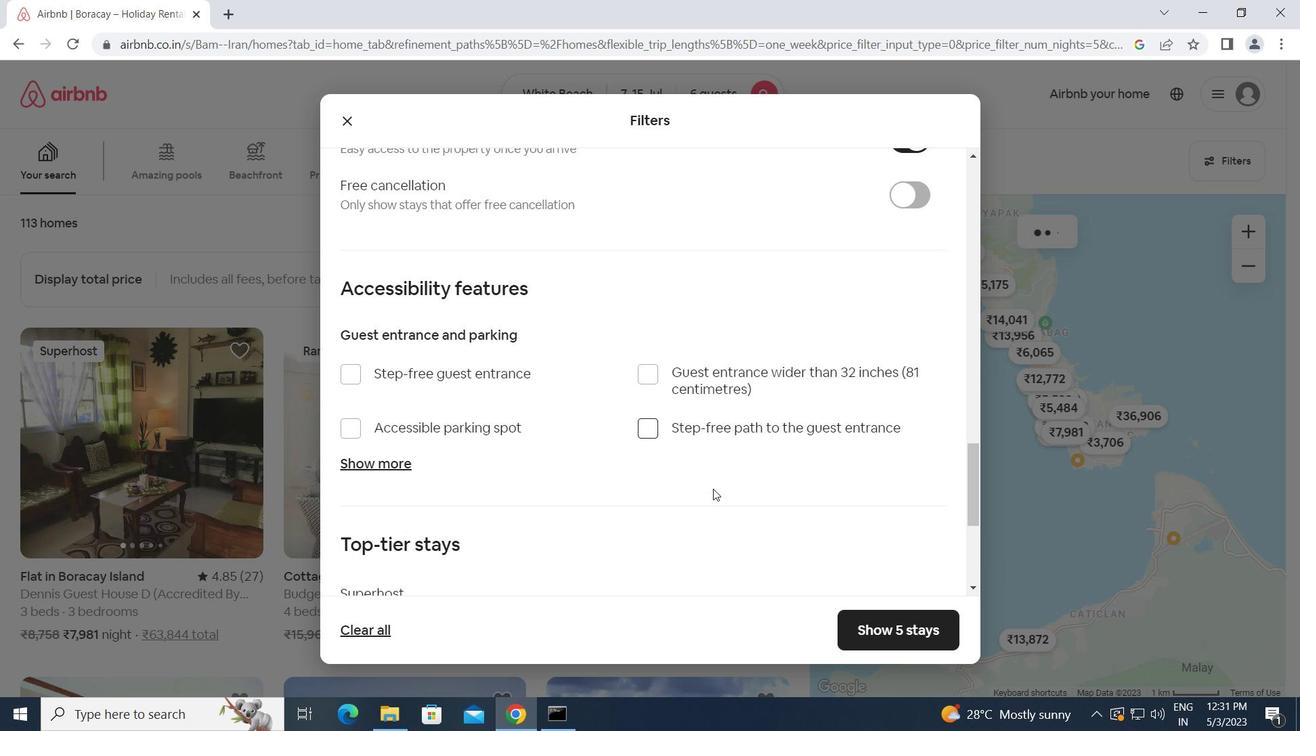 
Action: Mouse scrolled (714, 489) with delta (0, 0)
Screenshot: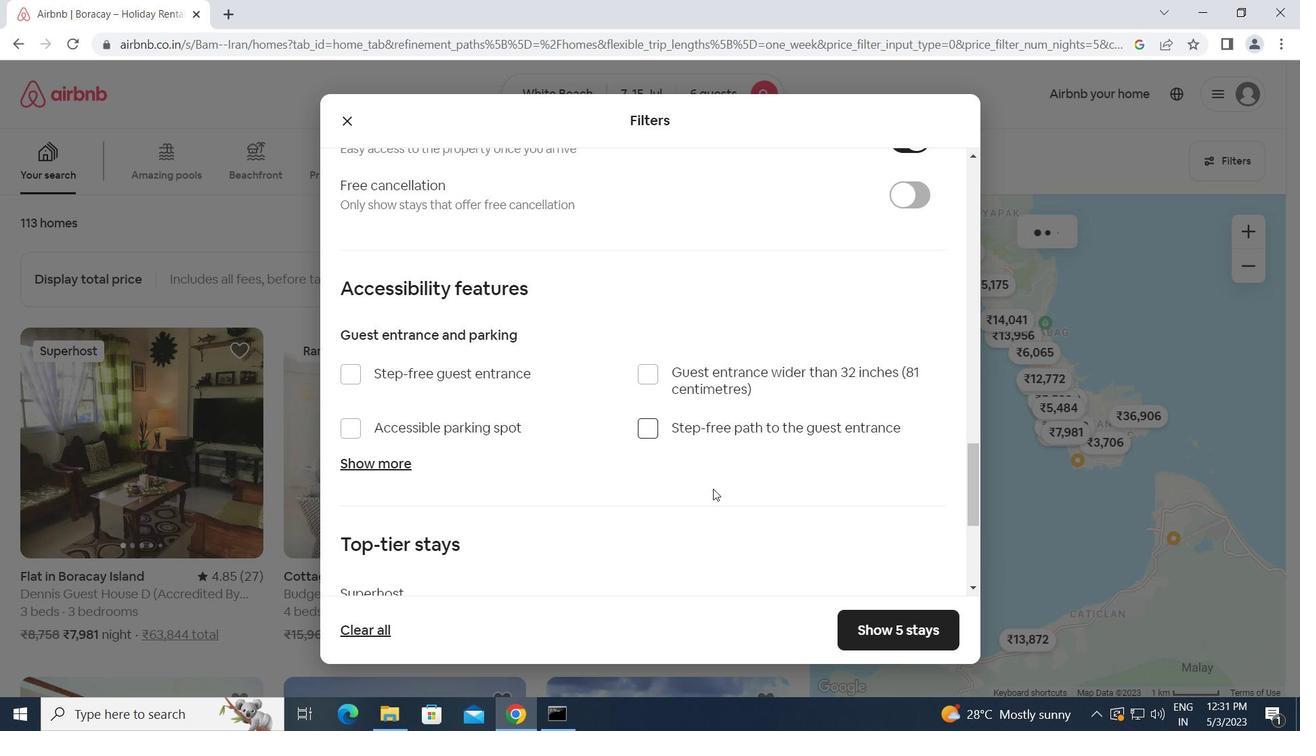 
Action: Mouse scrolled (714, 489) with delta (0, 0)
Screenshot: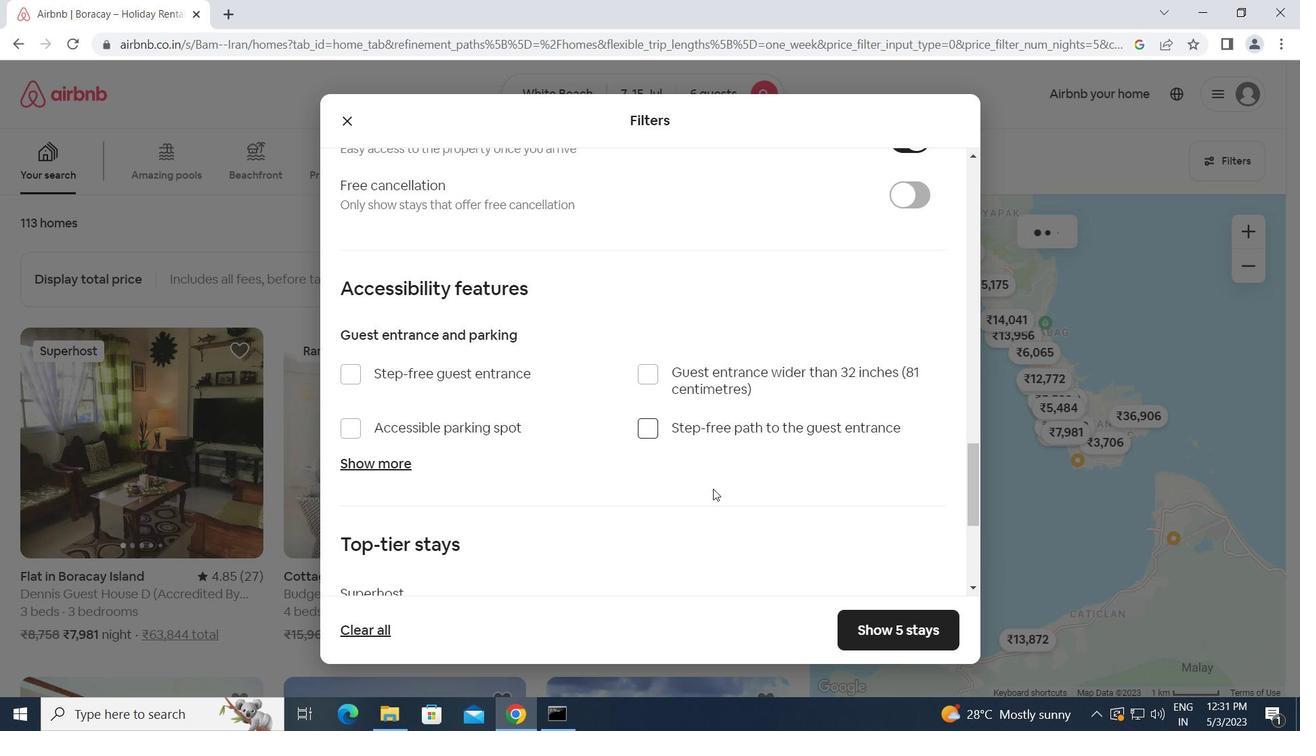 
Action: Mouse scrolled (714, 489) with delta (0, 0)
Screenshot: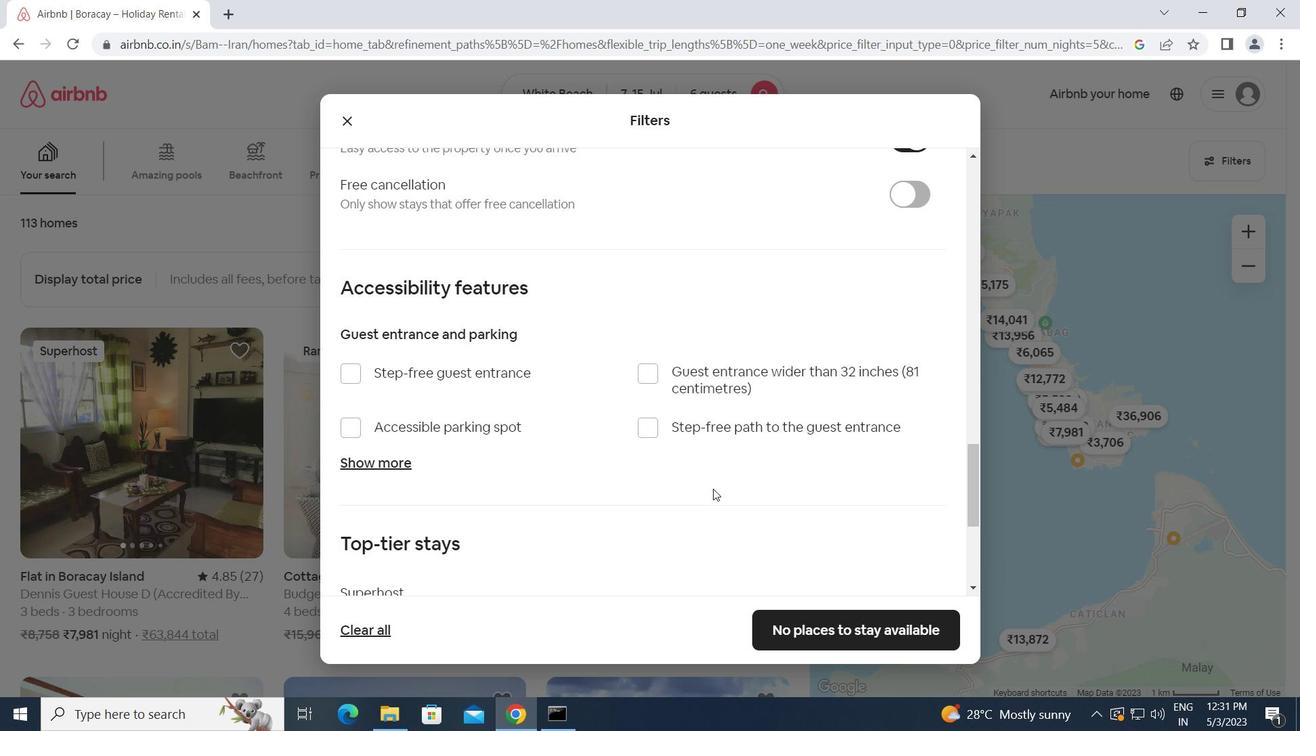 
Action: Mouse scrolled (714, 489) with delta (0, 0)
Screenshot: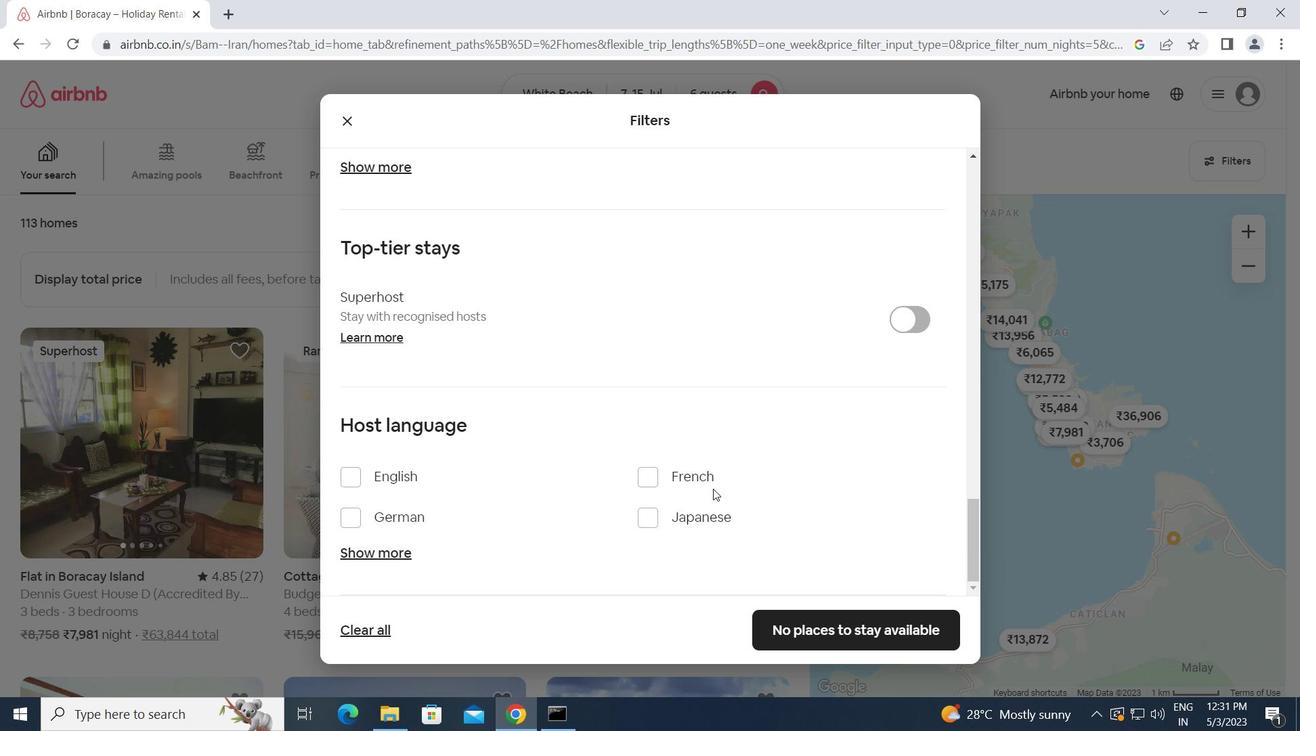 
Action: Mouse scrolled (714, 489) with delta (0, 0)
Screenshot: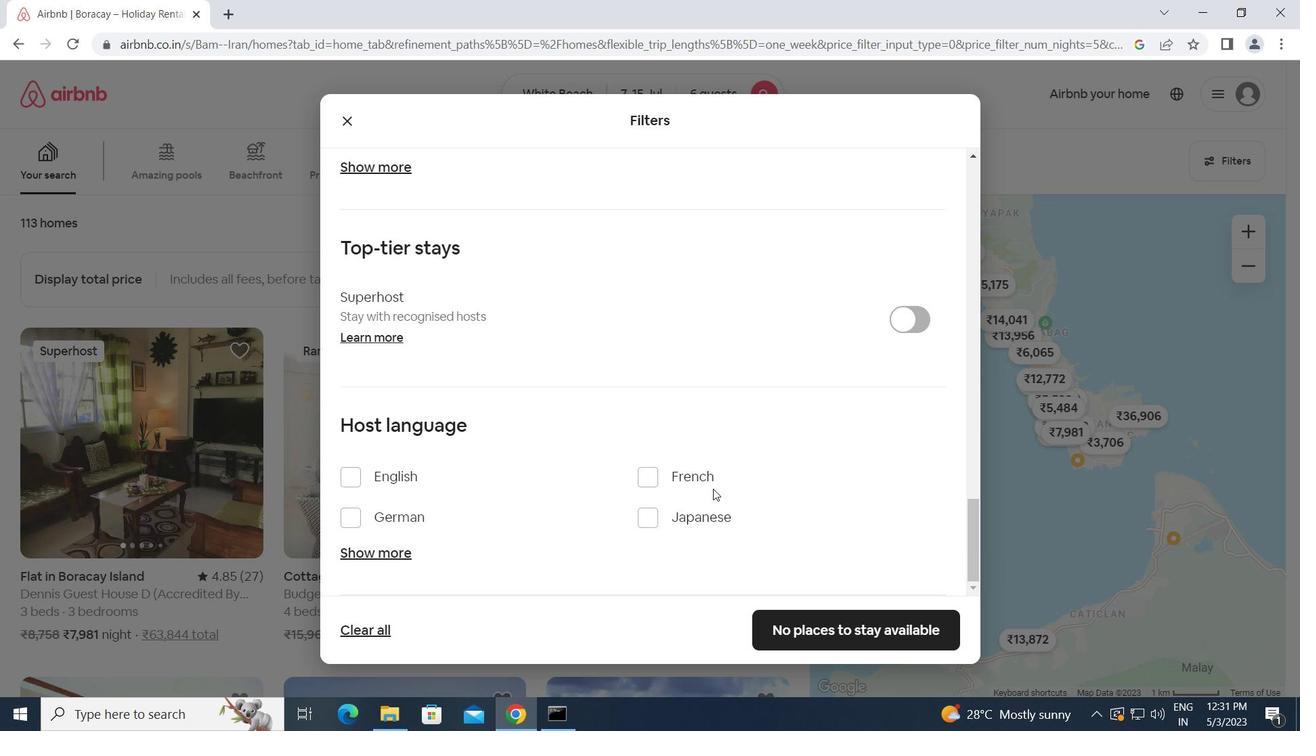 
Action: Mouse scrolled (714, 489) with delta (0, 0)
Screenshot: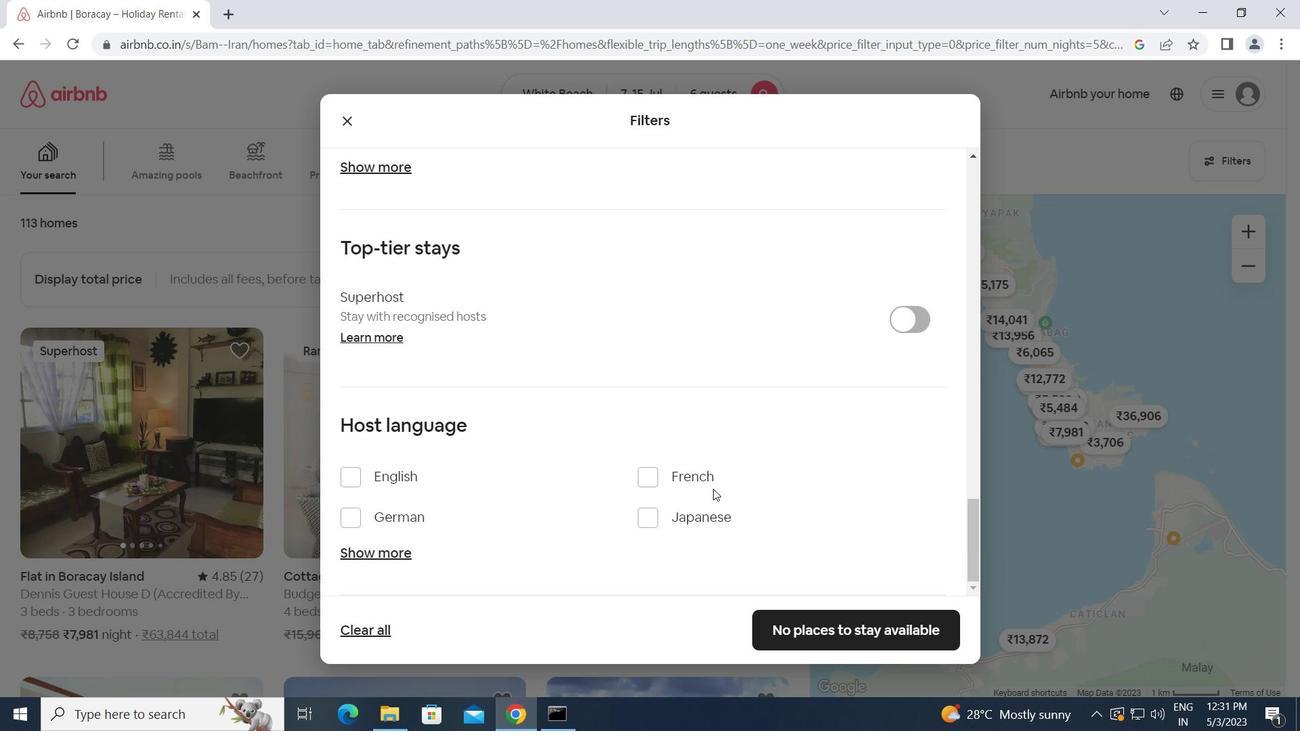 
Action: Mouse scrolled (714, 489) with delta (0, 0)
Screenshot: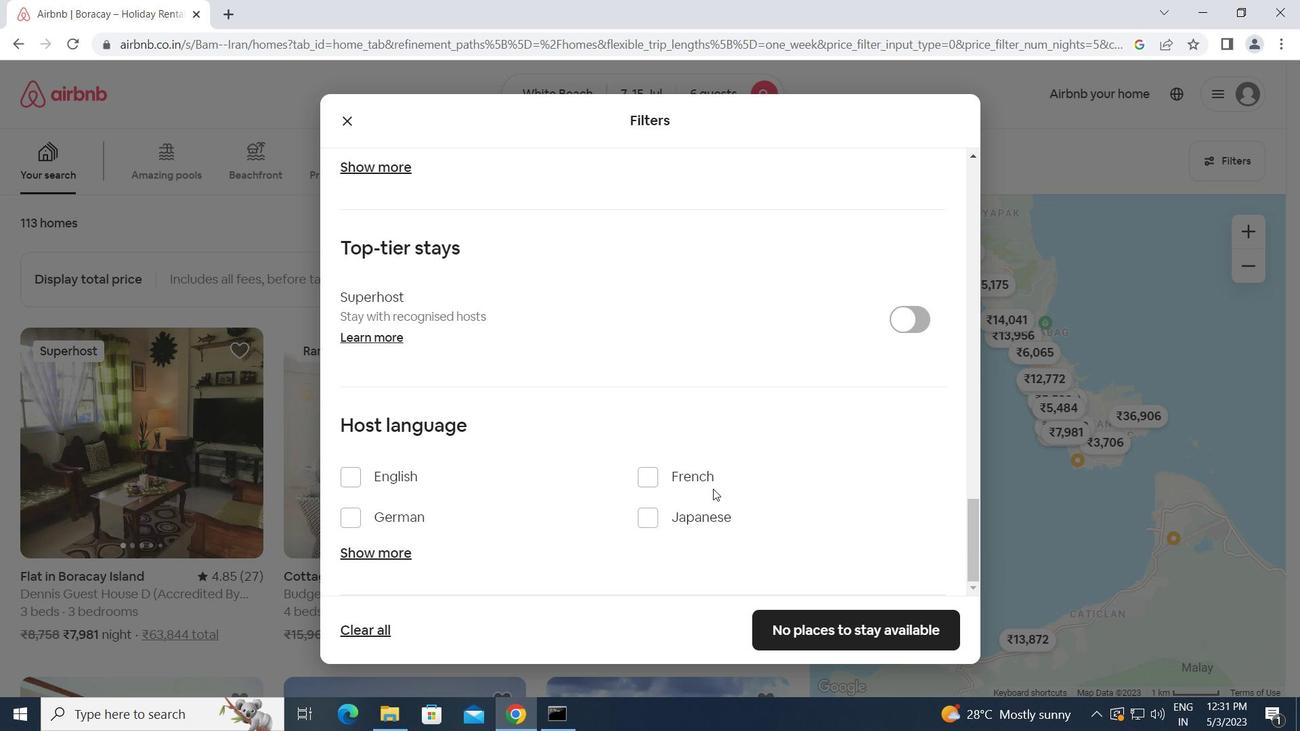 
Action: Mouse scrolled (714, 489) with delta (0, 0)
Screenshot: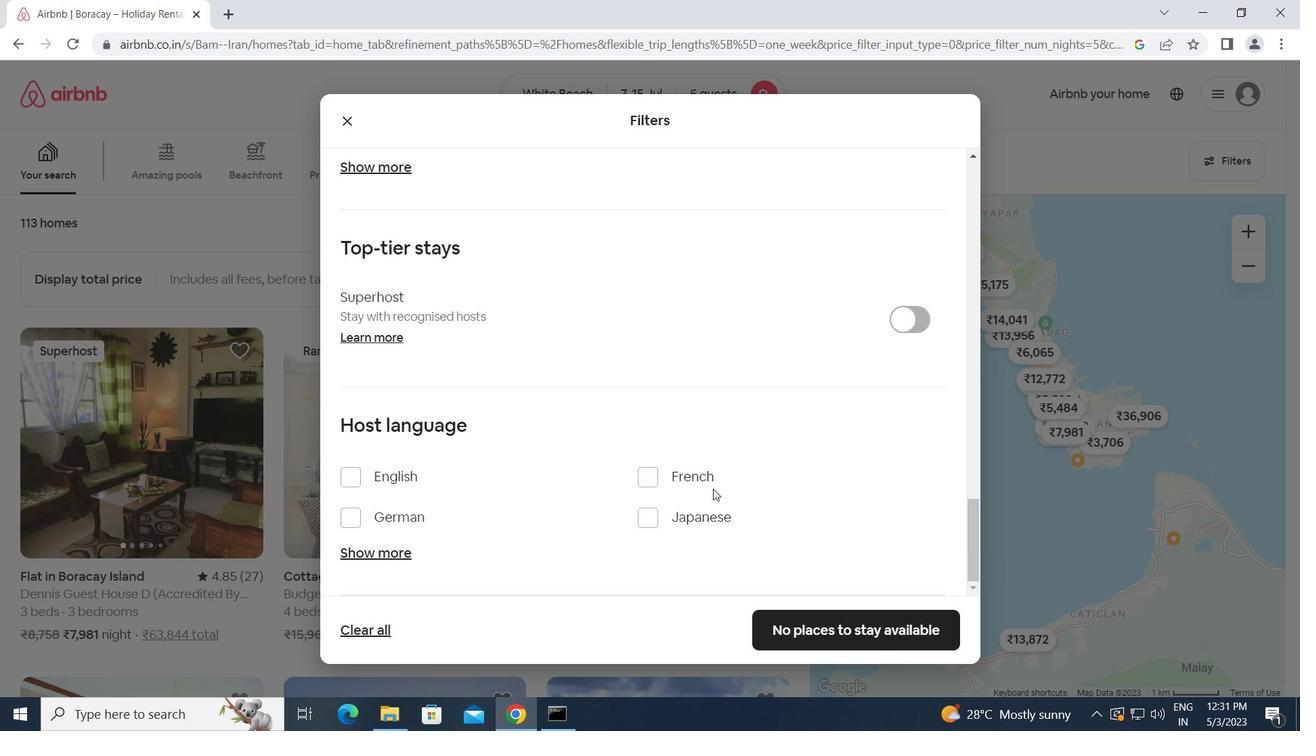 
Action: Mouse moved to (345, 477)
Screenshot: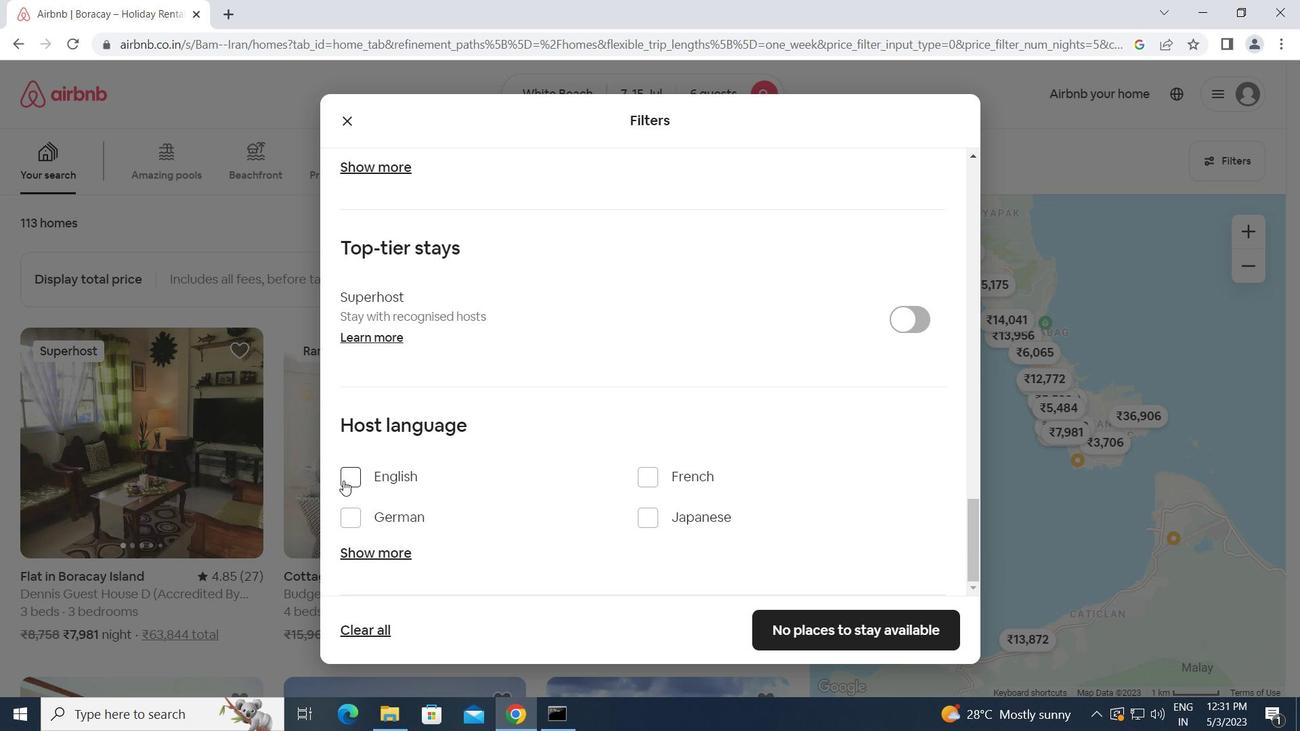 
Action: Mouse pressed left at (345, 477)
Screenshot: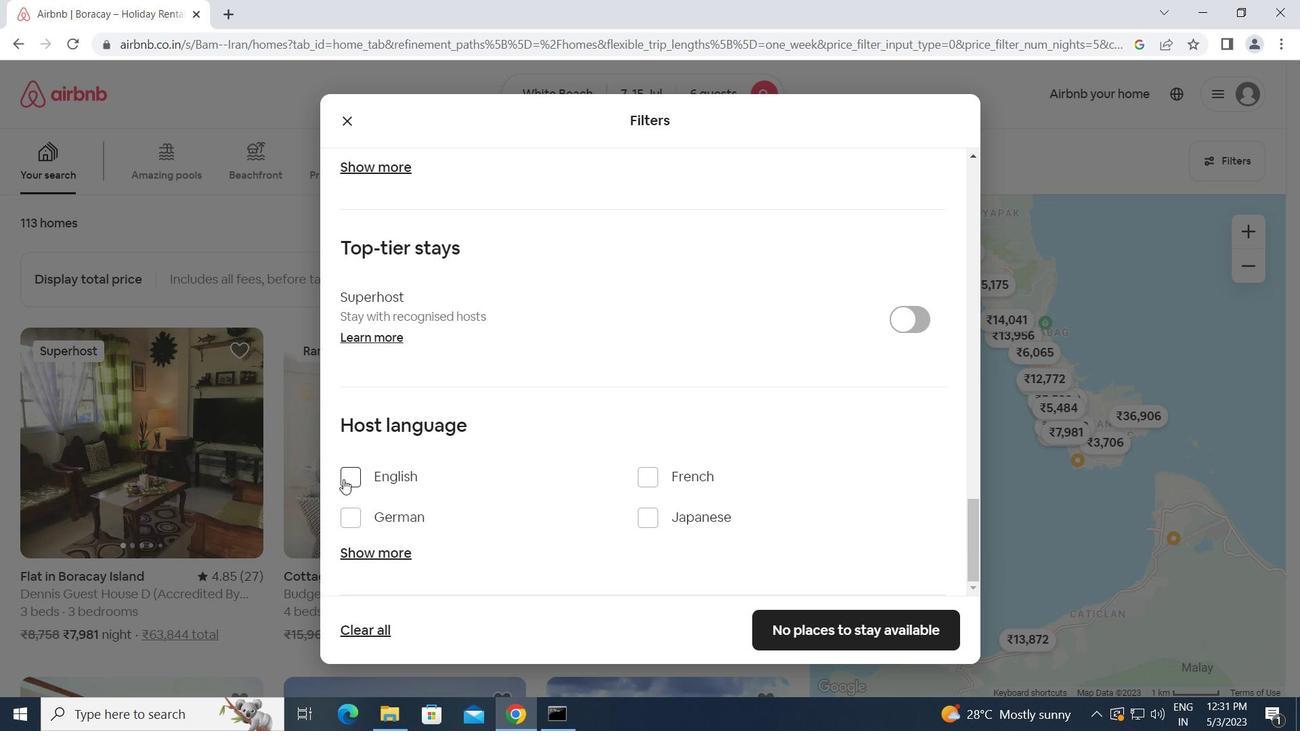 
Action: Mouse moved to (800, 628)
Screenshot: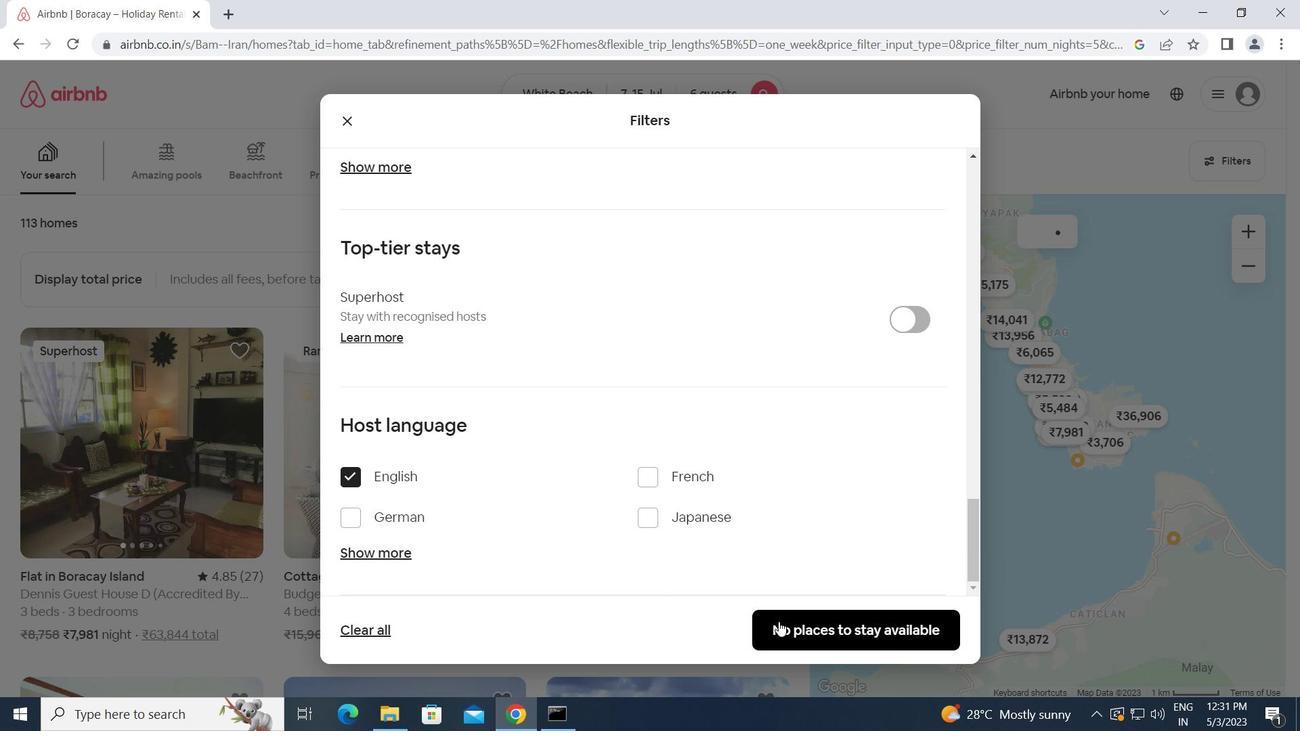
Action: Mouse pressed left at (800, 628)
Screenshot: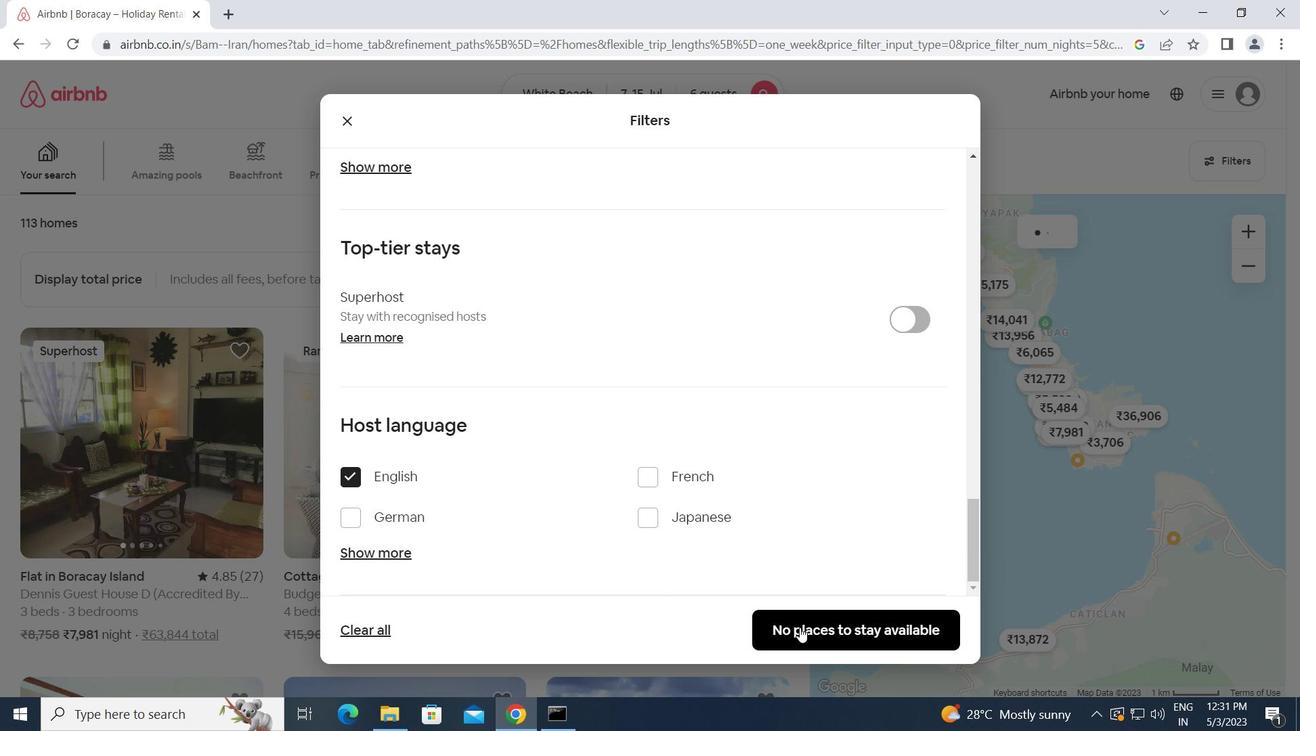 
Action: Mouse moved to (790, 606)
Screenshot: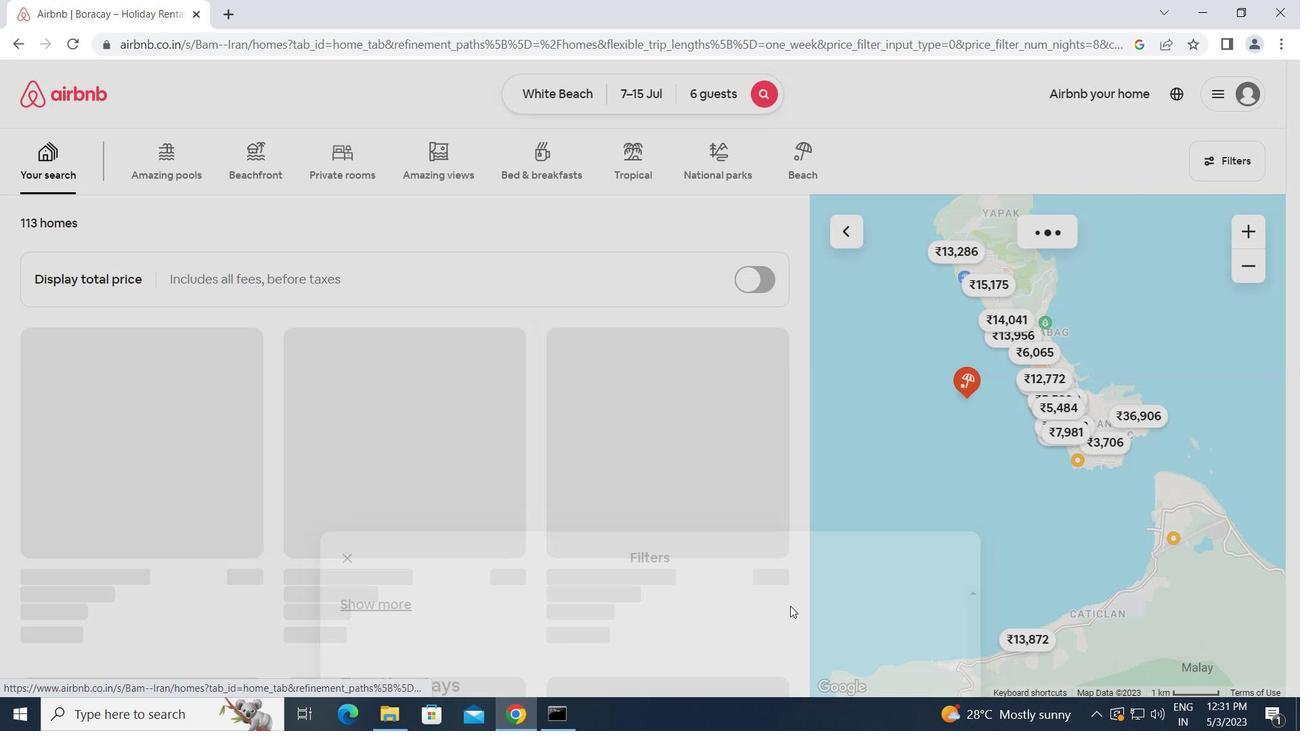 
